 Task: Font style For heading Use Liberation Sans with dark orange 2 colour & Underline. font size for heading '12 Pt. 'Change the font style of data to Arial Blackand font size to  18 Pt. Change the alignment of both headline & data to  Align right. In the sheet  analysisSalesByEmployee_2023
Action: Mouse moved to (66, 91)
Screenshot: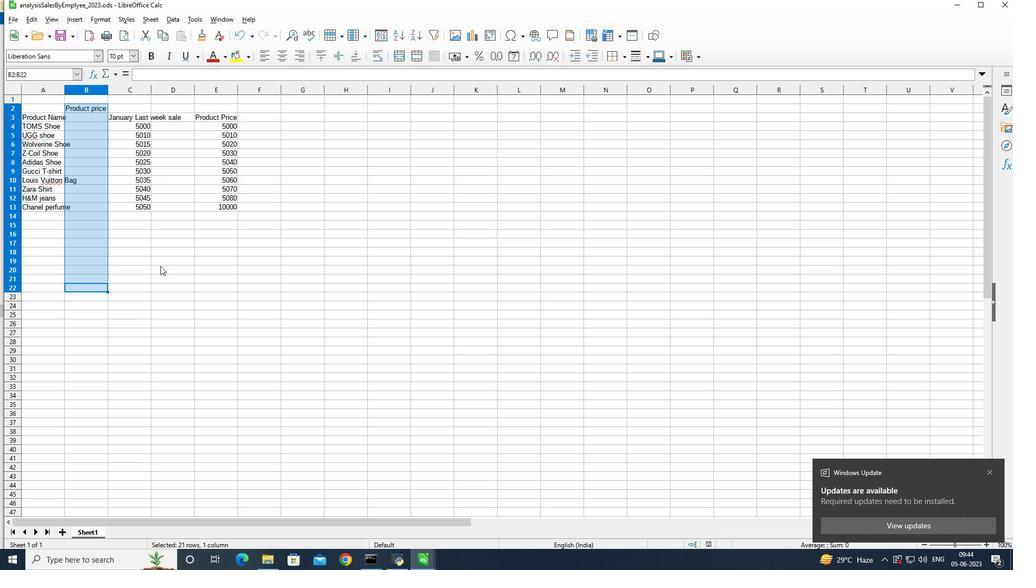 
Action: Mouse pressed left at (66, 91)
Screenshot: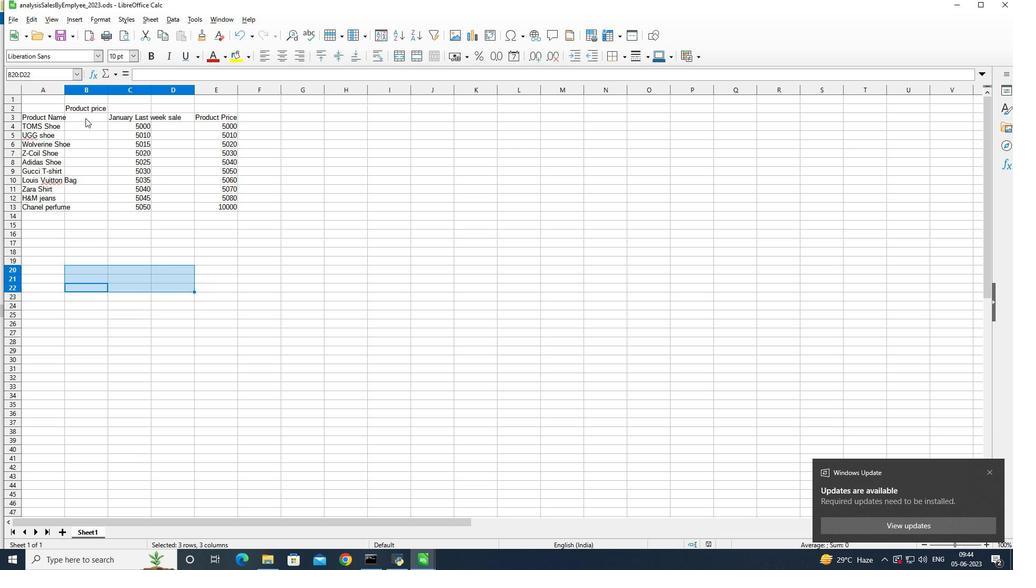 
Action: Mouse pressed left at (66, 91)
Screenshot: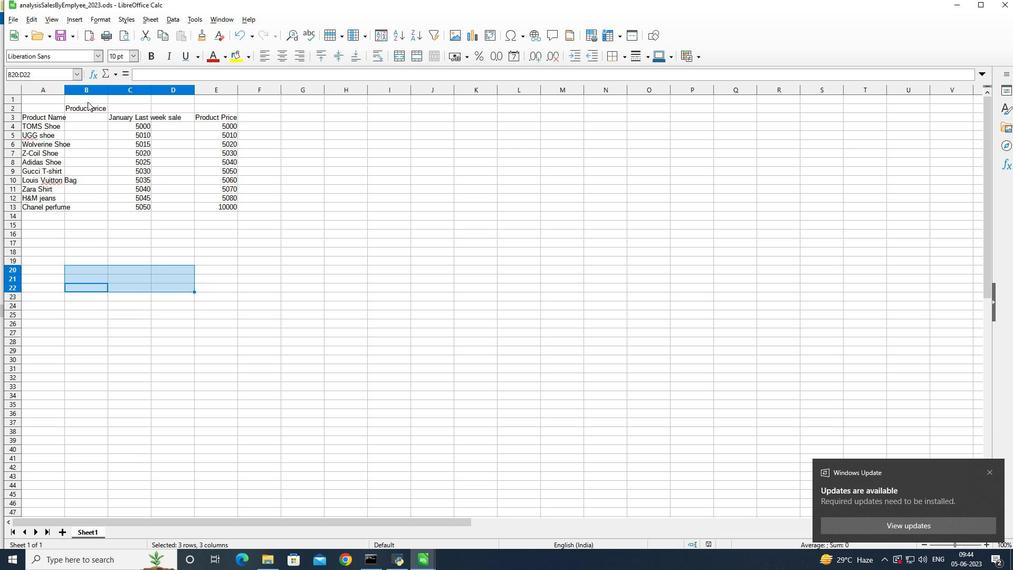 
Action: Mouse pressed left at (66, 91)
Screenshot: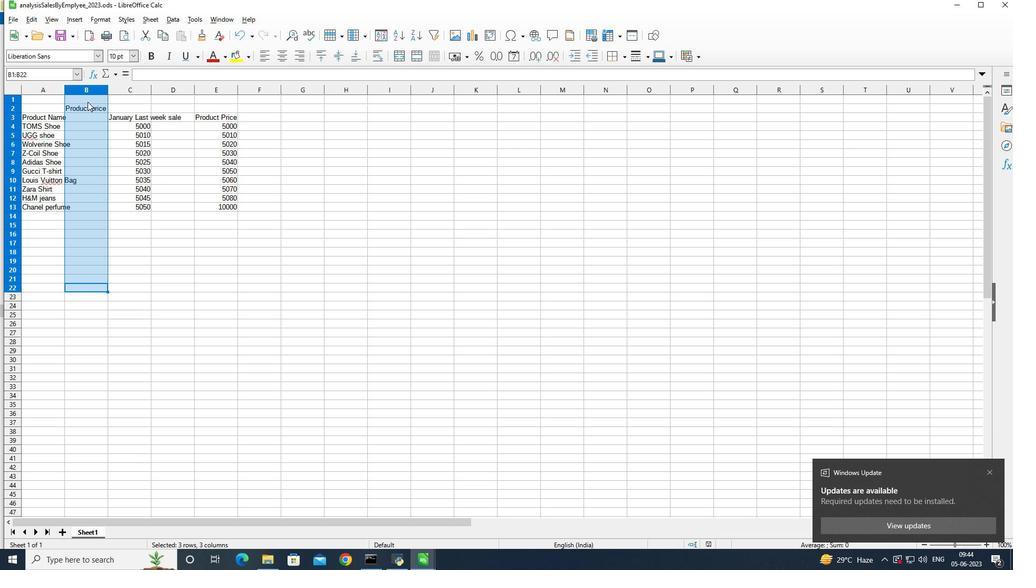
Action: Mouse moved to (45, 85)
Screenshot: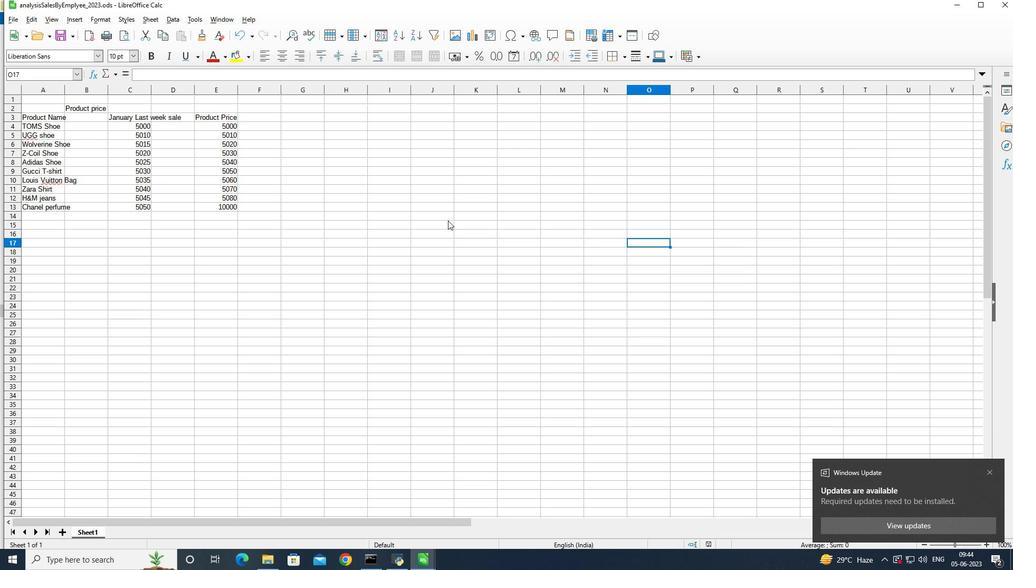 
Action: Mouse pressed left at (45, 85)
Screenshot: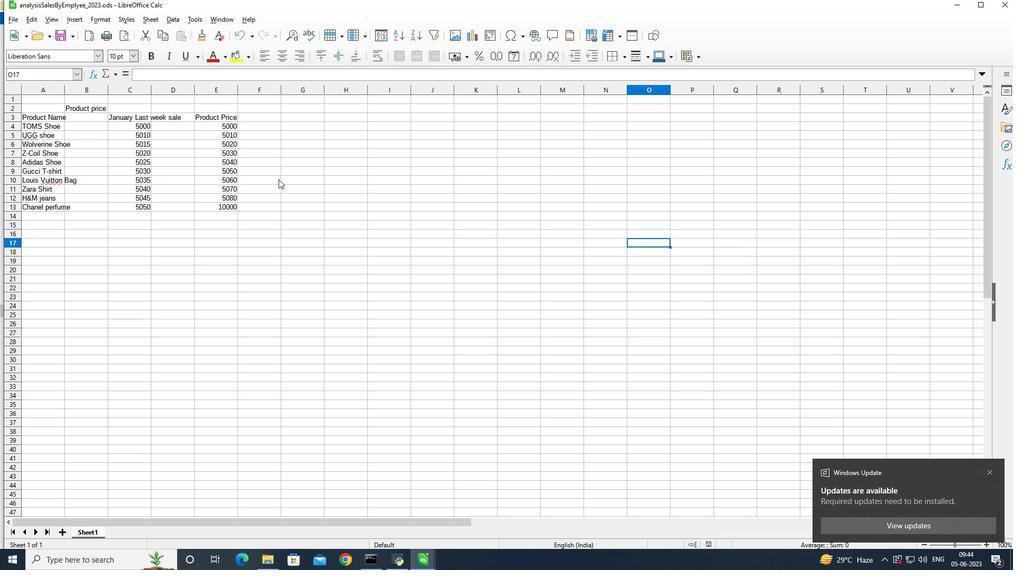 
Action: Mouse moved to (395, 158)
Screenshot: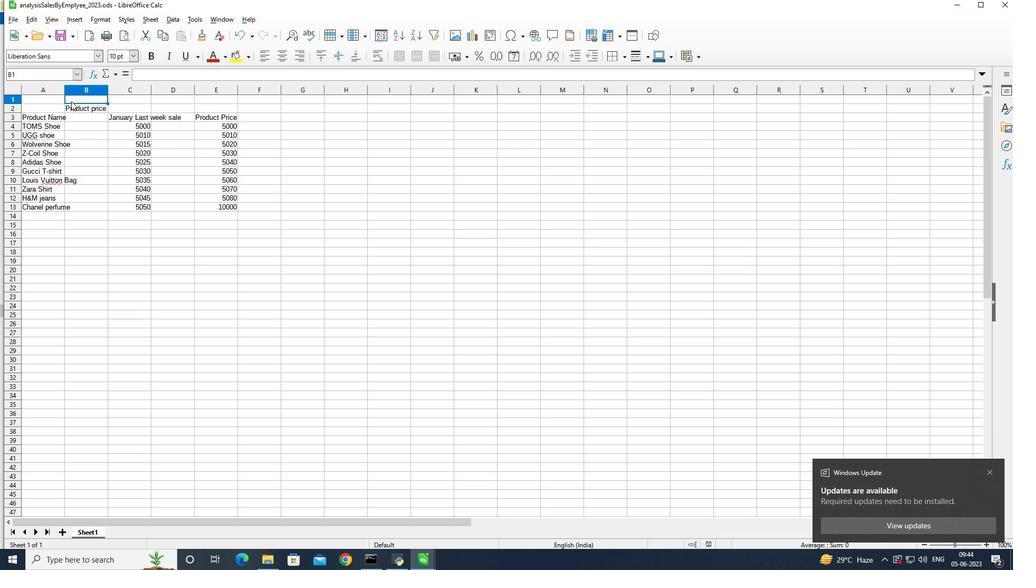 
Action: Mouse pressed left at (395, 158)
Screenshot: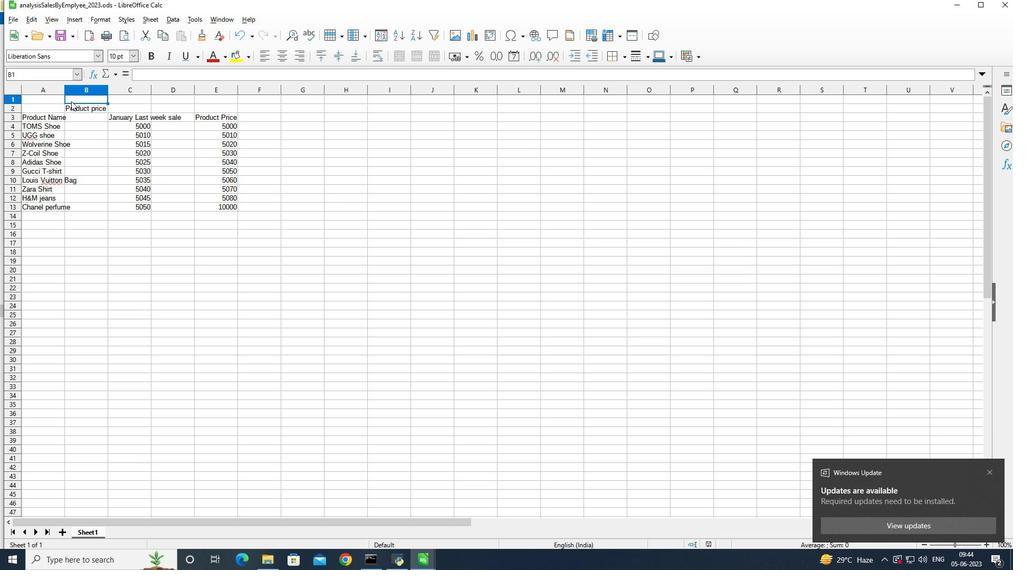
Action: Mouse pressed right at (395, 158)
Screenshot: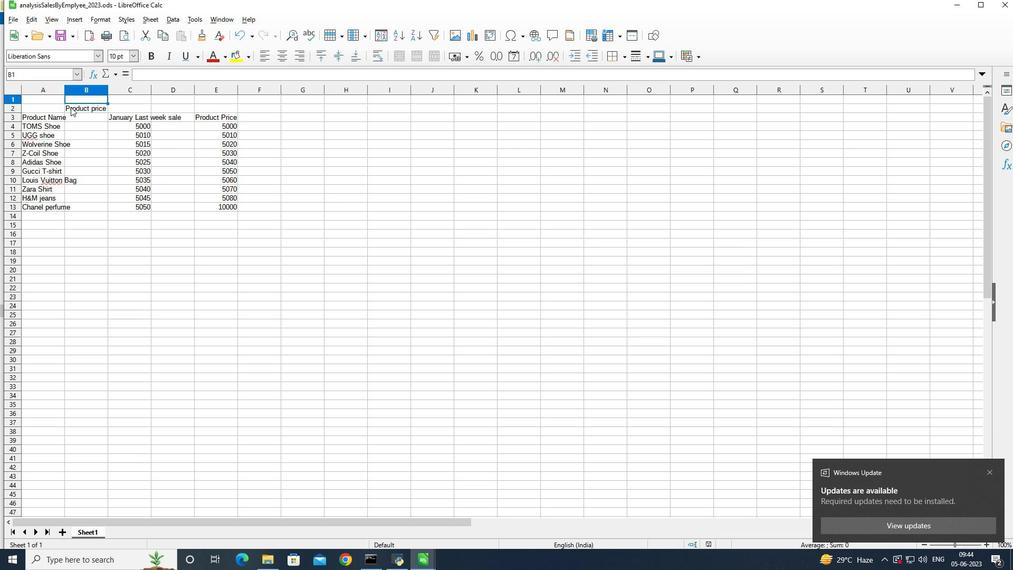 
Action: Mouse moved to (564, 187)
Screenshot: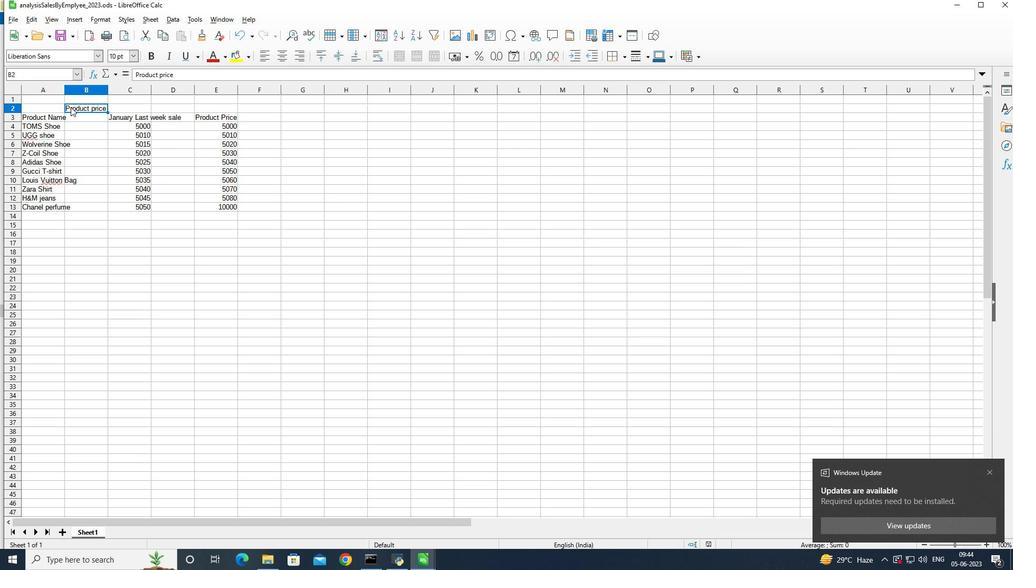 
Action: Mouse pressed left at (564, 187)
Screenshot: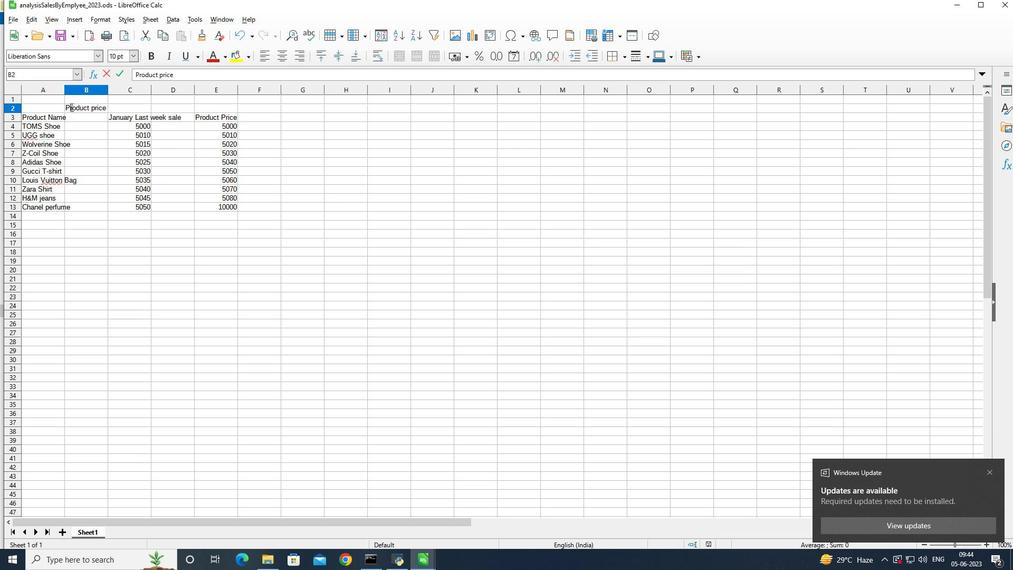 
Action: Mouse pressed right at (564, 187)
Screenshot: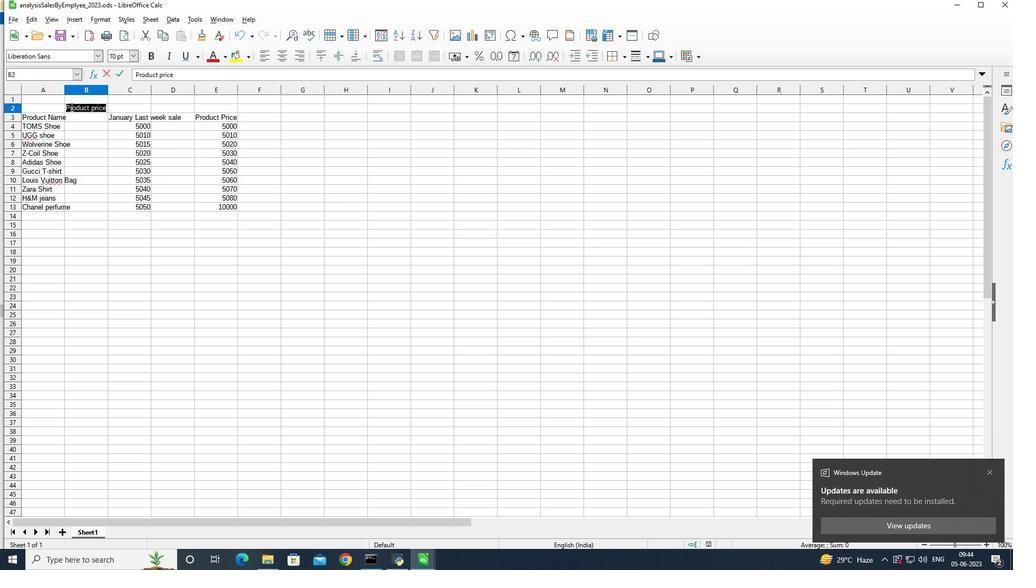 
Action: Mouse moved to (57, 90)
Screenshot: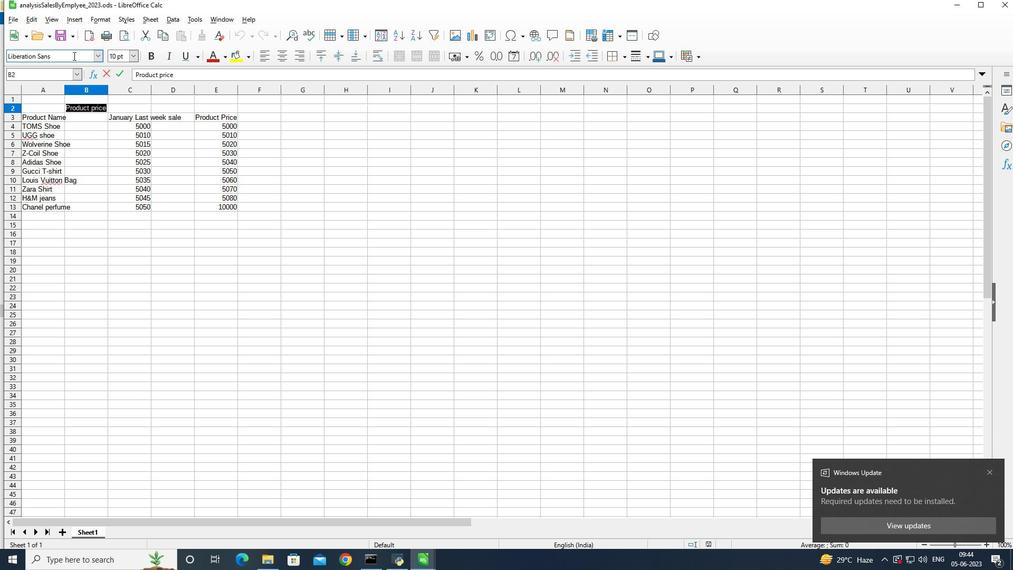 
Action: Mouse pressed left at (57, 90)
Screenshot: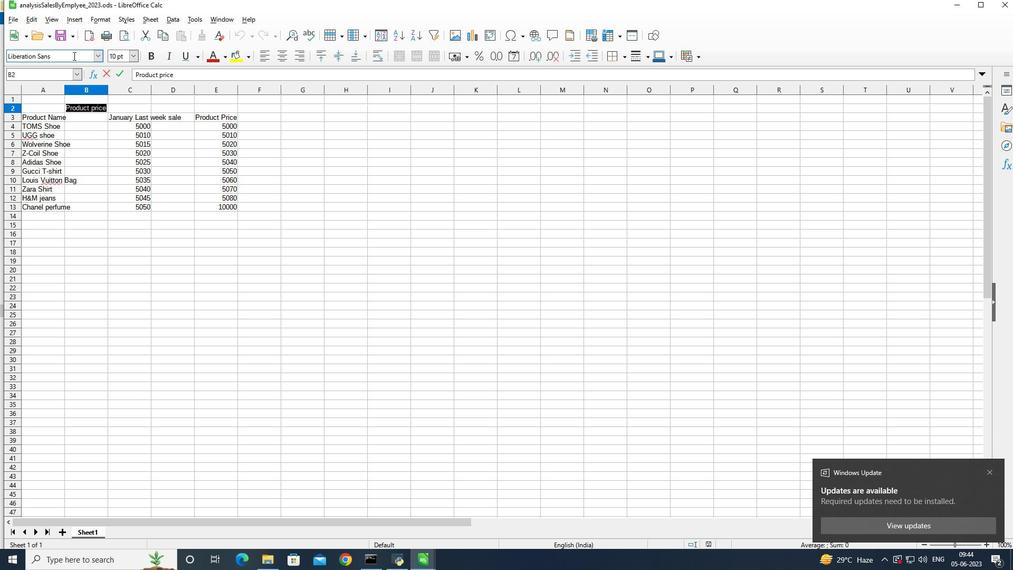 
Action: Mouse pressed left at (57, 90)
Screenshot: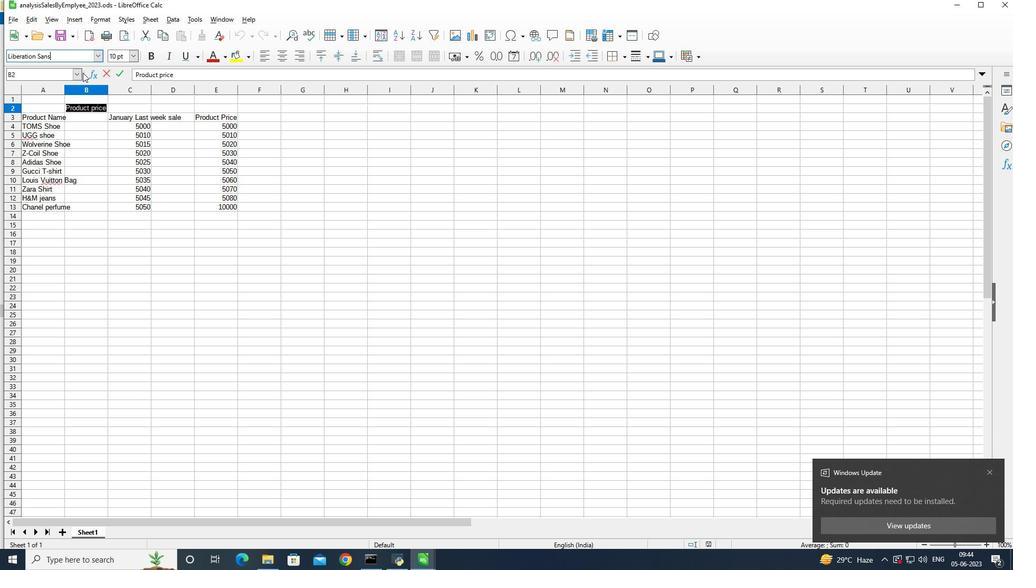 
Action: Mouse pressed left at (57, 90)
Screenshot: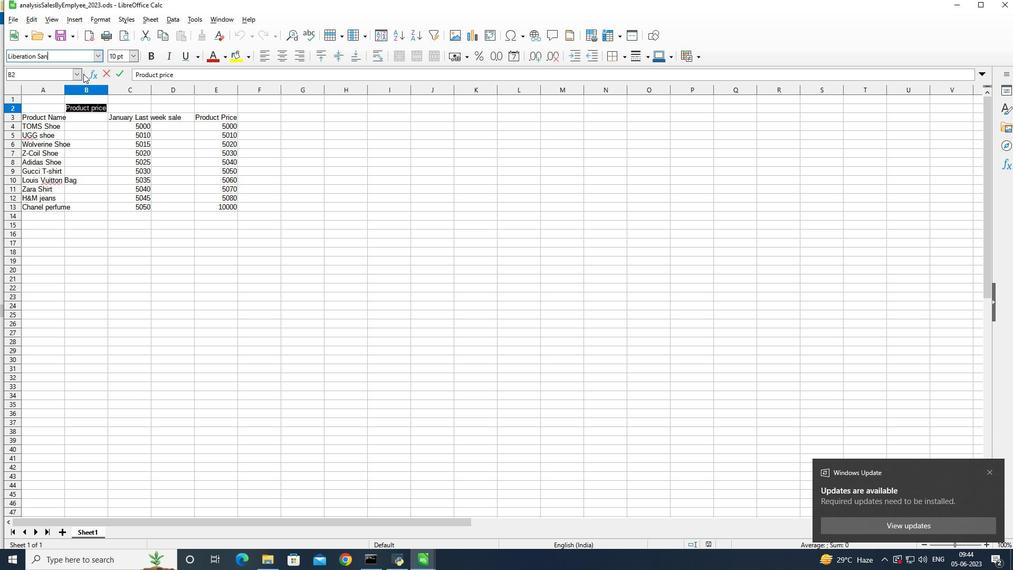 
Action: Mouse pressed left at (57, 90)
Screenshot: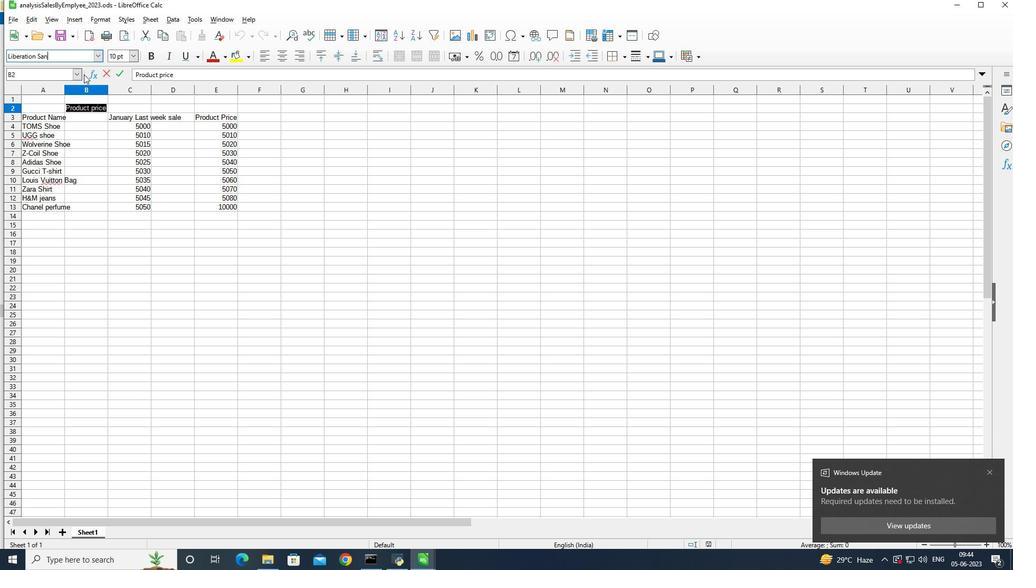 
Action: Mouse moved to (58, 89)
Screenshot: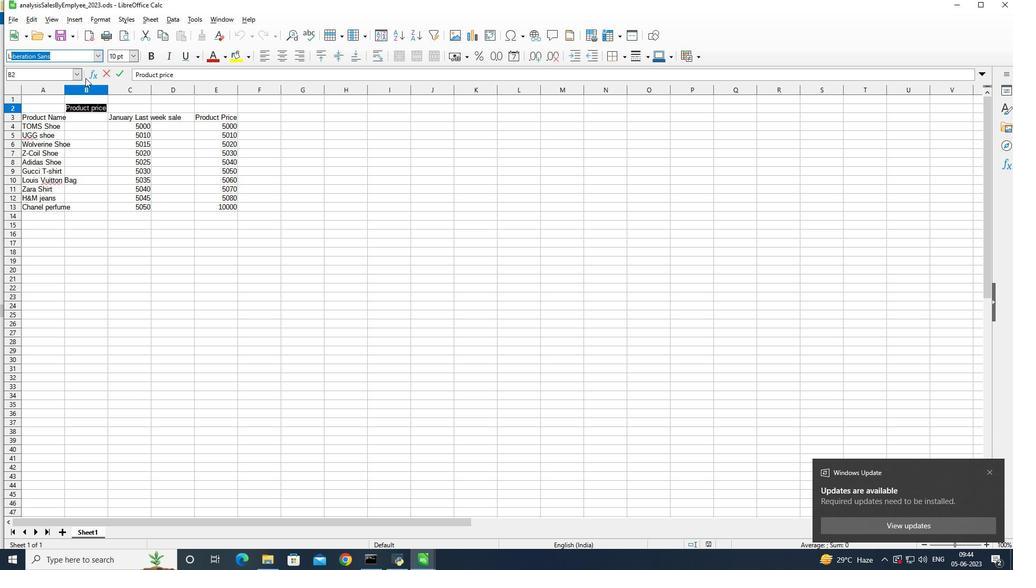 
Action: Mouse pressed left at (58, 89)
Screenshot: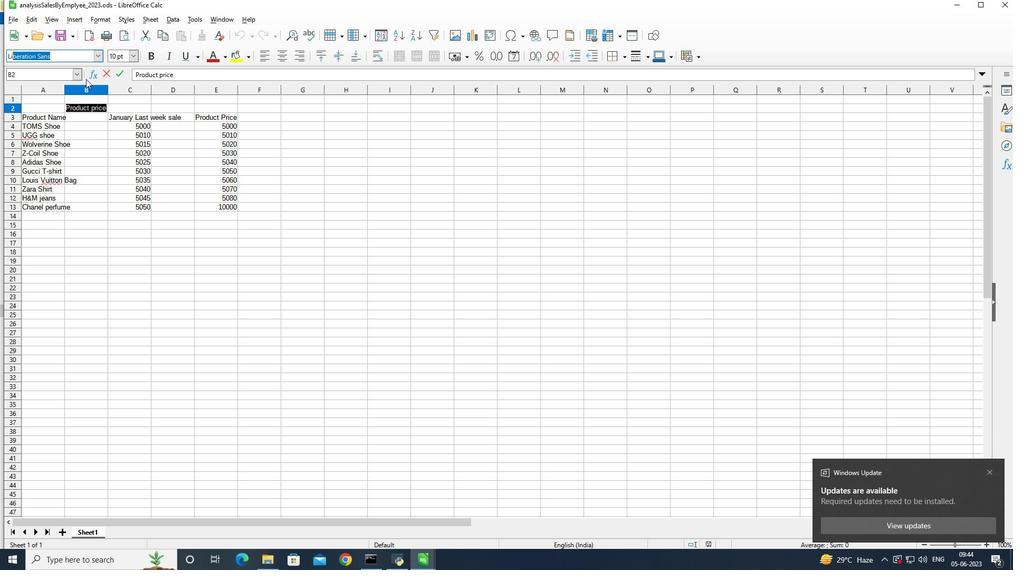 
Action: Mouse pressed left at (58, 89)
Screenshot: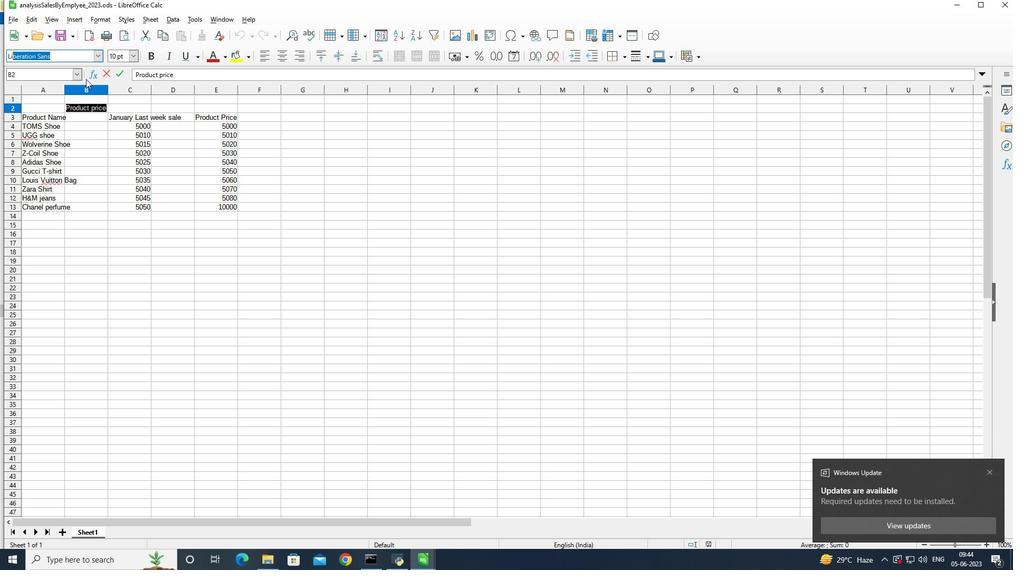 
Action: Mouse pressed left at (58, 89)
Screenshot: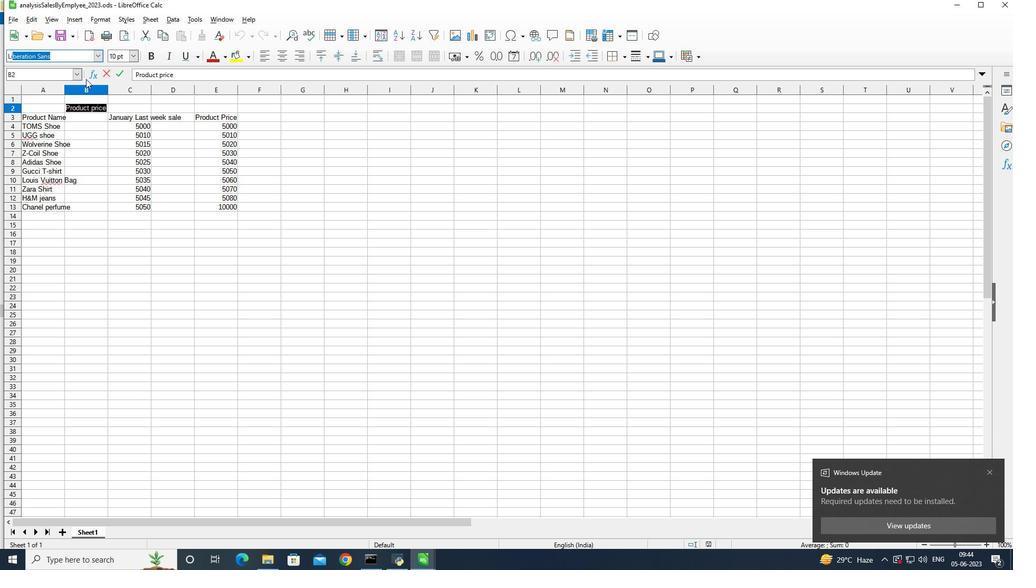 
Action: Mouse pressed left at (58, 89)
Screenshot: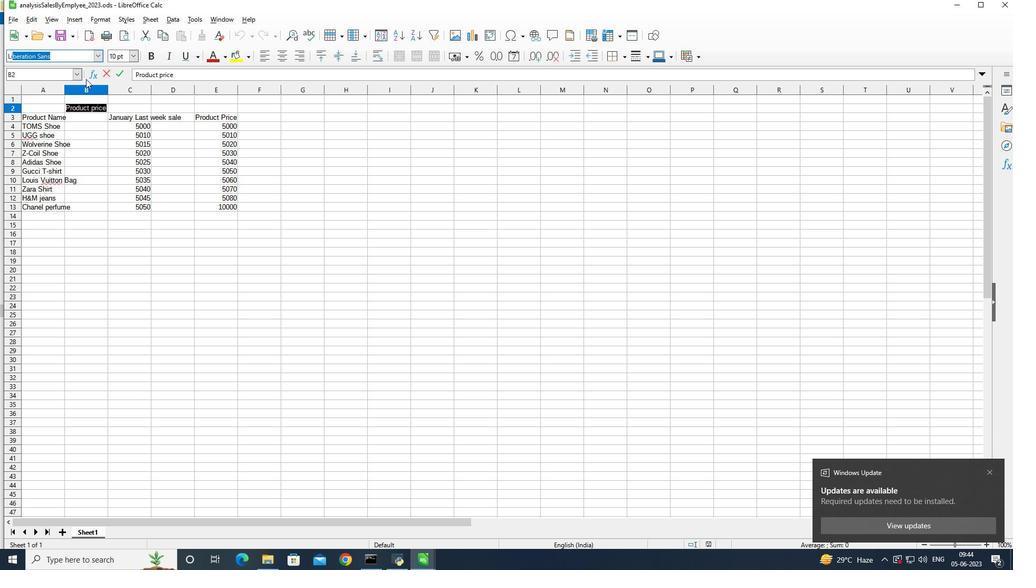 
Action: Mouse moved to (82, 89)
Screenshot: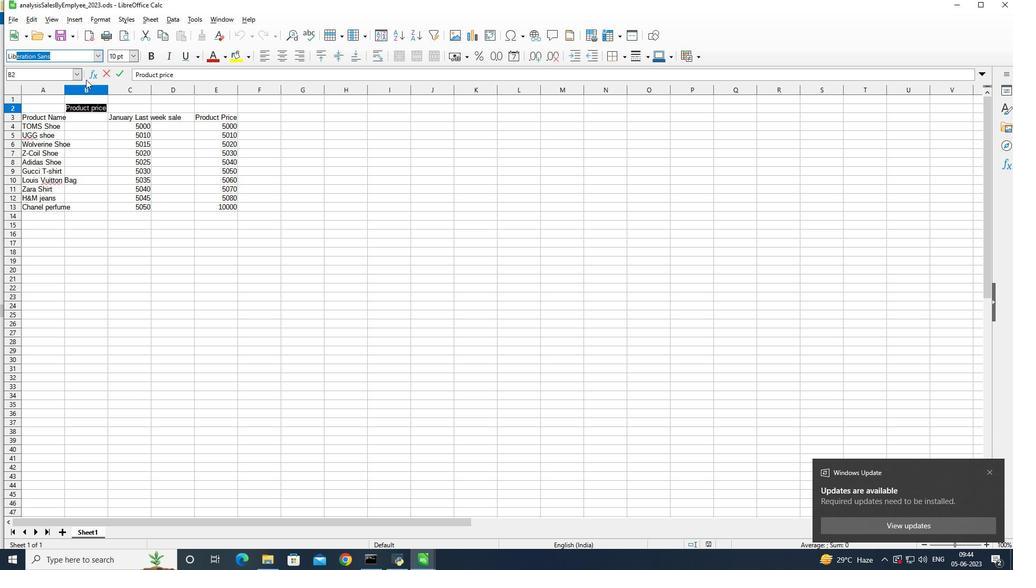 
Action: Mouse pressed left at (82, 89)
Screenshot: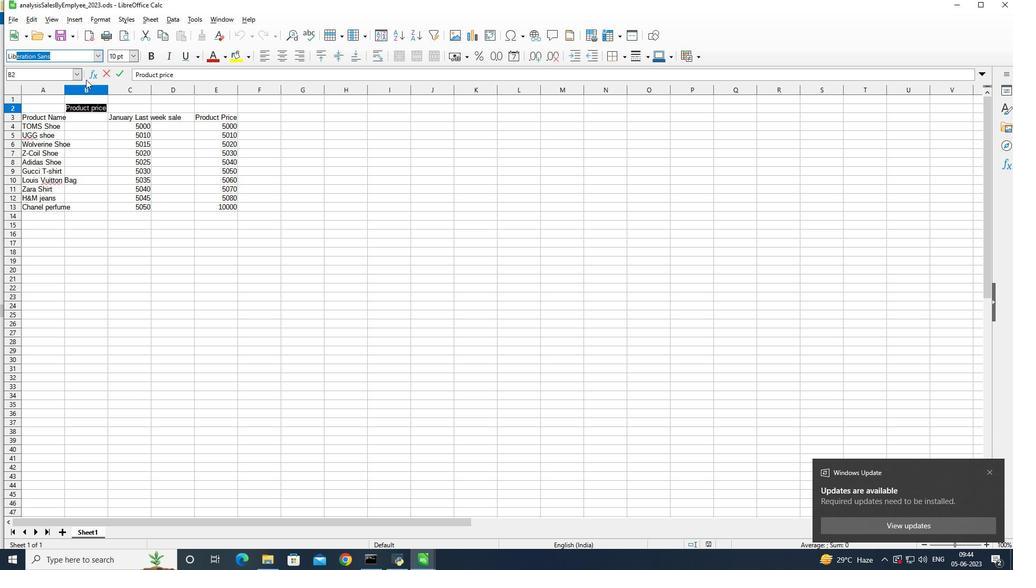 
Action: Mouse moved to (85, 88)
Screenshot: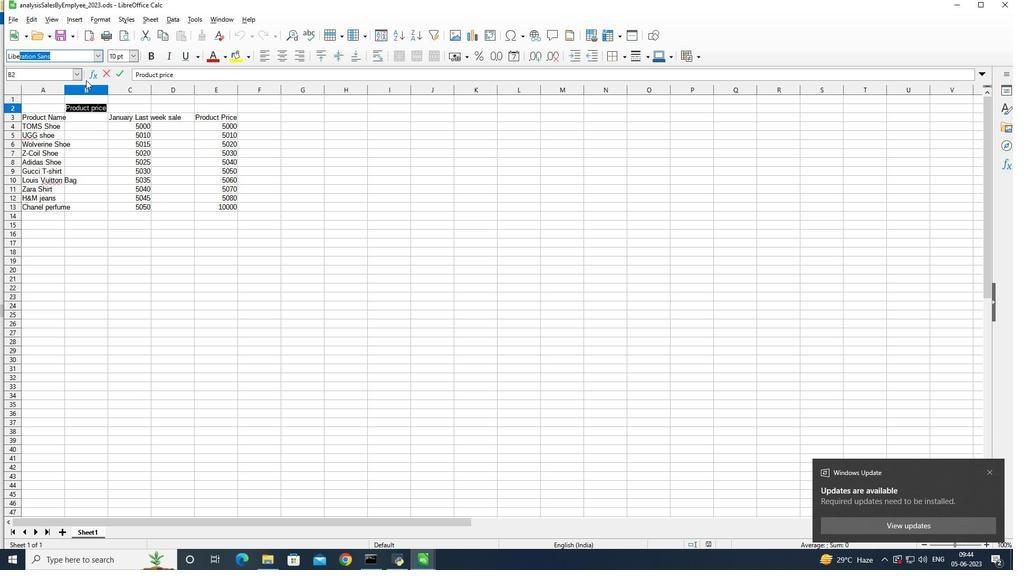 
Action: Mouse pressed left at (85, 88)
Screenshot: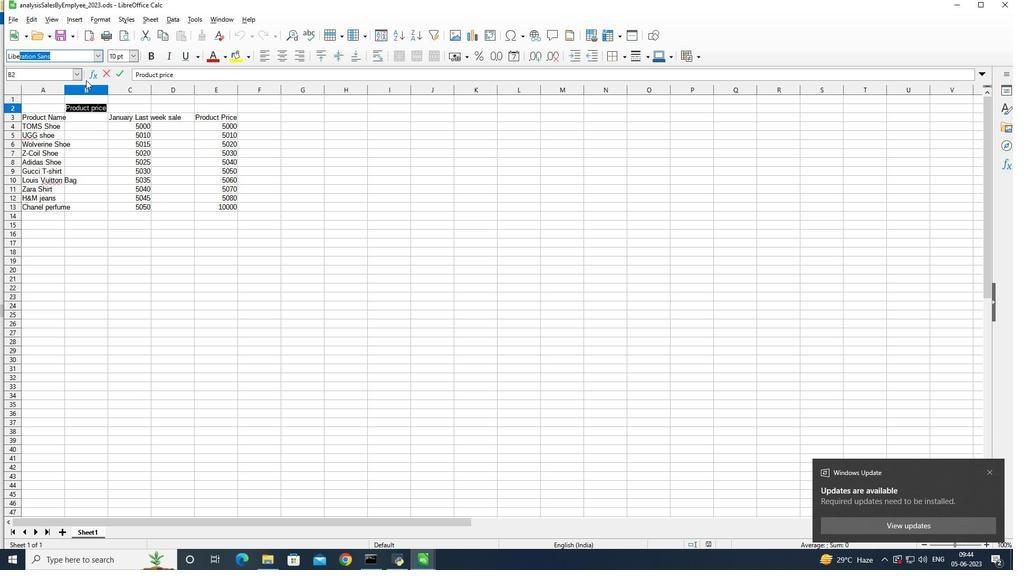 
Action: Mouse pressed left at (85, 88)
Screenshot: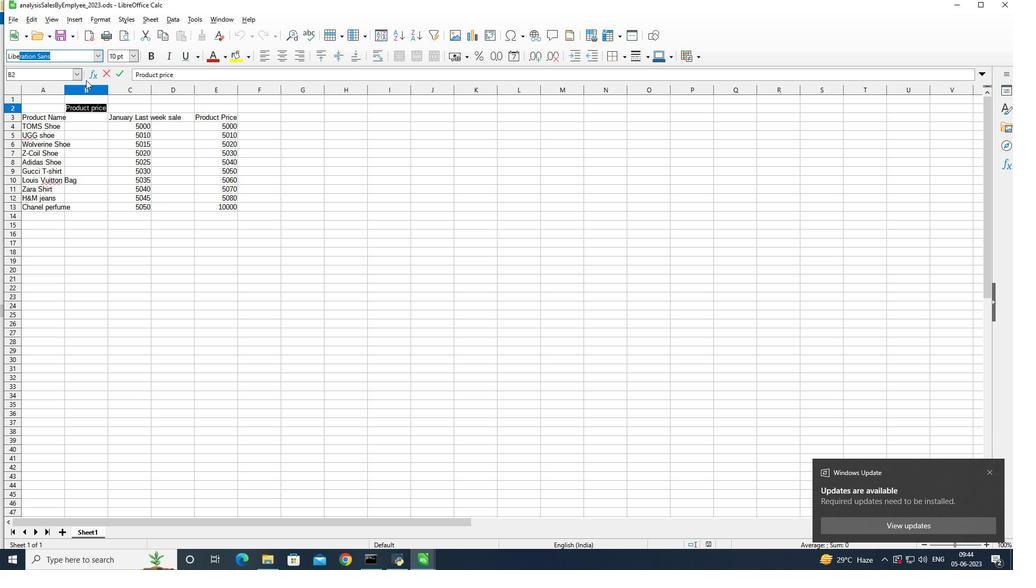 
Action: Mouse pressed left at (85, 88)
Screenshot: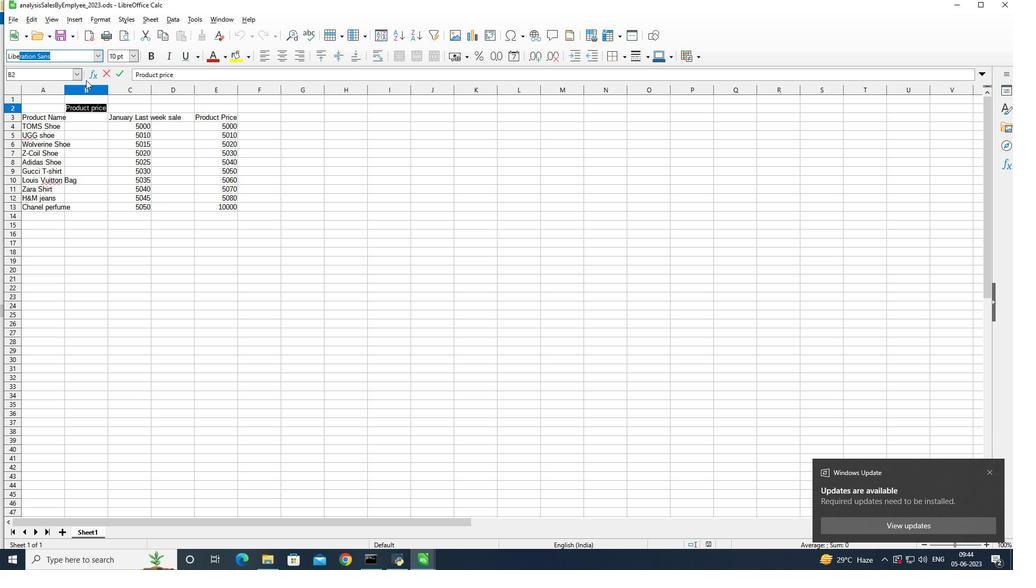 
Action: Mouse pressed left at (85, 88)
Screenshot: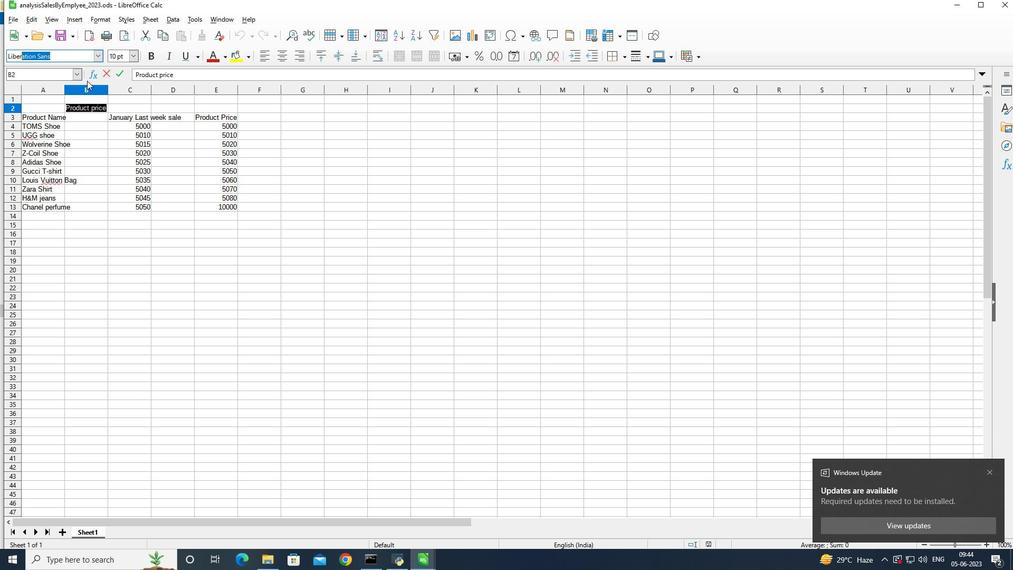 
Action: Mouse moved to (82, 89)
Screenshot: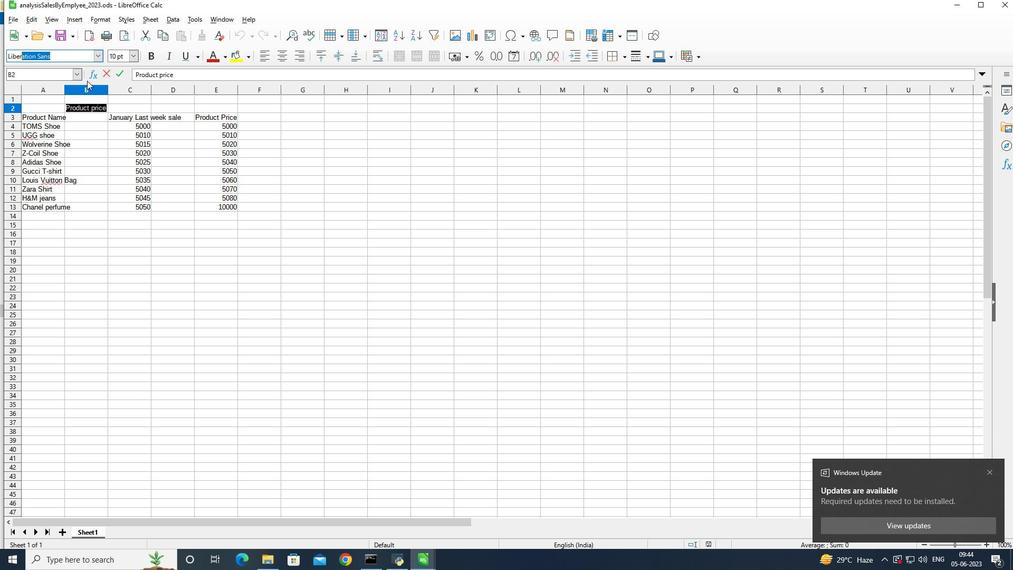 
Action: Mouse pressed left at (82, 89)
Screenshot: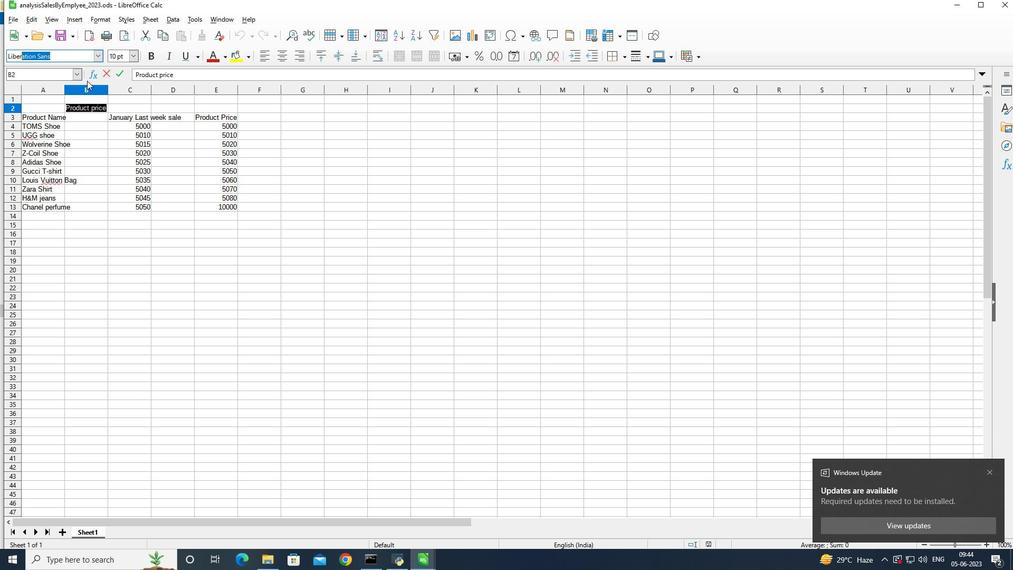 
Action: Mouse moved to (76, 87)
Screenshot: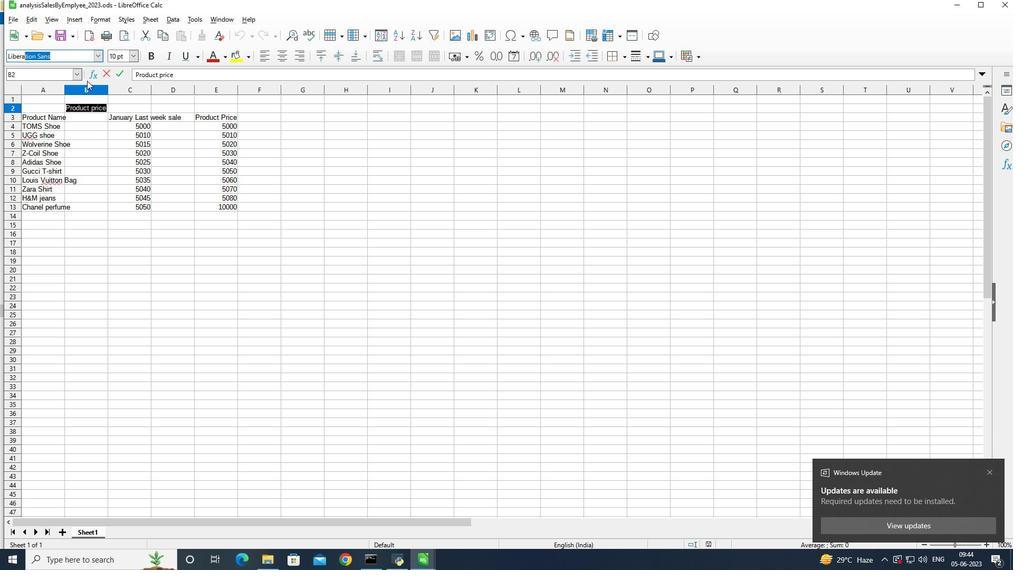 
Action: Mouse pressed left at (76, 87)
Screenshot: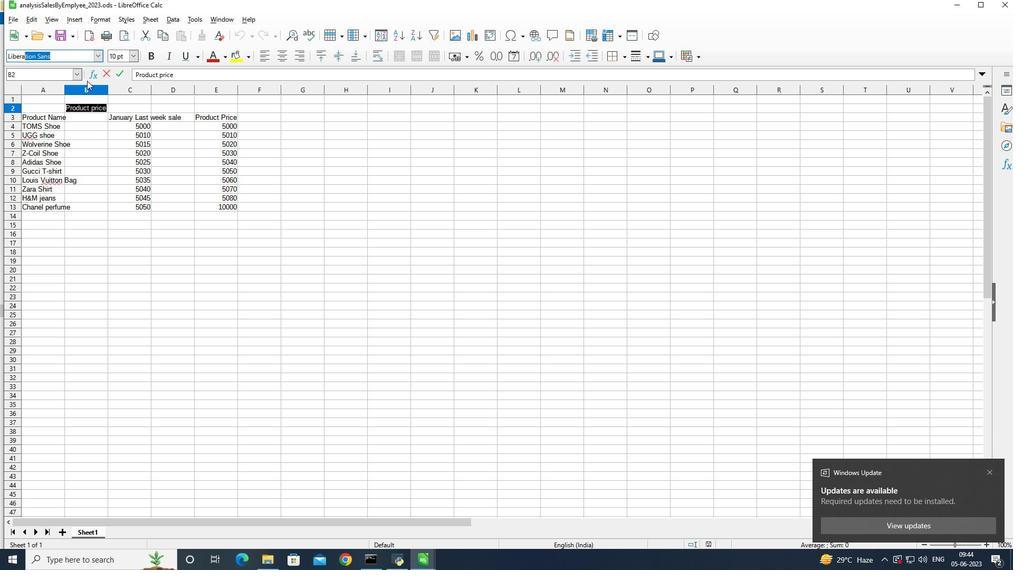 
Action: Mouse moved to (63, 87)
Screenshot: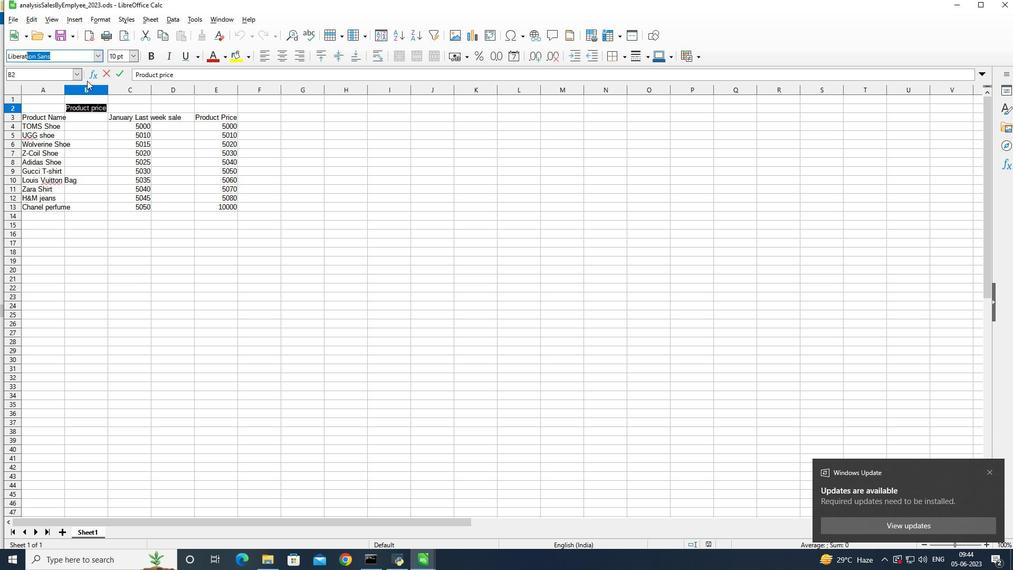 
Action: Mouse pressed left at (63, 87)
Screenshot: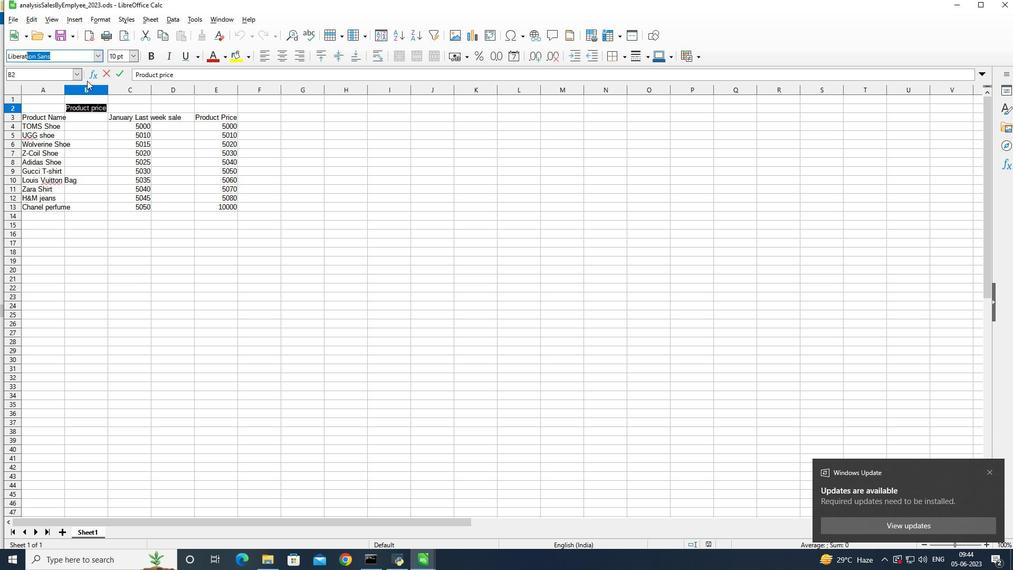 
Action: Mouse moved to (61, 88)
Screenshot: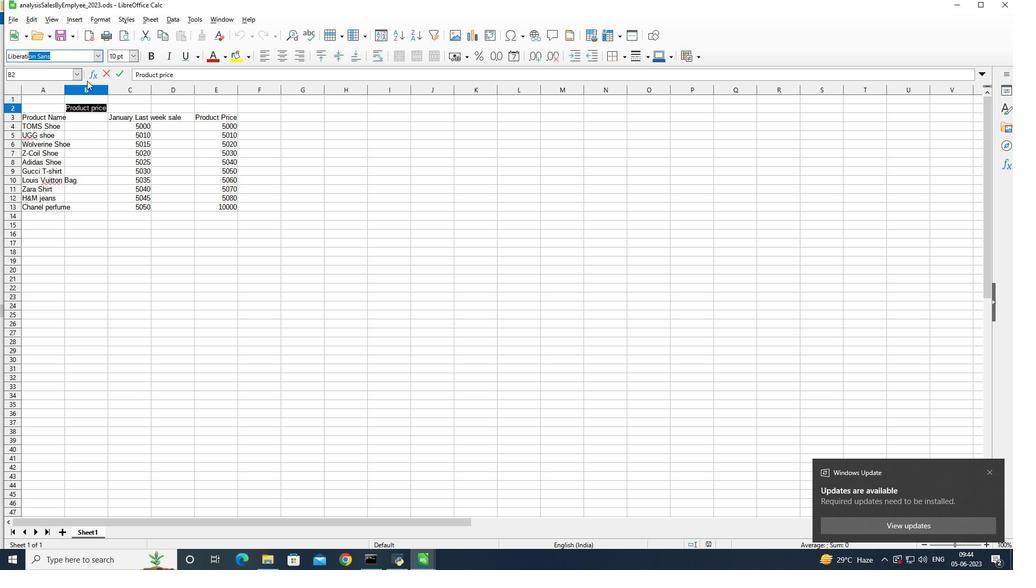 
Action: Mouse pressed left at (61, 88)
Screenshot: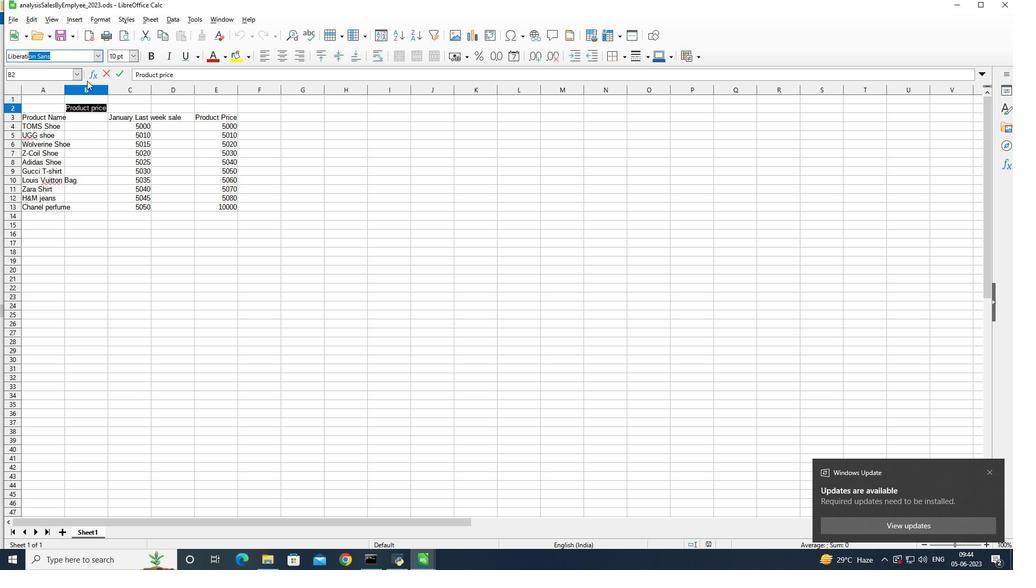 
Action: Mouse moved to (72, 216)
Screenshot: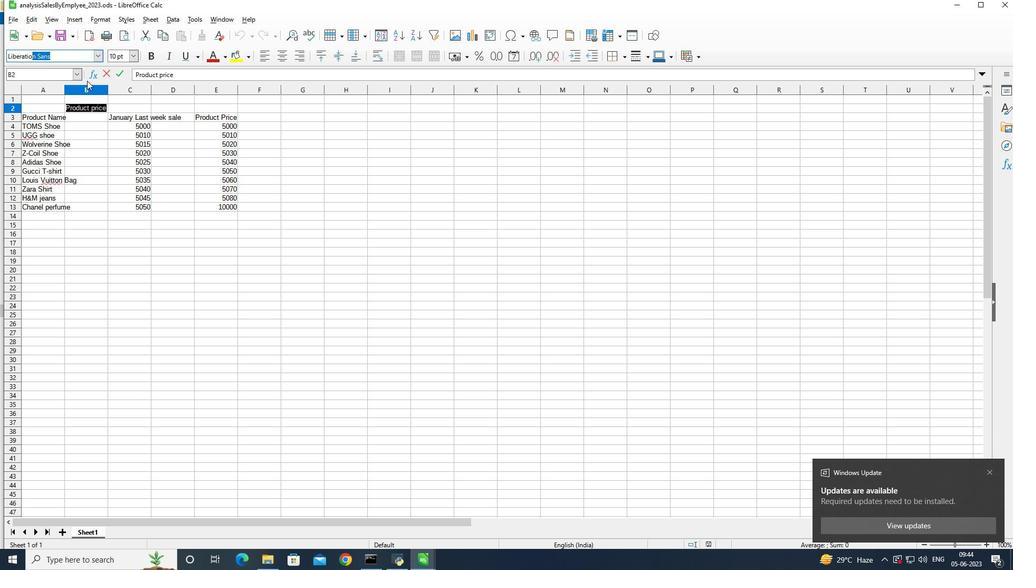 
Action: Mouse pressed left at (72, 216)
Screenshot: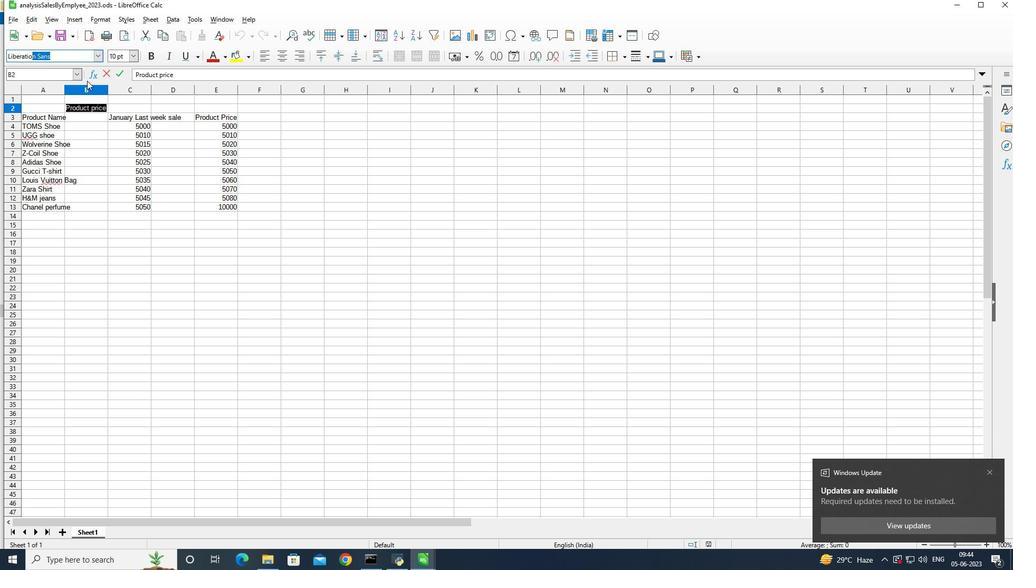 
Action: Mouse moved to (65, 87)
Screenshot: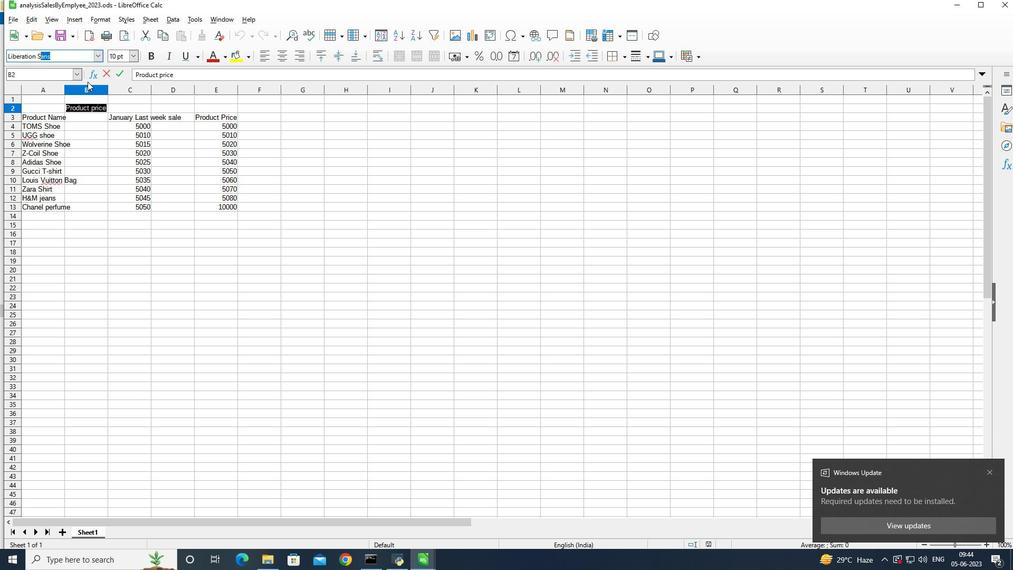 
Action: Mouse pressed left at (65, 87)
Screenshot: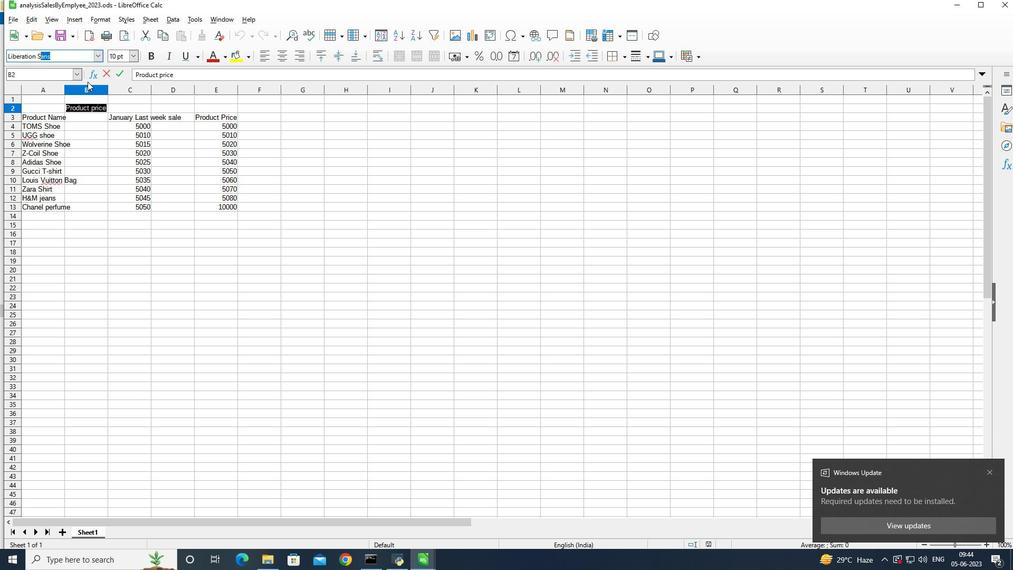 
Action: Mouse pressed left at (65, 87)
Screenshot: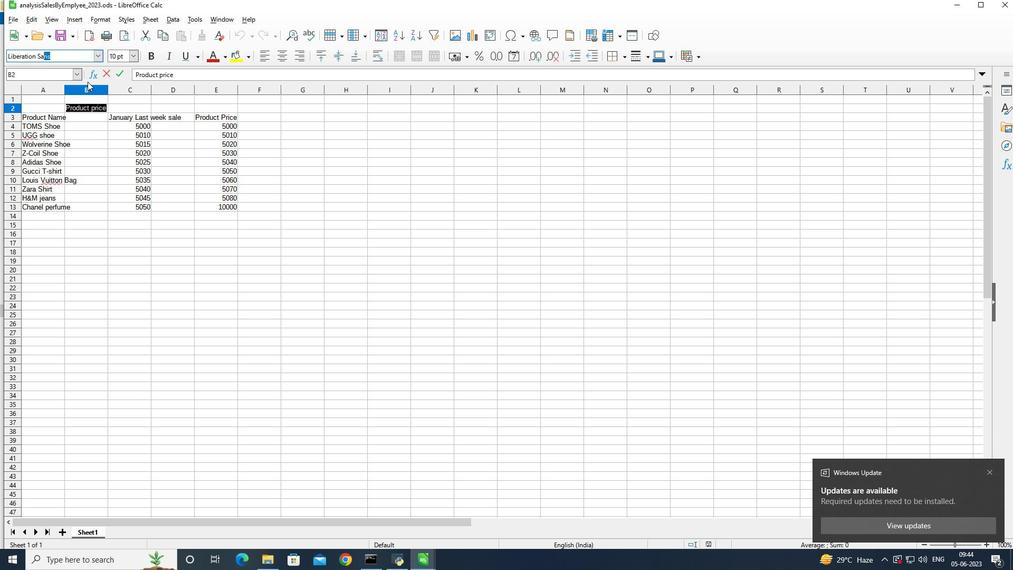 
Action: Mouse pressed left at (65, 87)
Screenshot: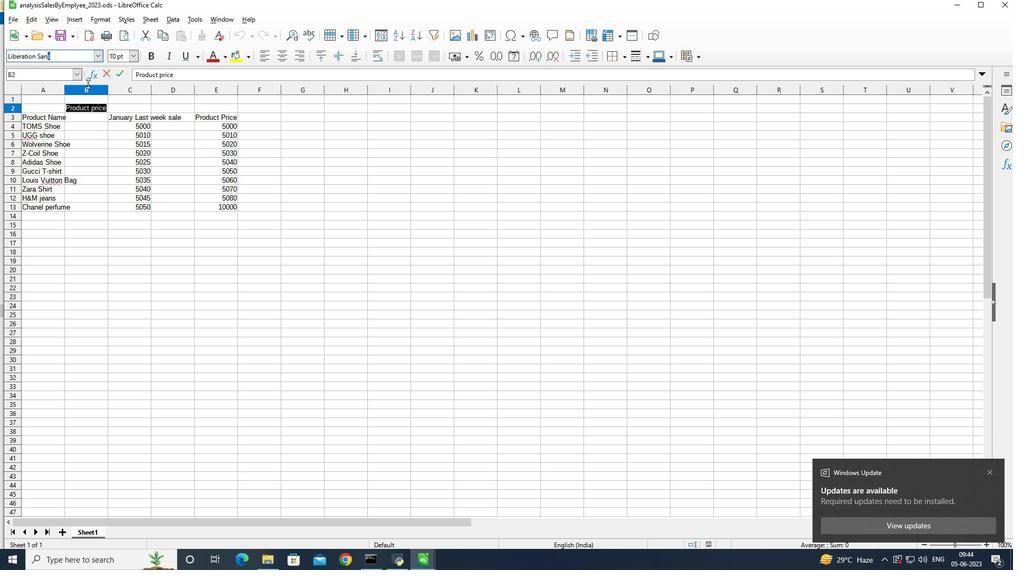 
Action: Mouse pressed left at (65, 87)
Screenshot: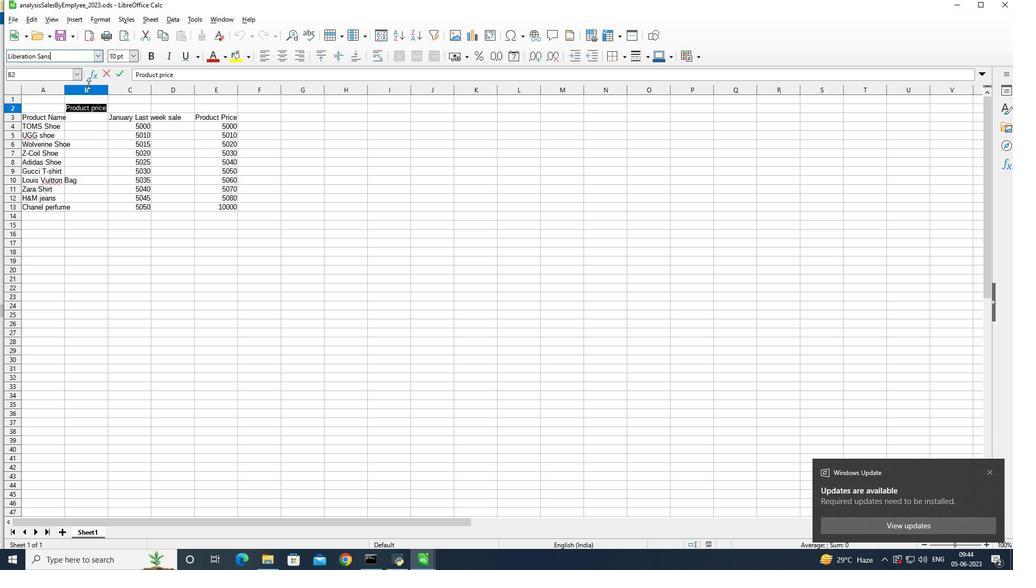 
Action: Mouse pressed left at (65, 87)
Screenshot: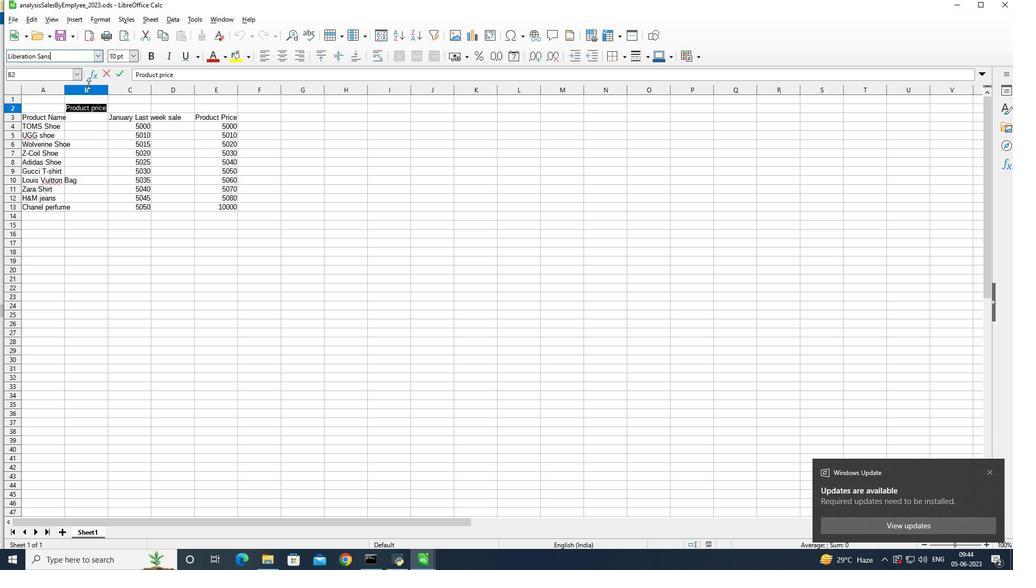 
Action: Mouse pressed left at (65, 87)
Screenshot: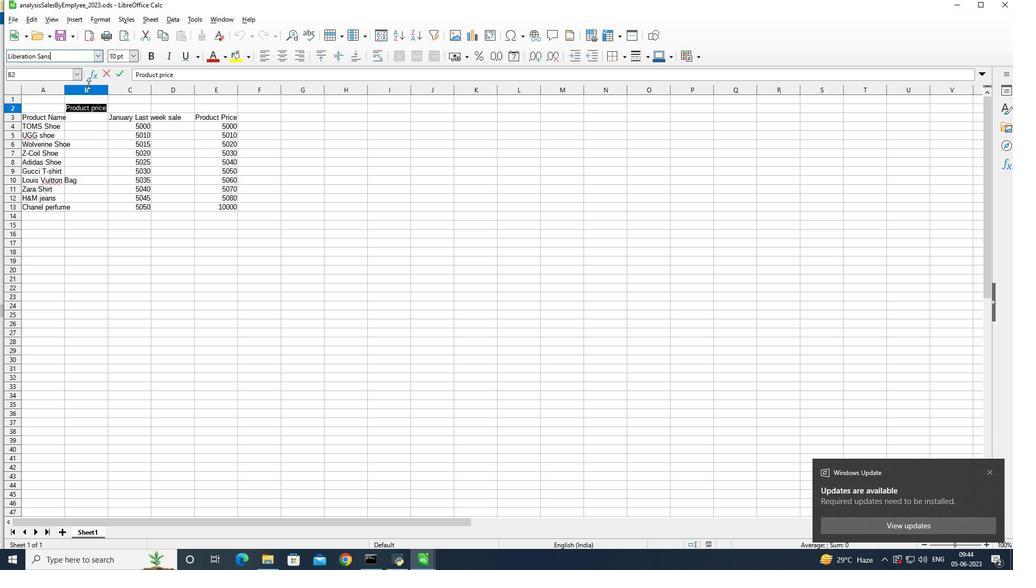 
Action: Mouse moved to (69, 87)
Screenshot: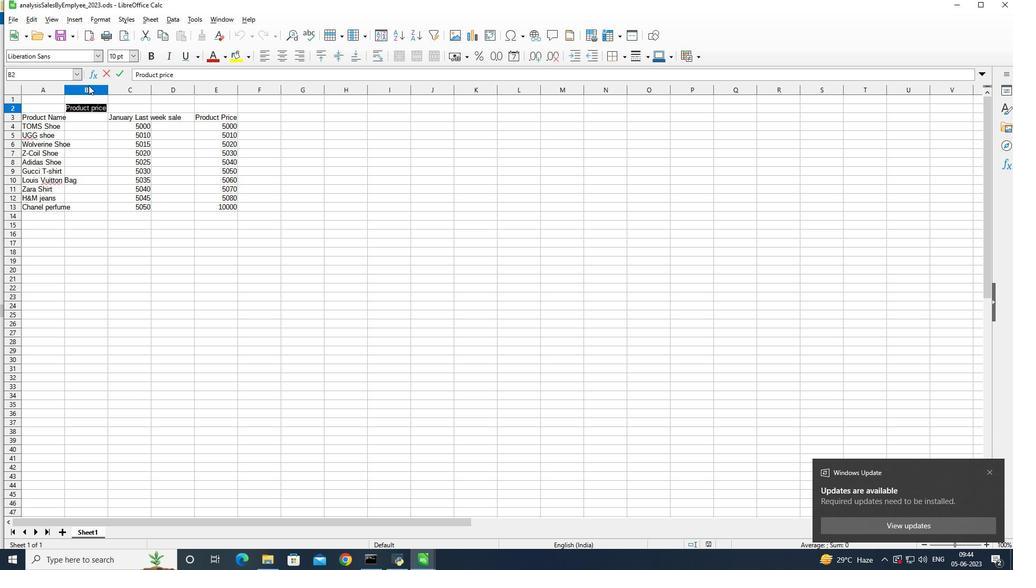 
Action: Mouse pressed right at (69, 87)
Screenshot: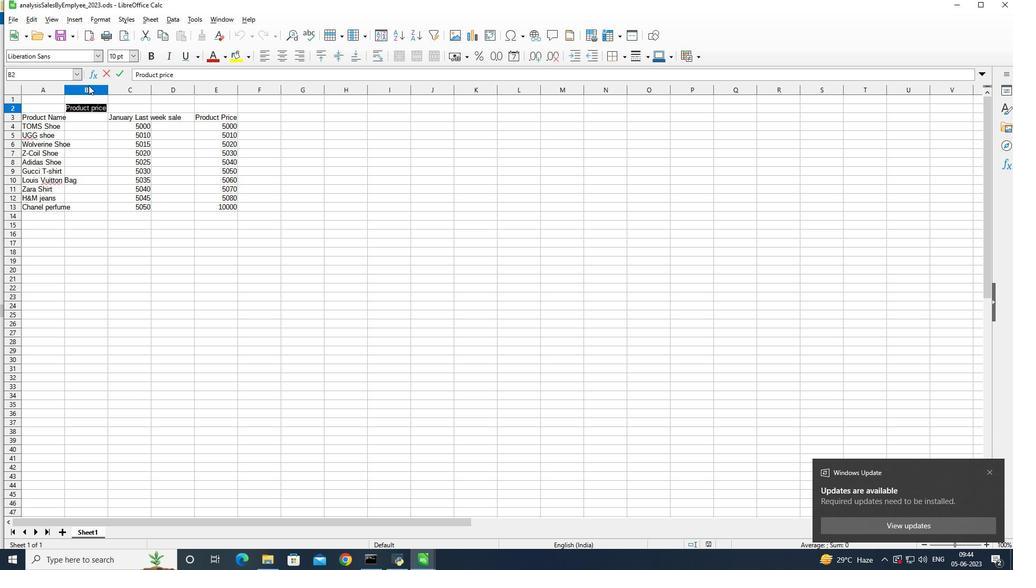 
Action: Mouse moved to (58, 285)
Screenshot: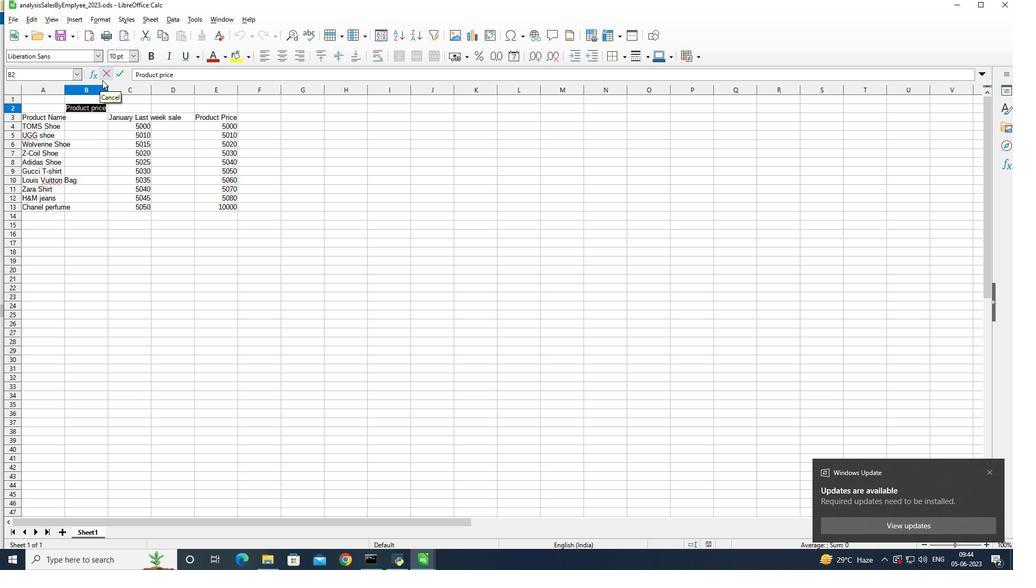 
Action: Mouse pressed left at (58, 285)
Screenshot: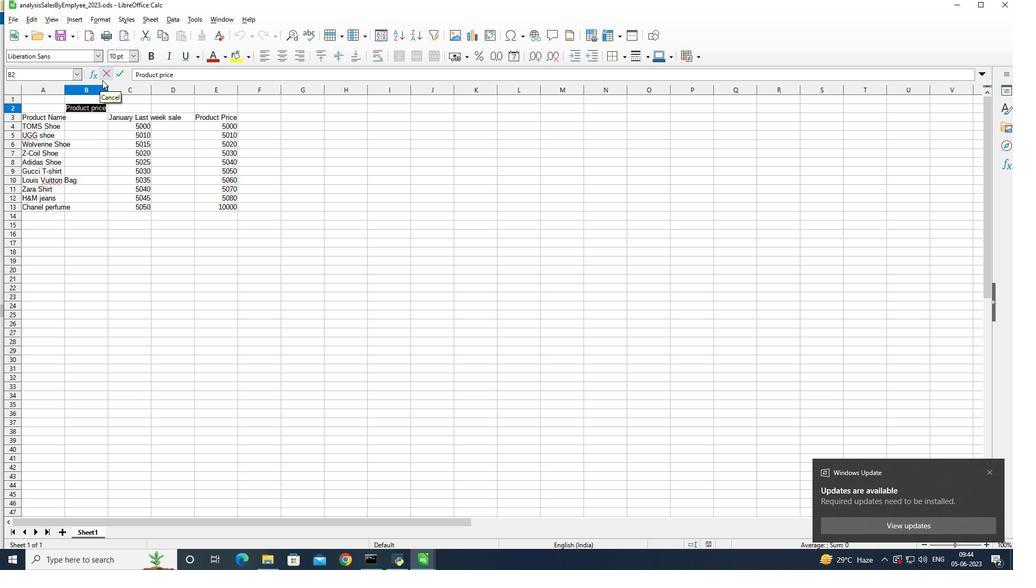 
Action: Mouse moved to (29, 224)
Screenshot: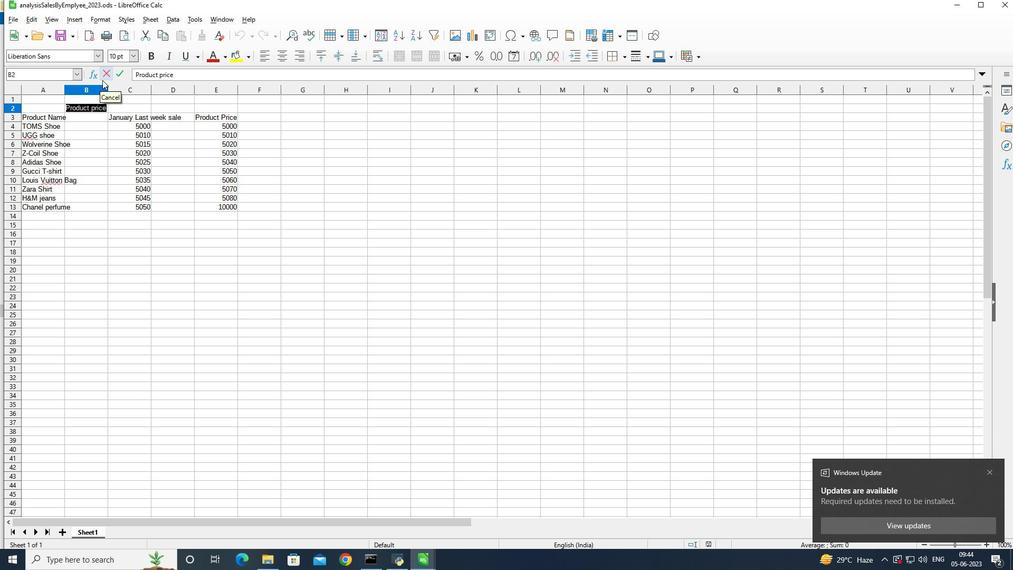 
Action: Key pressed ctrl+A
Screenshot: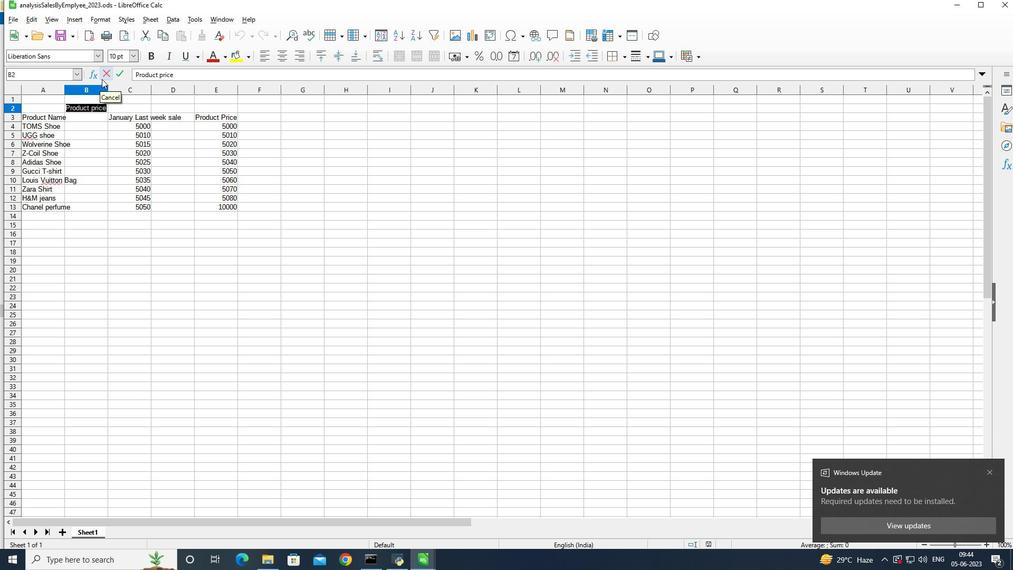 
Action: Mouse moved to (263, 246)
Screenshot: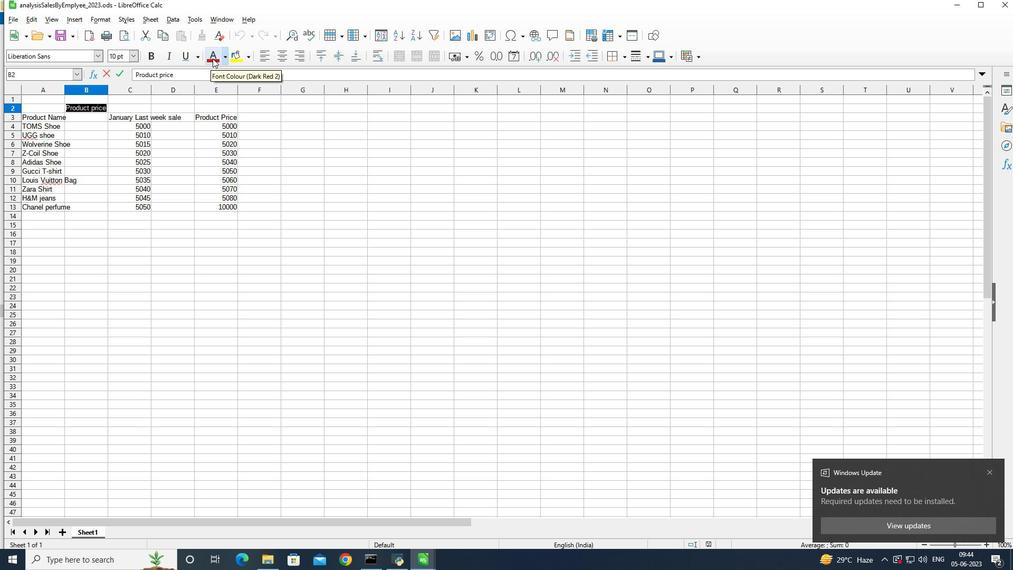 
Action: Mouse pressed left at (263, 246)
Screenshot: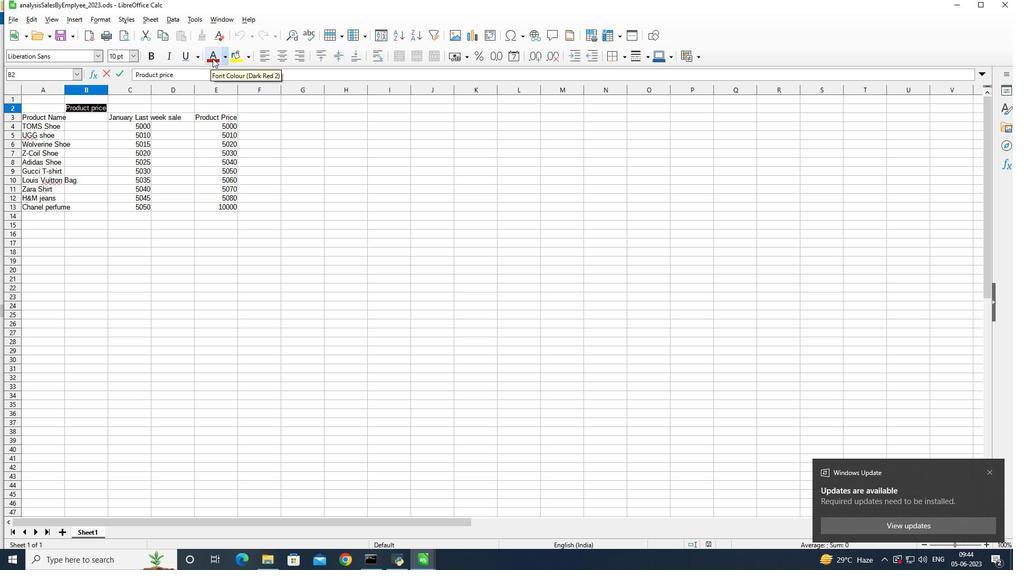 
Action: Mouse moved to (263, 246)
Screenshot: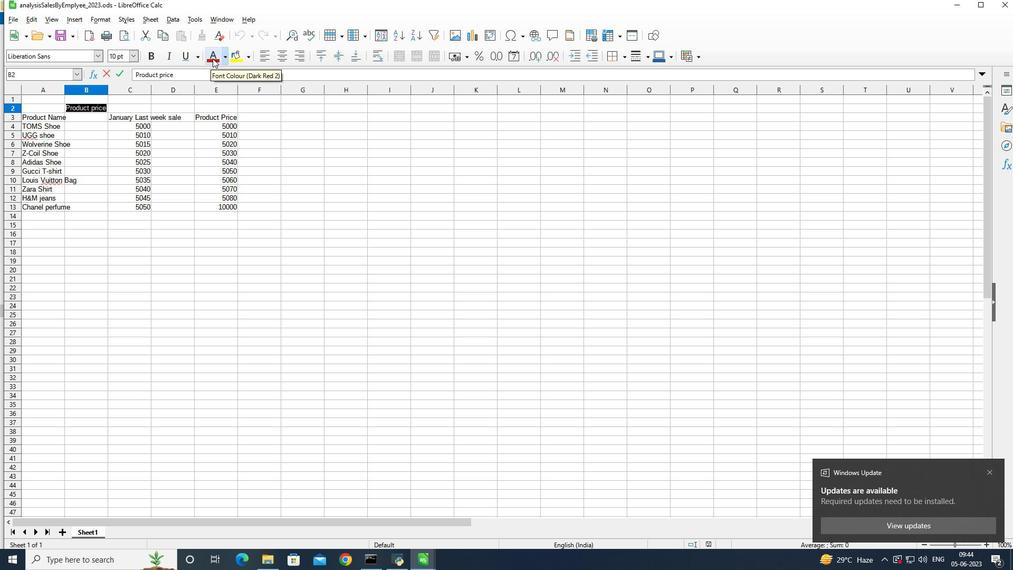 
Action: Mouse pressed left at (263, 246)
Screenshot: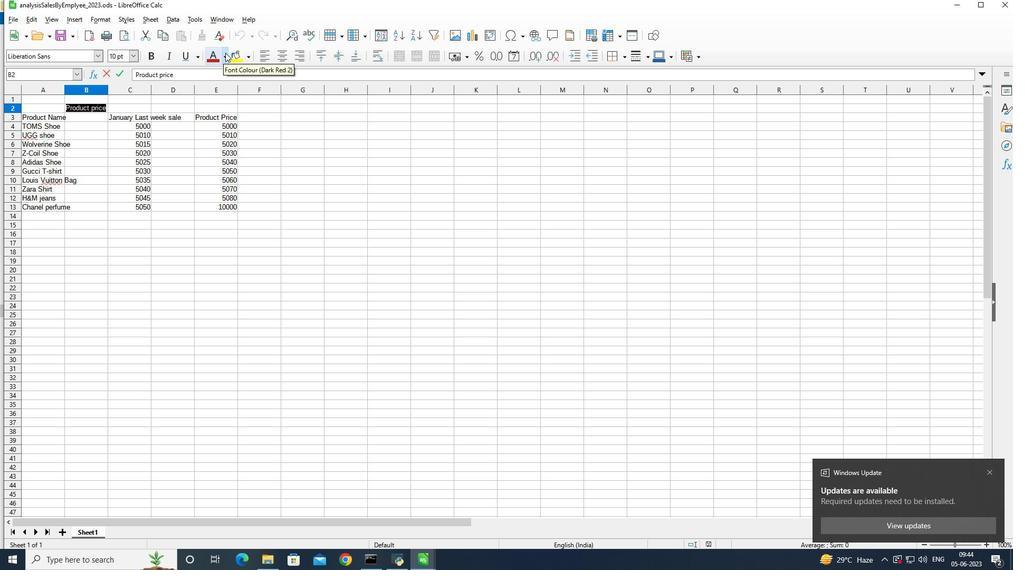 
Action: Mouse moved to (250, 228)
Screenshot: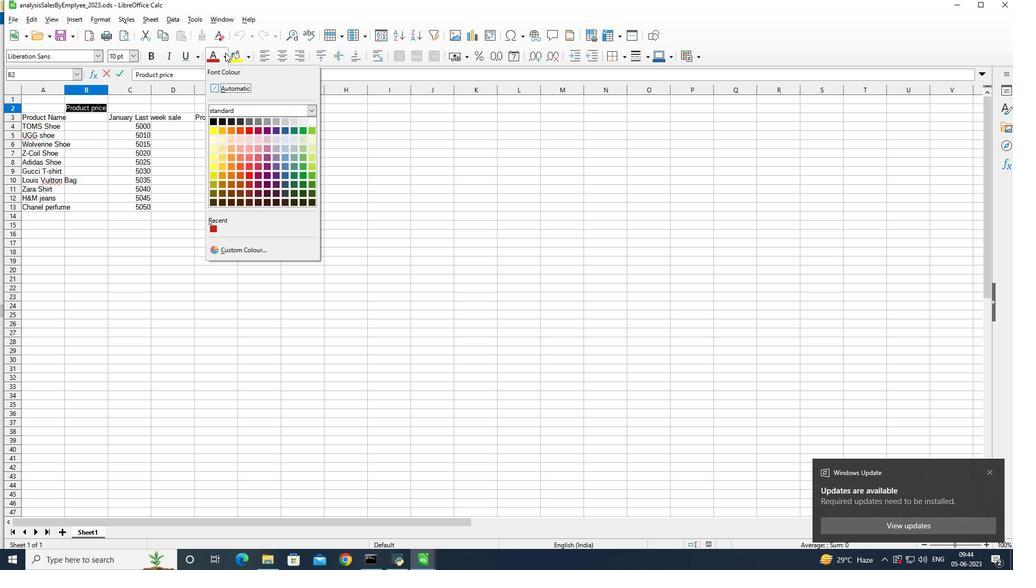 
Action: Mouse pressed left at (250, 228)
Screenshot: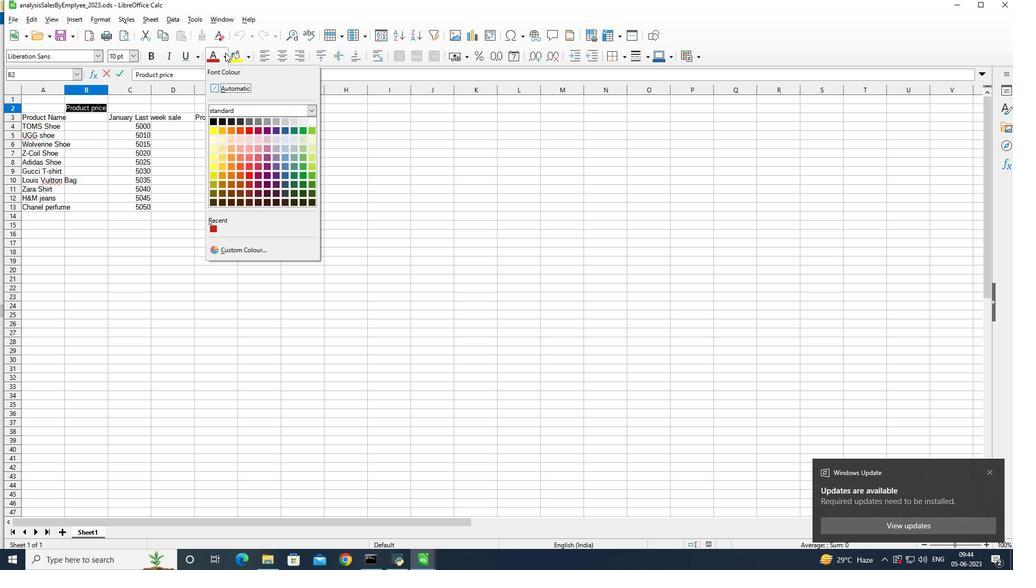 
Action: Mouse moved to (250, 226)
Screenshot: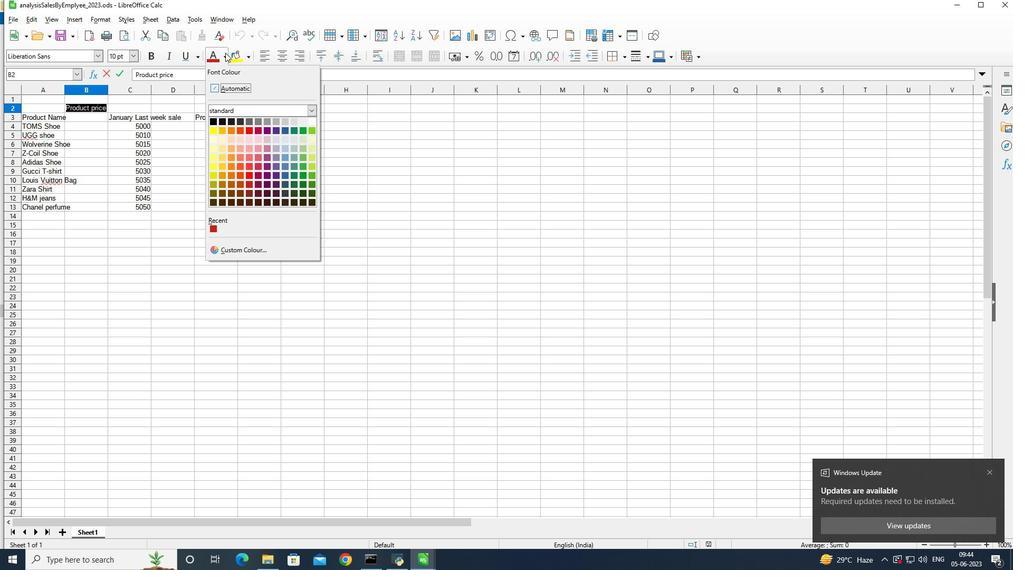 
Action: Mouse pressed left at (250, 226)
Screenshot: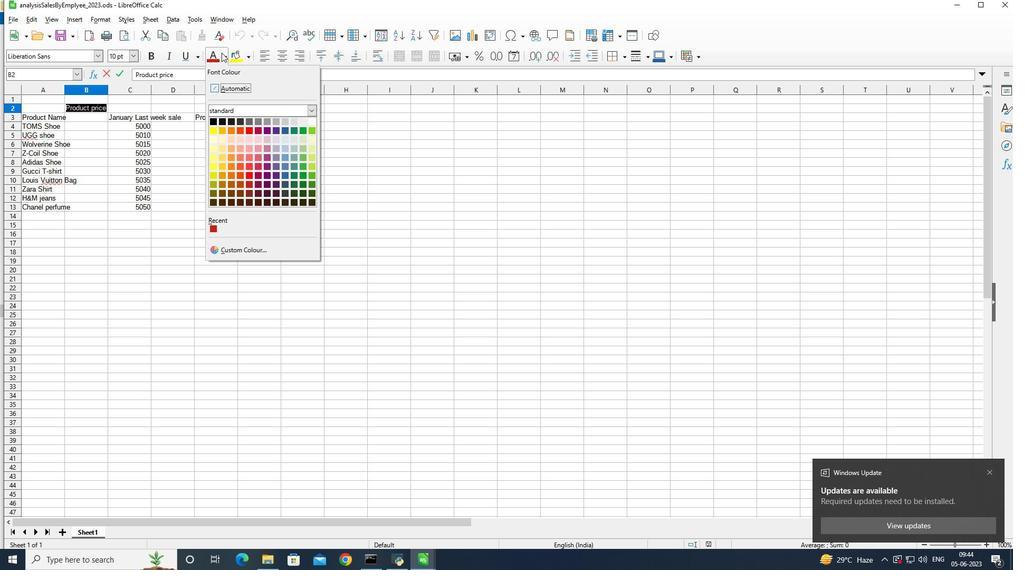 
Action: Mouse moved to (205, 169)
Screenshot: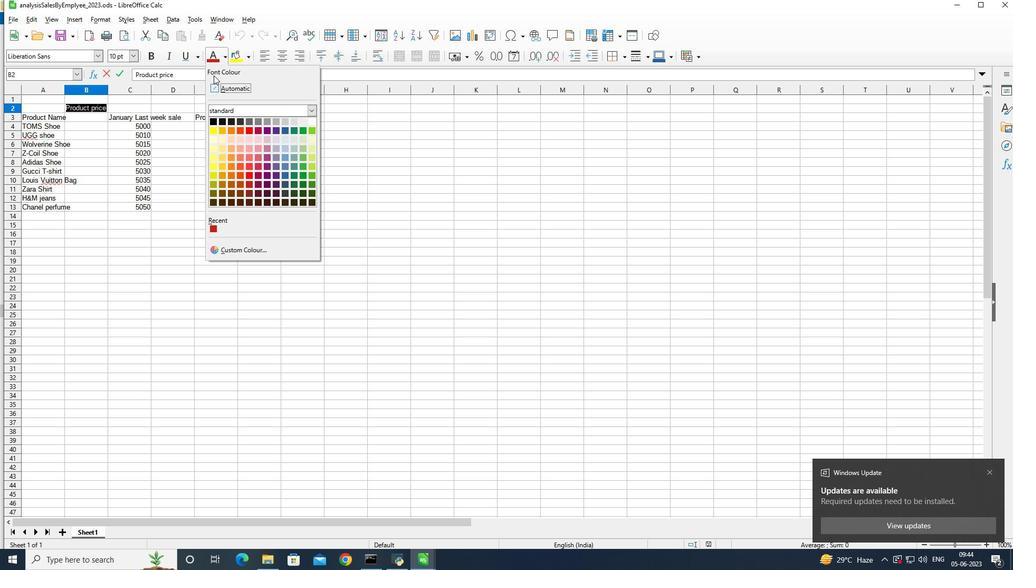 
Action: Mouse pressed left at (205, 169)
Screenshot: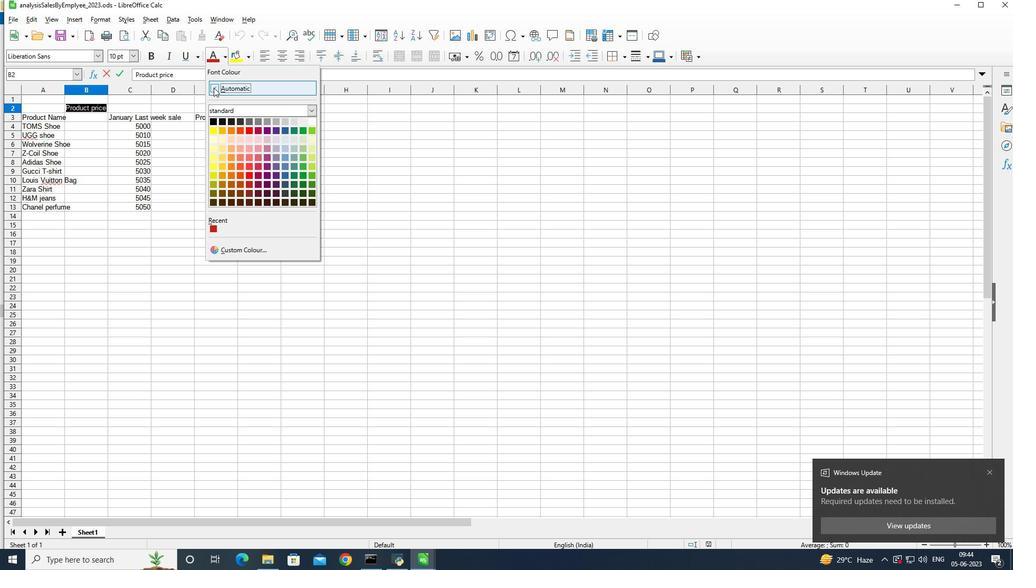 
Action: Mouse pressed left at (205, 169)
Screenshot: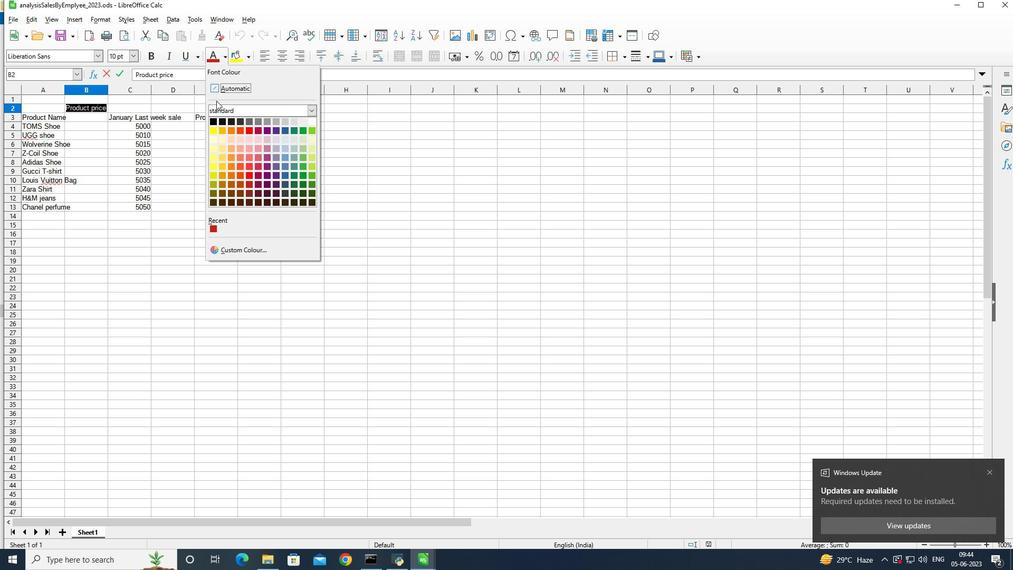 
Action: Mouse pressed left at (205, 169)
Screenshot: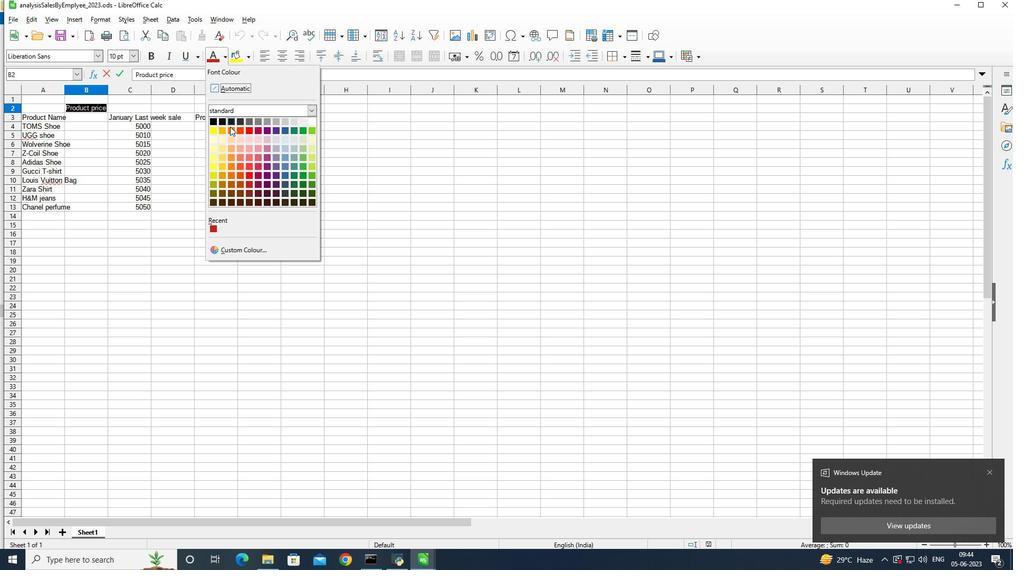
Action: Mouse pressed left at (205, 169)
Screenshot: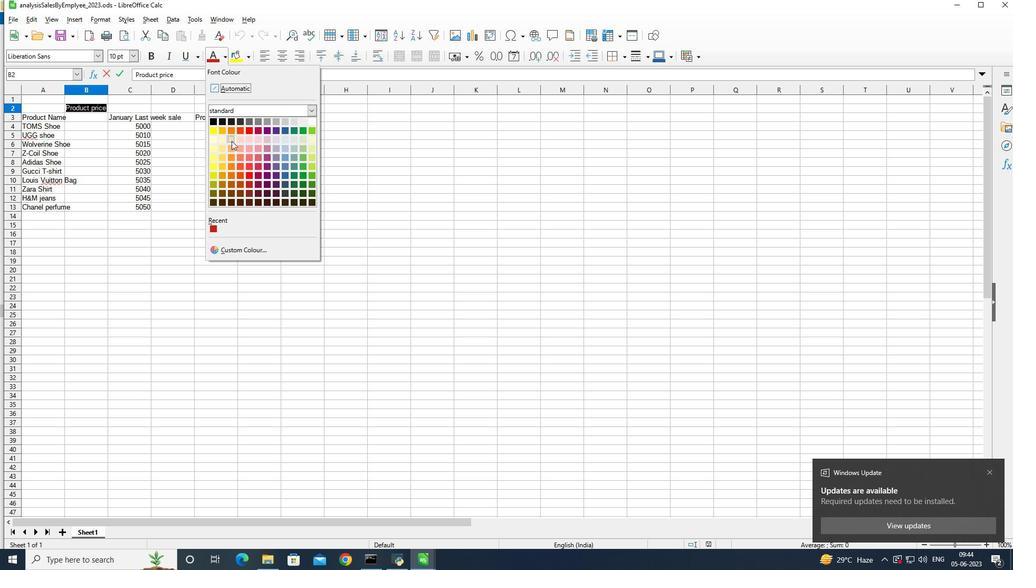 
Action: Mouse pressed left at (205, 169)
Screenshot: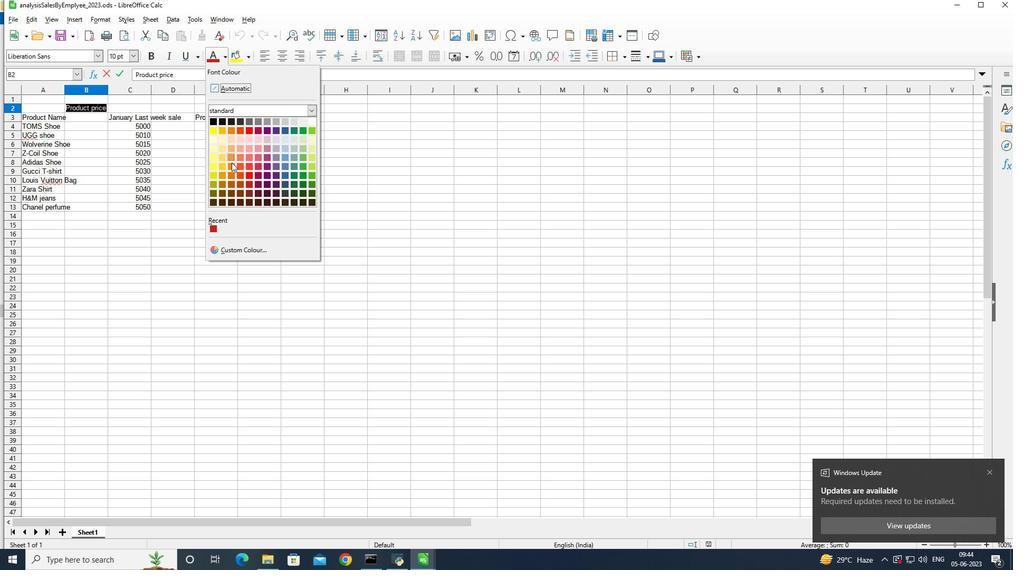 
Action: Mouse pressed left at (205, 169)
Screenshot: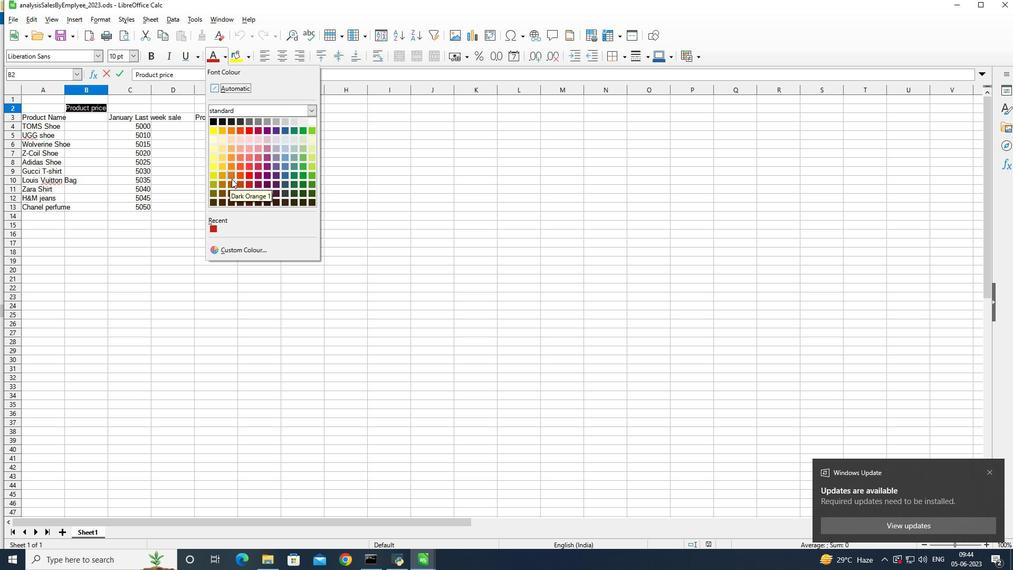 
Action: Mouse moved to (67, 87)
Screenshot: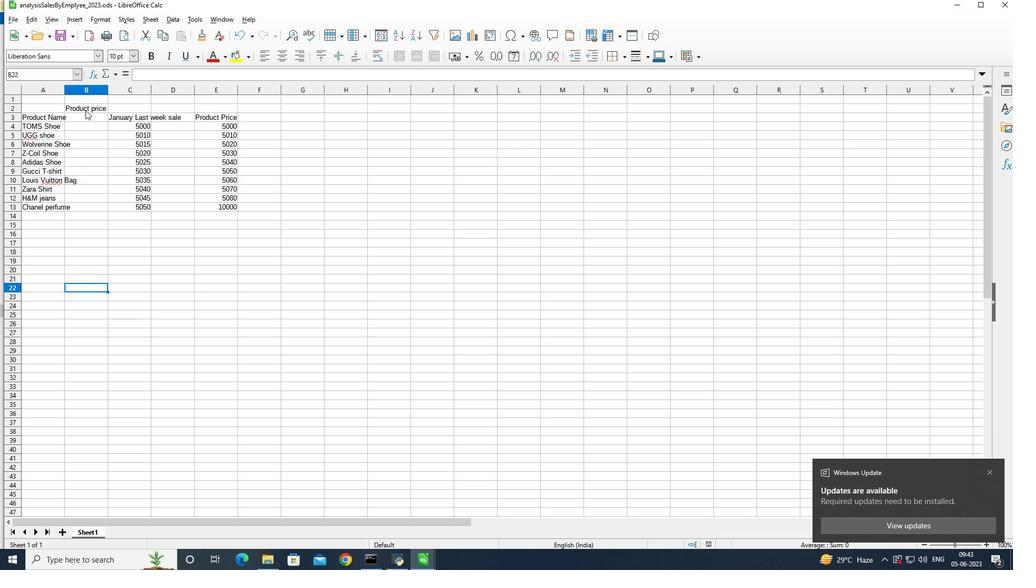 
Action: Mouse pressed left at (67, 87)
Screenshot: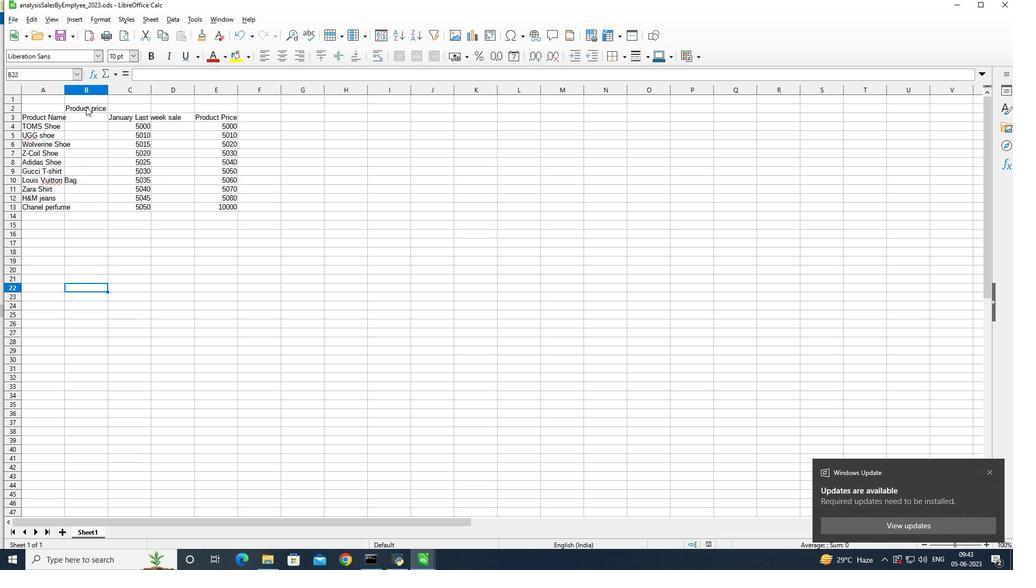 
Action: Mouse moved to (142, 248)
Screenshot: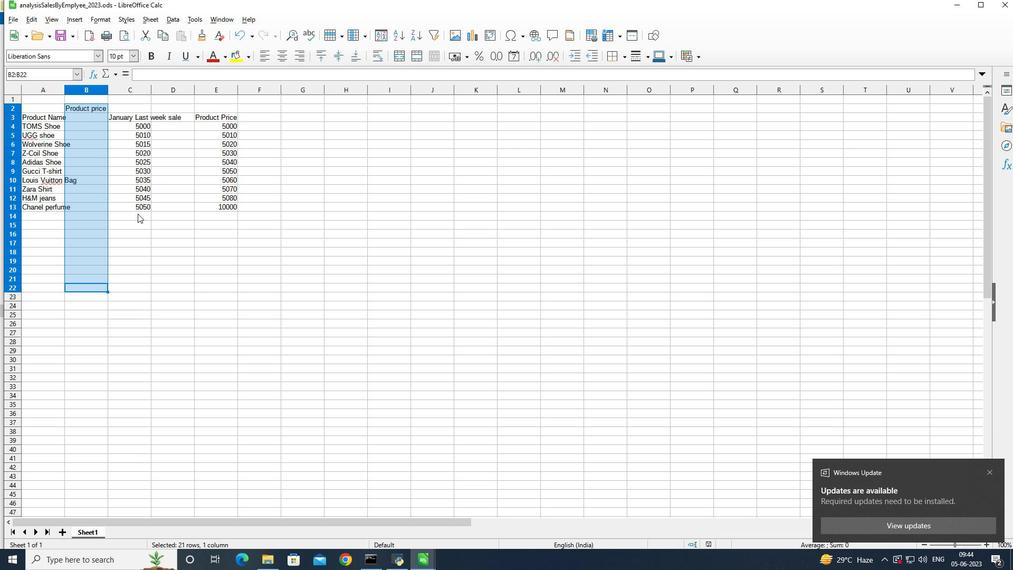 
Action: Mouse pressed left at (142, 248)
Screenshot: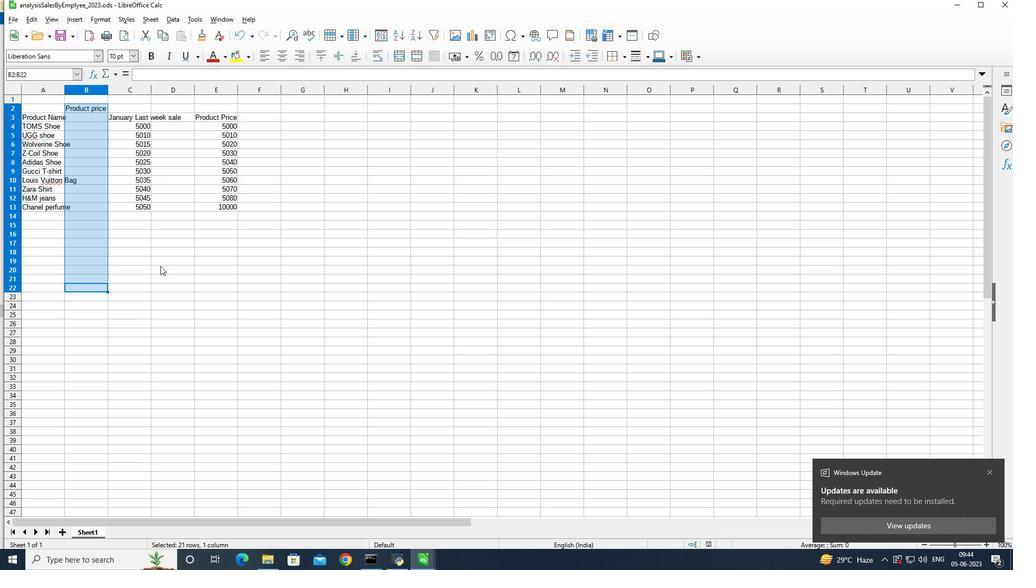 
Action: Mouse moved to (68, 82)
Screenshot: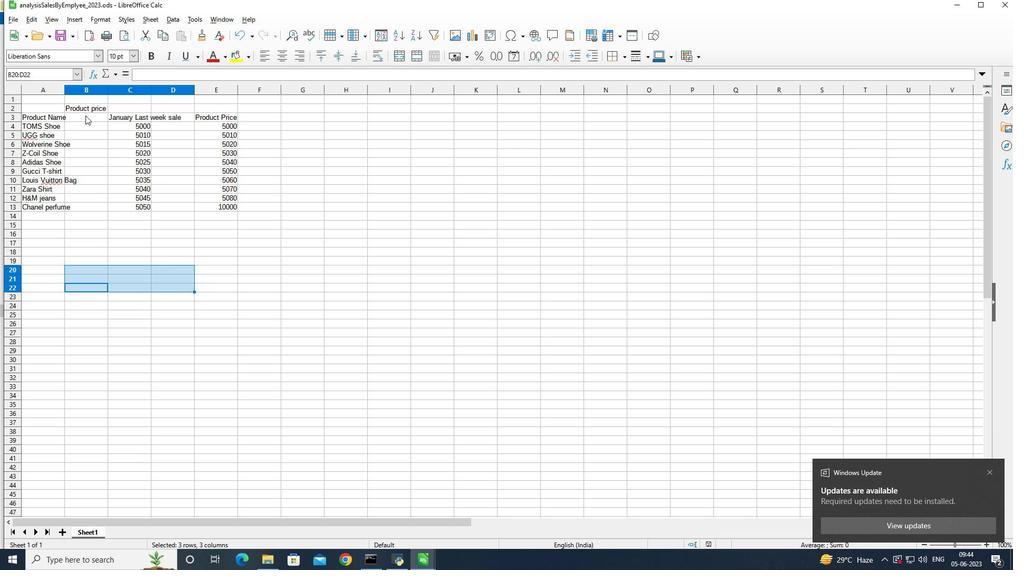 
Action: Mouse pressed left at (68, 82)
Screenshot: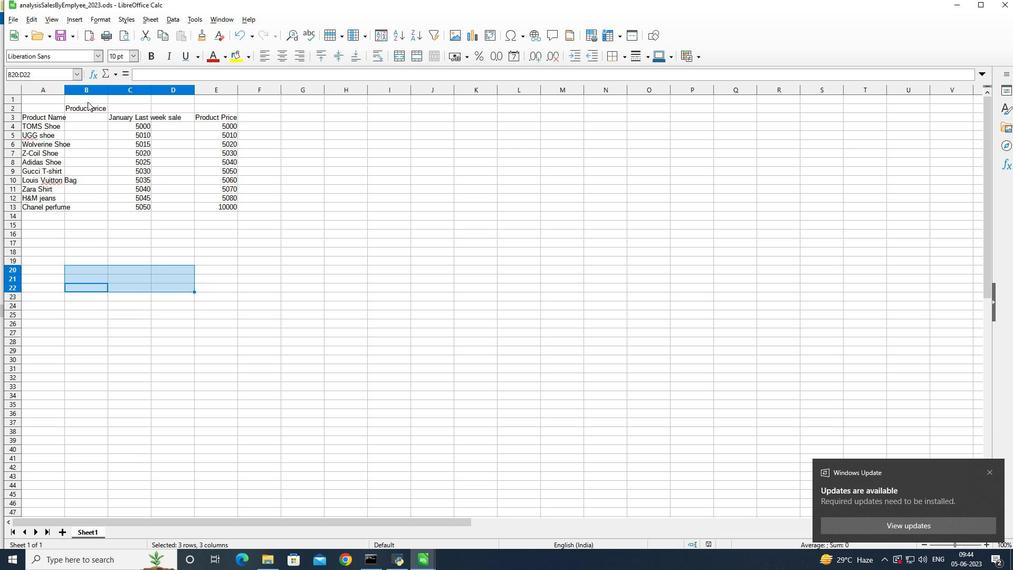
Action: Mouse moved to (614, 222)
Screenshot: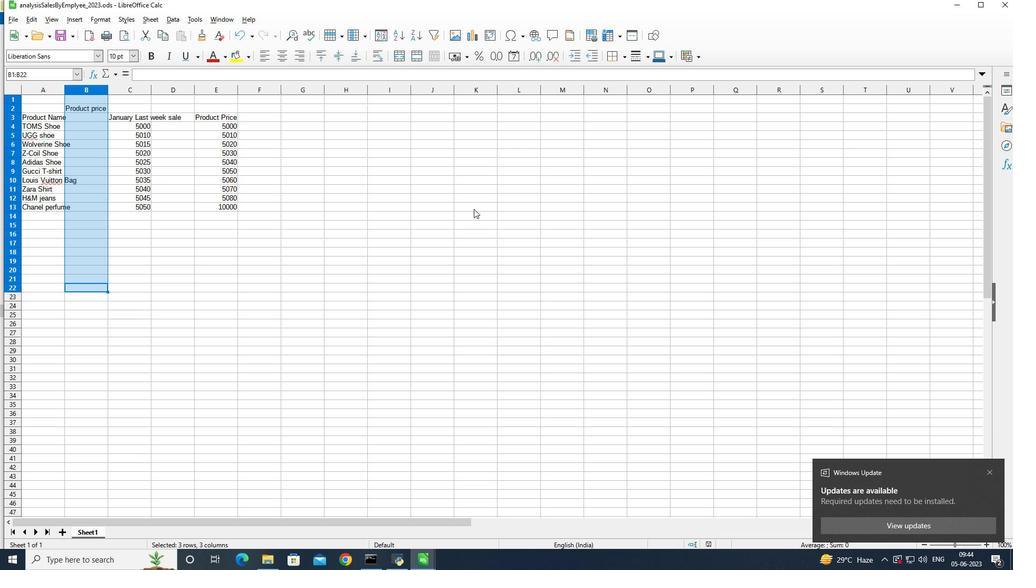 
Action: Mouse pressed right at (614, 222)
Screenshot: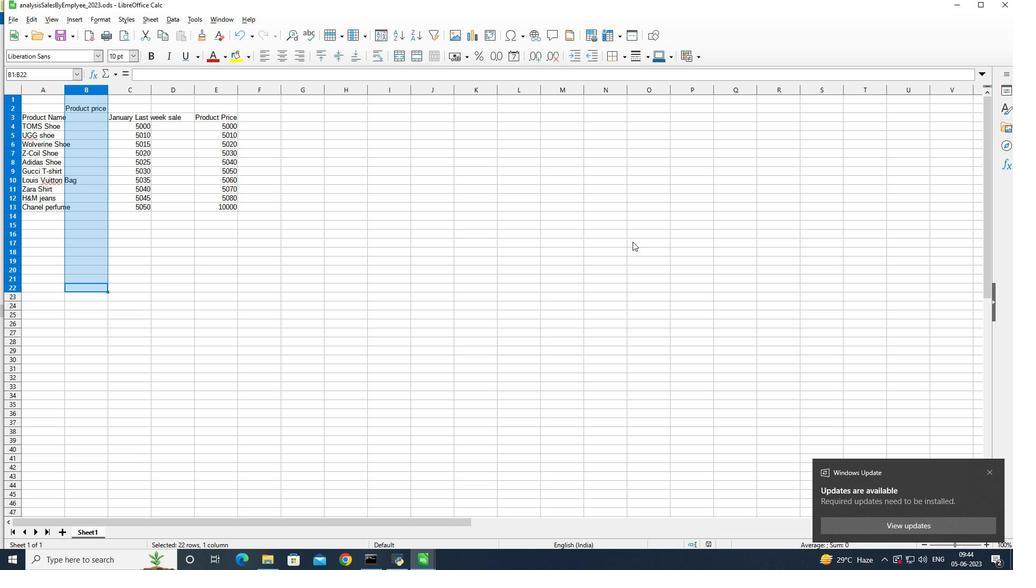 
Action: Mouse moved to (535, 216)
Screenshot: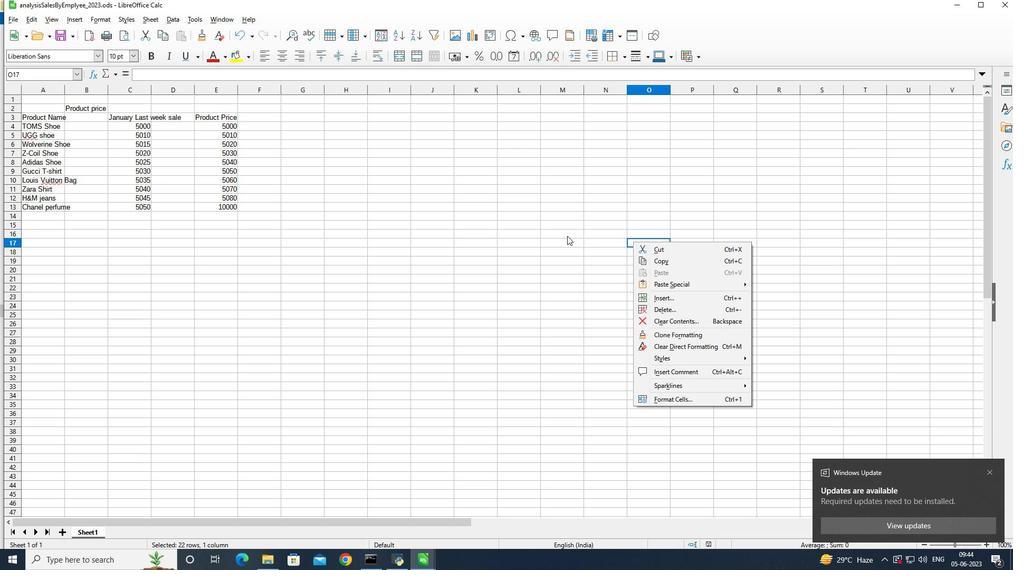 
Action: Mouse pressed left at (535, 216)
Screenshot: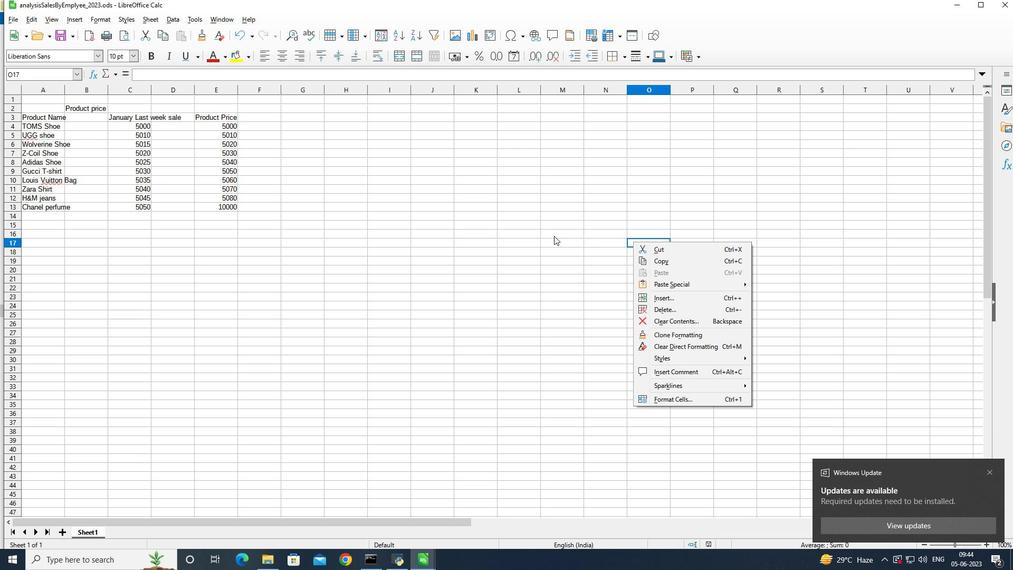 
Action: Mouse moved to (52, 82)
Screenshot: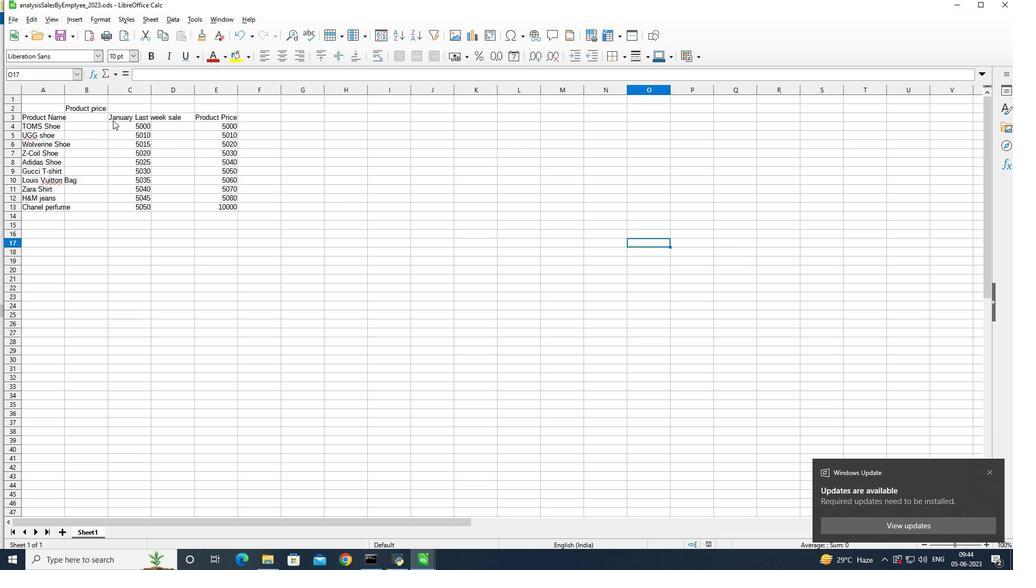 
Action: Mouse pressed left at (52, 82)
Screenshot: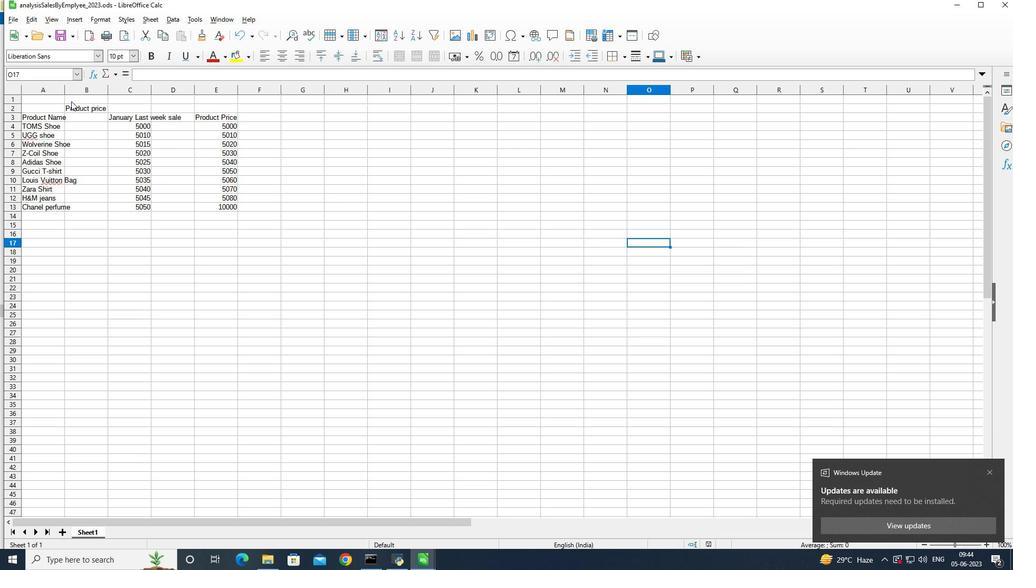 
Action: Mouse moved to (51, 88)
Screenshot: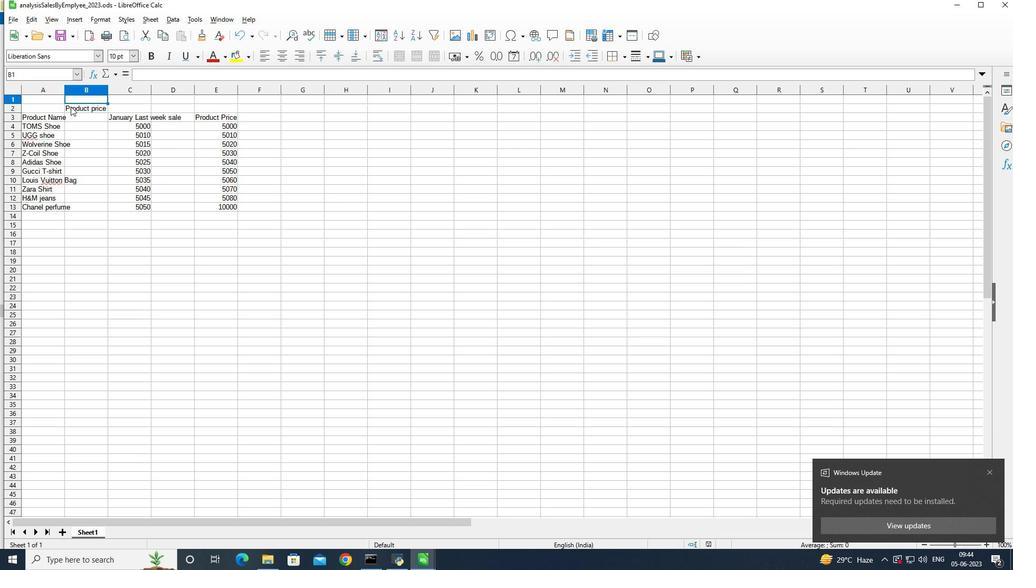 
Action: Mouse pressed left at (51, 88)
Screenshot: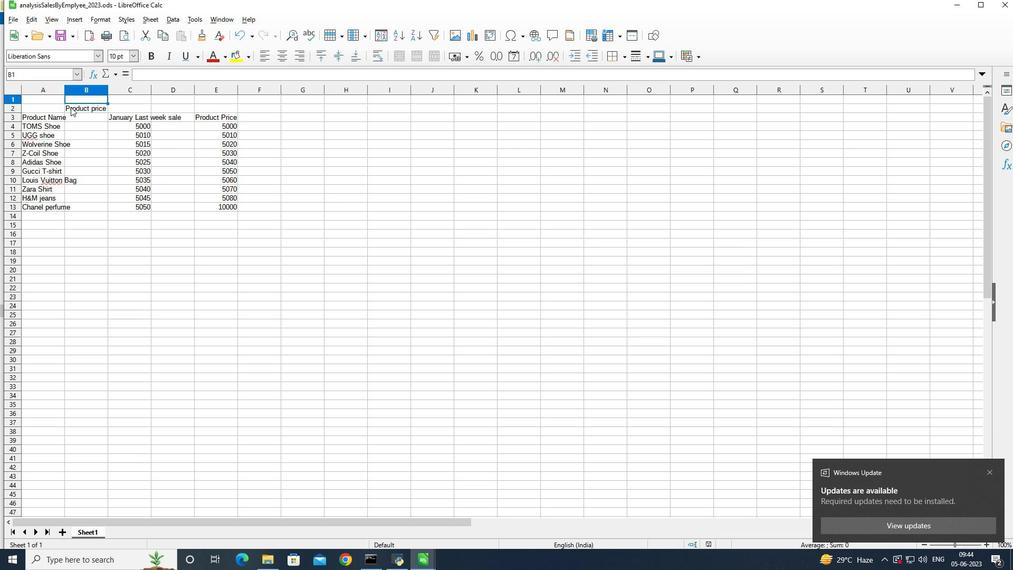 
Action: Mouse pressed left at (51, 88)
Screenshot: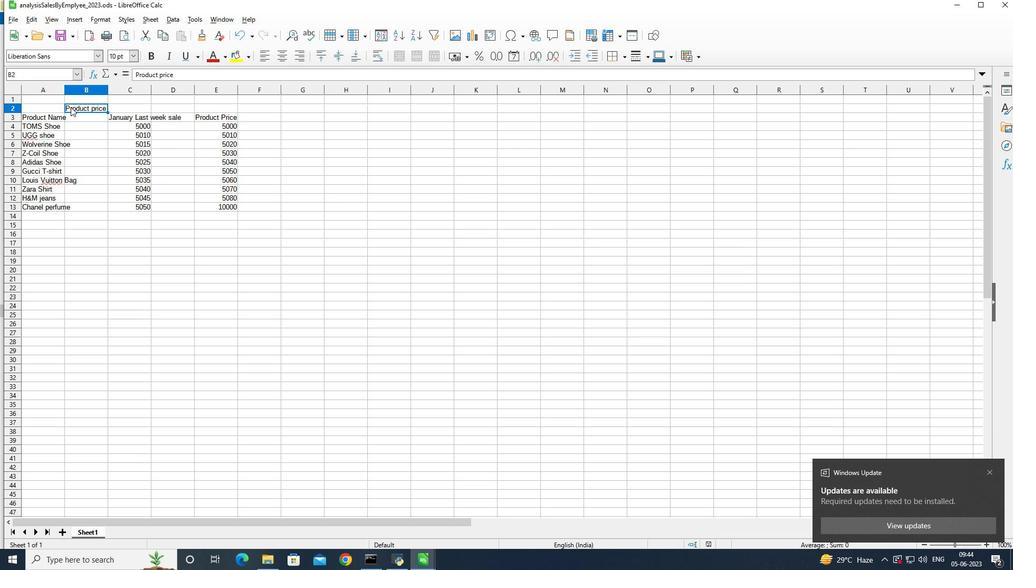 
Action: Mouse pressed left at (51, 88)
Screenshot: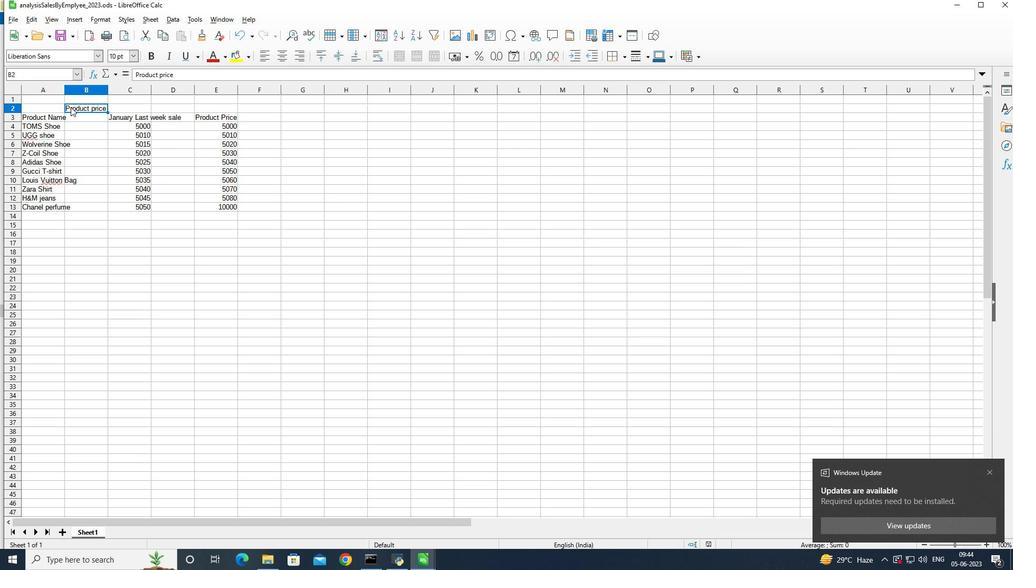 
Action: Mouse moved to (54, 36)
Screenshot: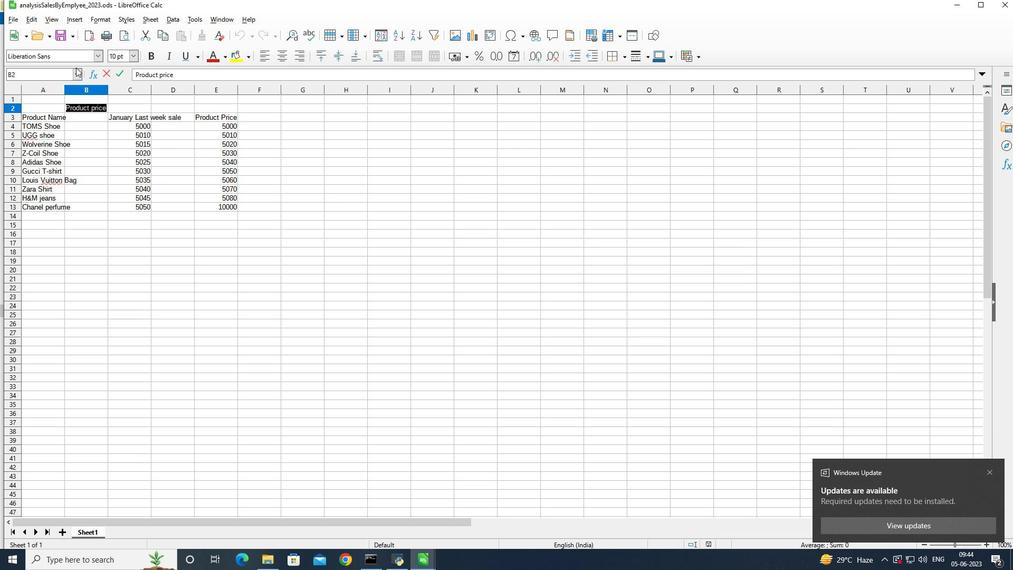 
Action: Mouse pressed left at (54, 36)
Screenshot: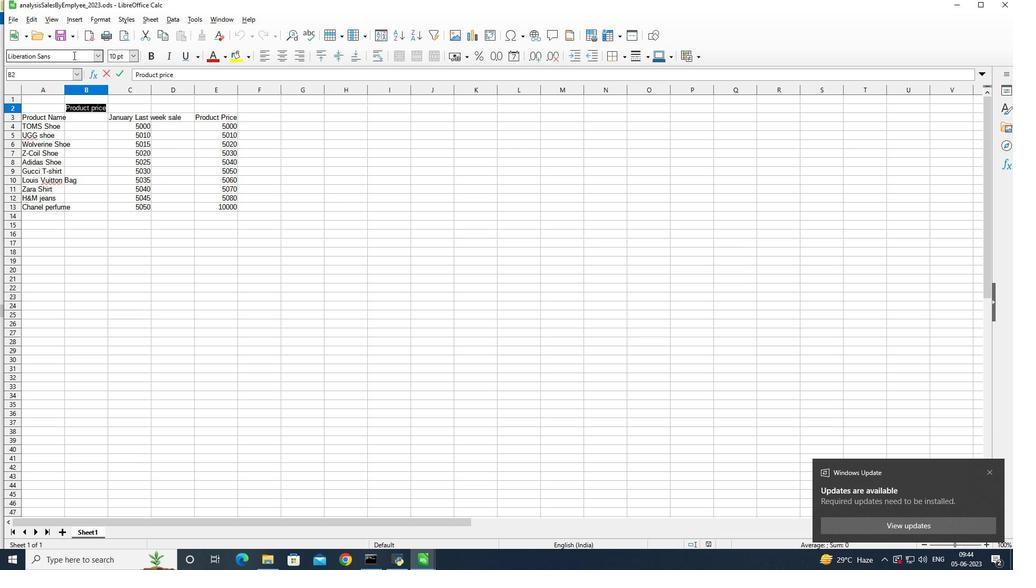 
Action: Mouse moved to (63, 53)
Screenshot: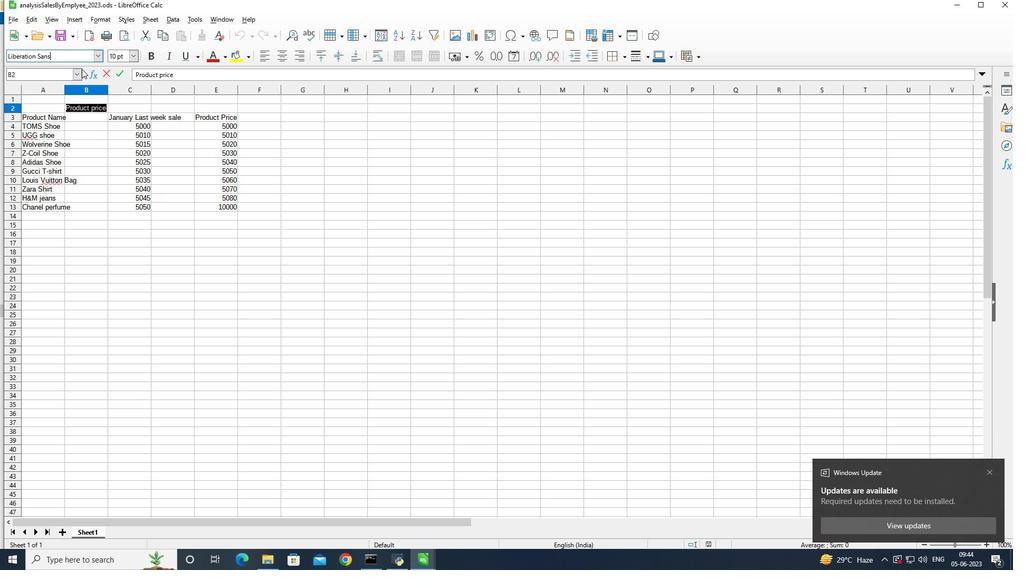 
Action: Key pressed <Key.backspace>
Screenshot: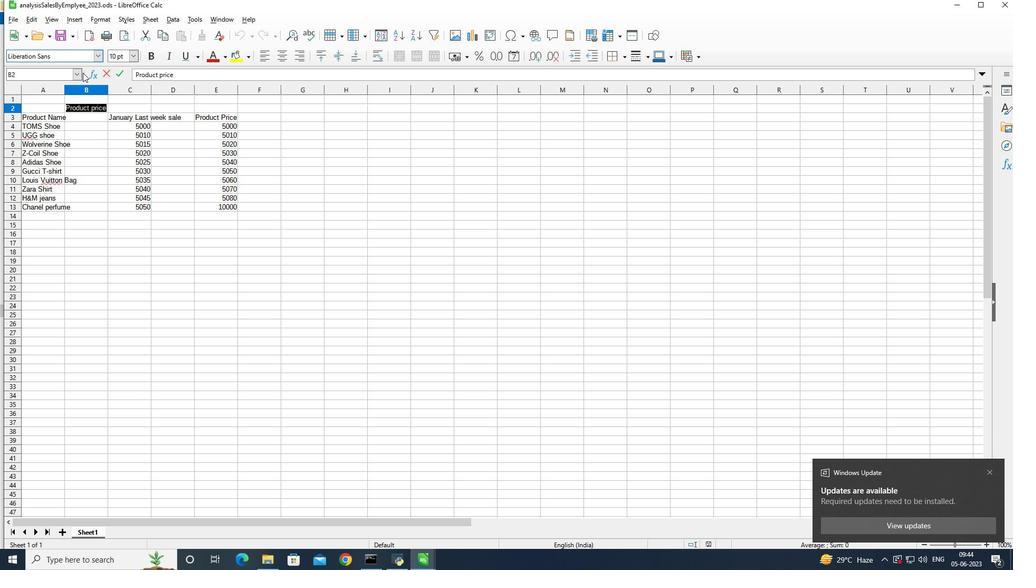 
Action: Mouse moved to (64, 55)
Screenshot: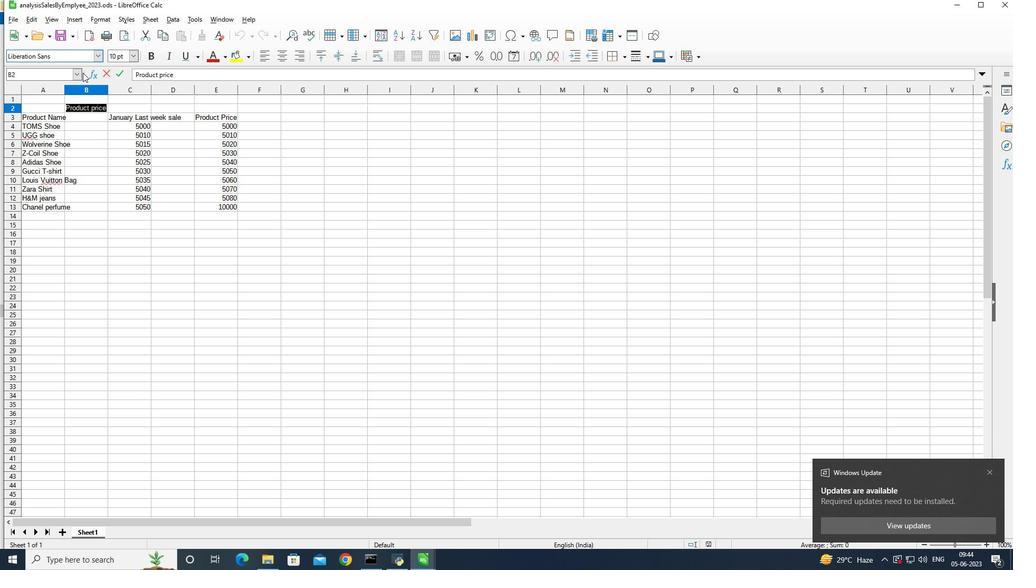 
Action: Key pressed <Key.backspace><Key.backspace><Key.backspace><Key.backspace><Key.backspace><Key.backspace><Key.backspace><Key.backspace><Key.backspace><Key.backspace><Key.backspace><Key.backspace><Key.backspace><Key.backspace><Key.backspace><Key.backspace><Key.backspace><Key.backspace><Key.backspace><Key.backspace><Key.backspace>
Screenshot: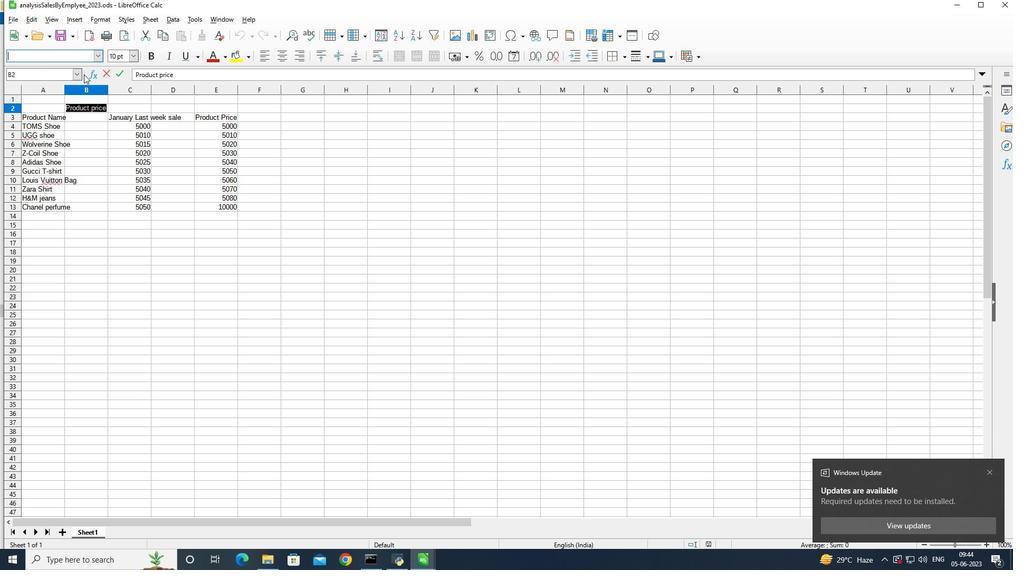 
Action: Mouse moved to (64, 55)
Screenshot: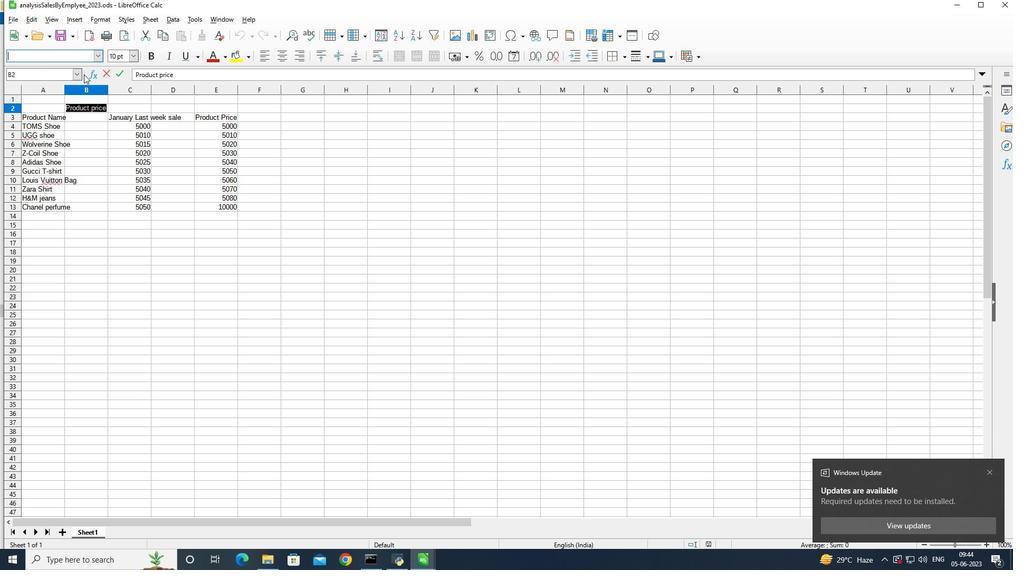 
Action: Key pressed <Key.shift>L
Screenshot: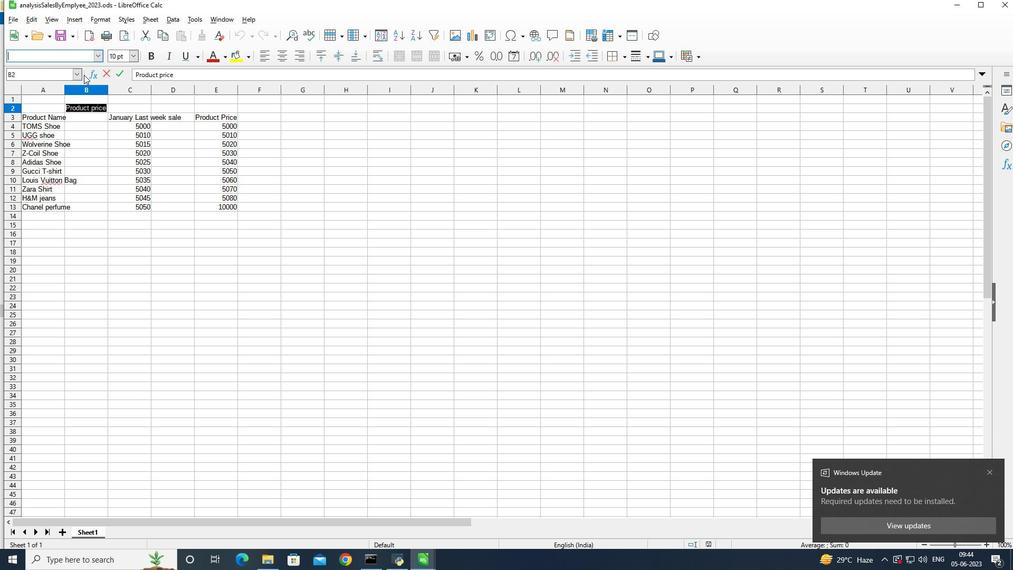 
Action: Mouse moved to (66, 59)
Screenshot: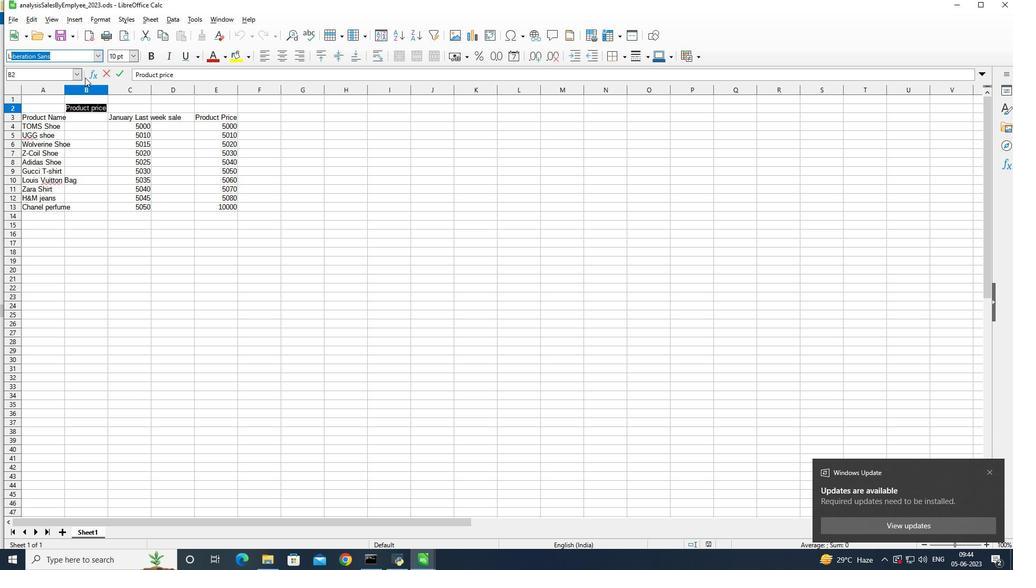 
Action: Key pressed i
Screenshot: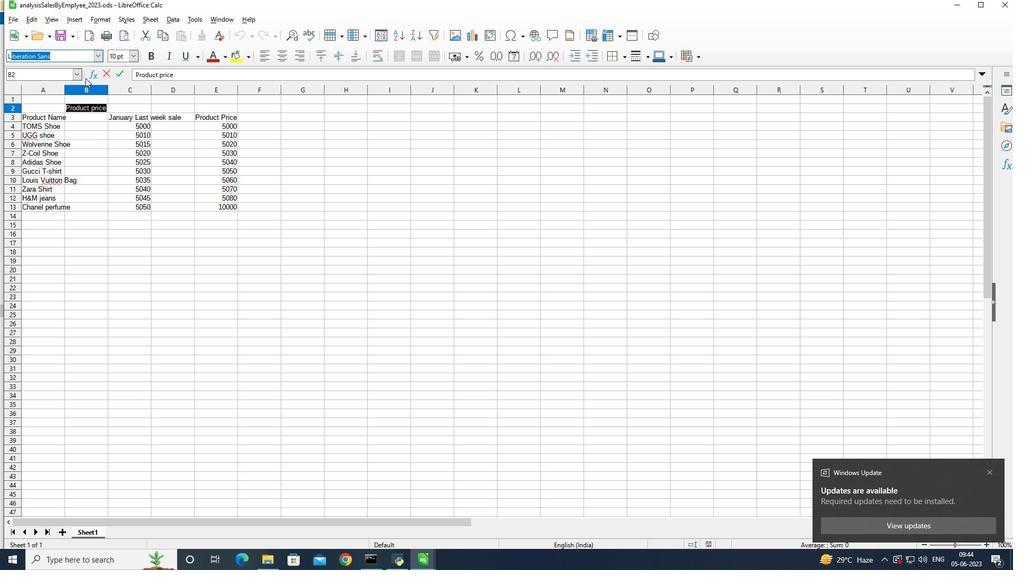 
Action: Mouse moved to (67, 60)
Screenshot: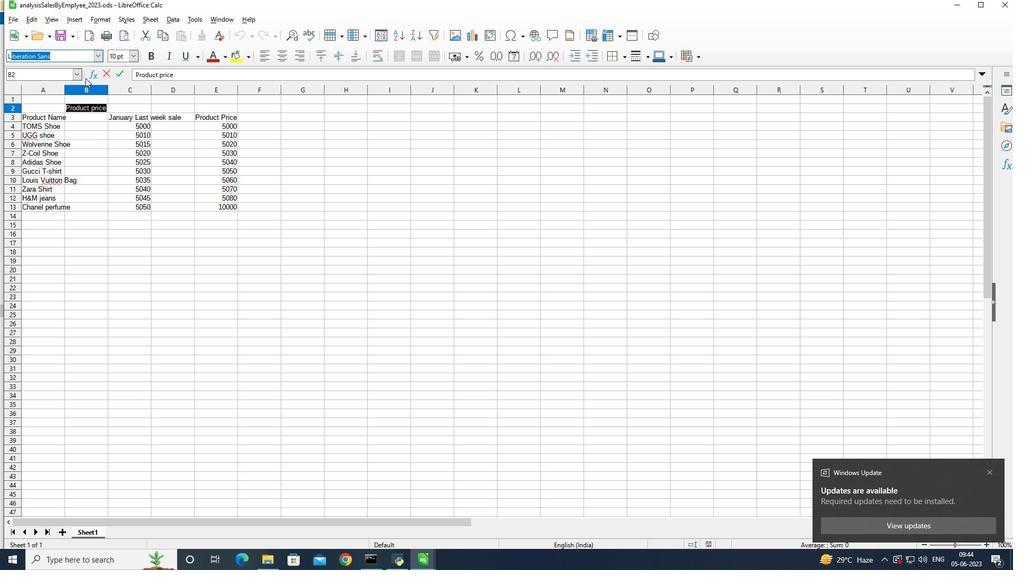 
Action: Key pressed b
Screenshot: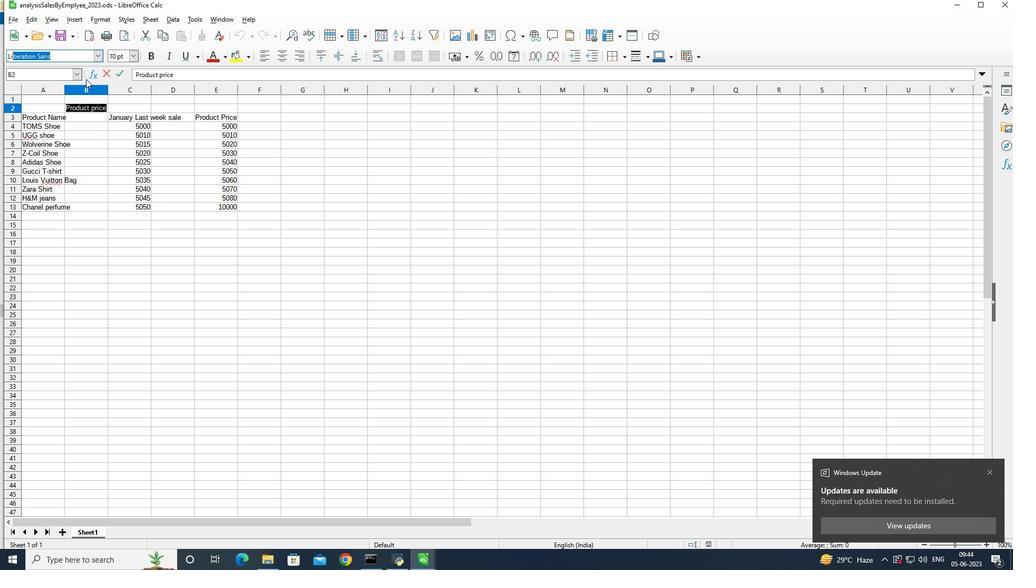 
Action: Mouse moved to (67, 60)
Screenshot: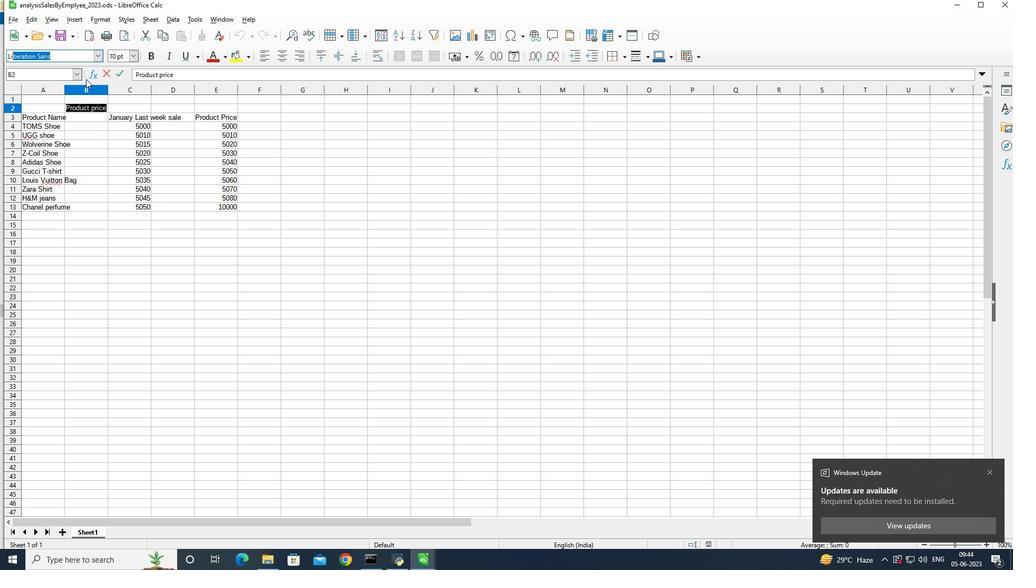 
Action: Key pressed e
Screenshot: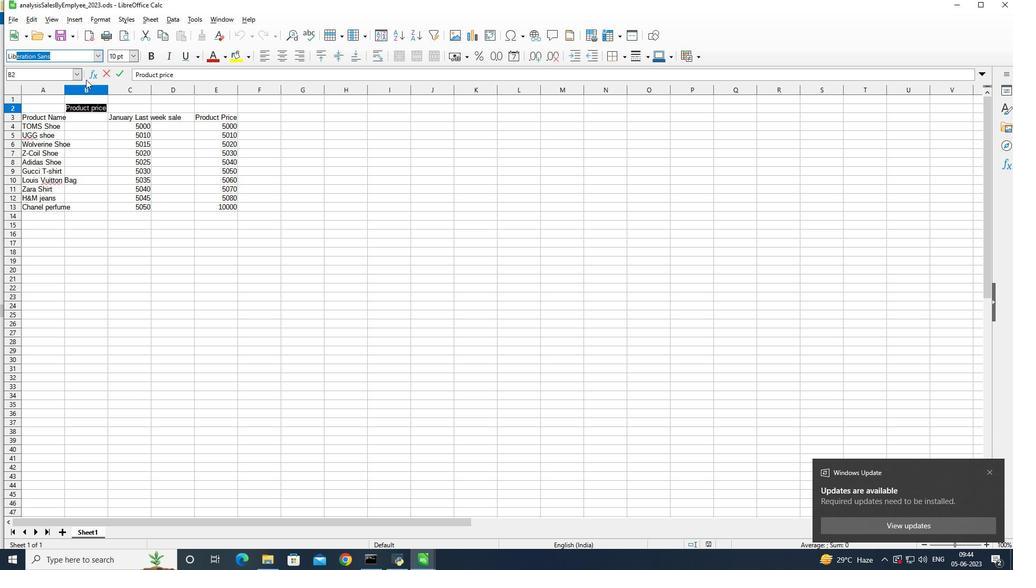 
Action: Mouse moved to (67, 61)
Screenshot: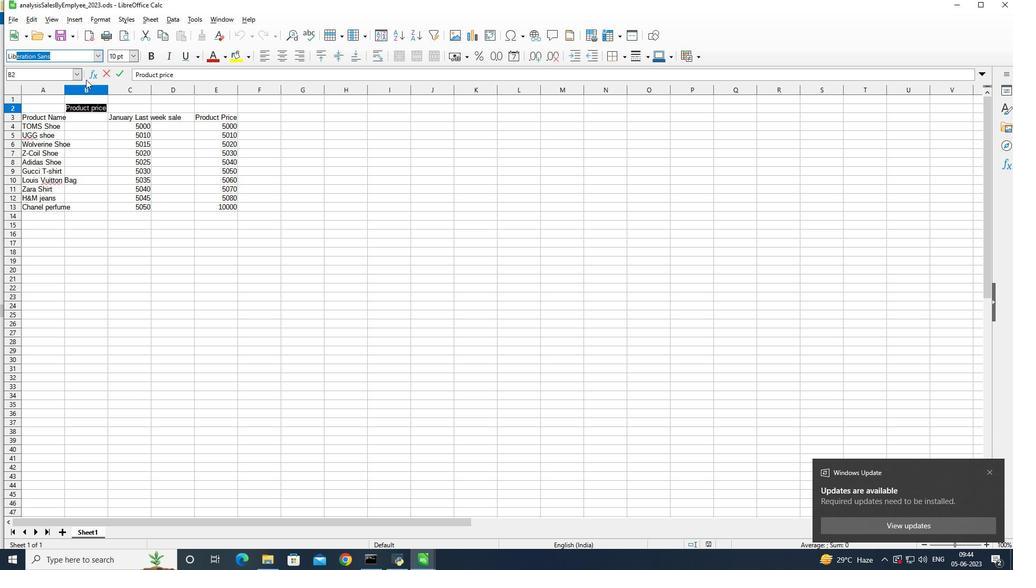 
Action: Key pressed r
Screenshot: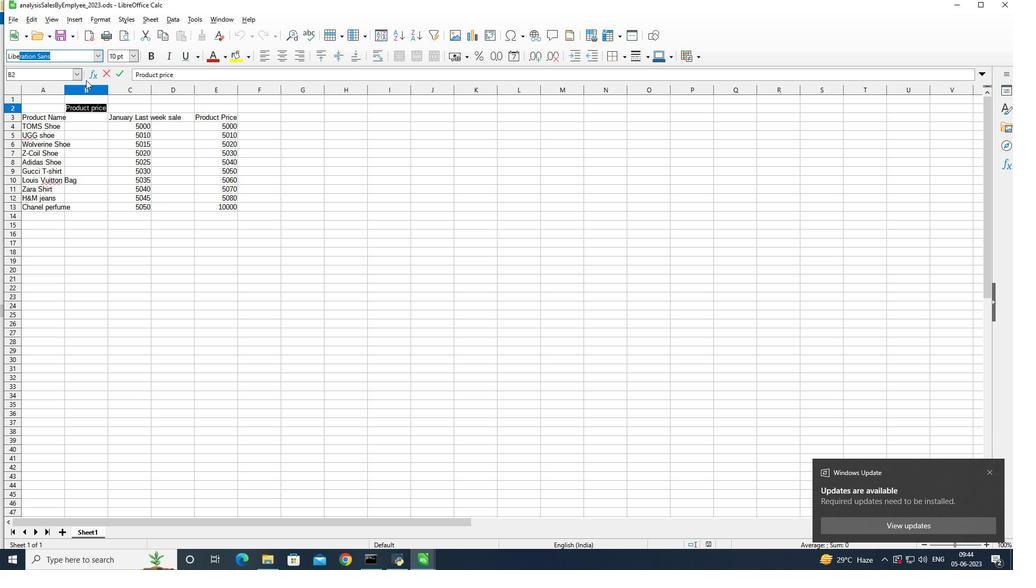 
Action: Mouse moved to (68, 61)
Screenshot: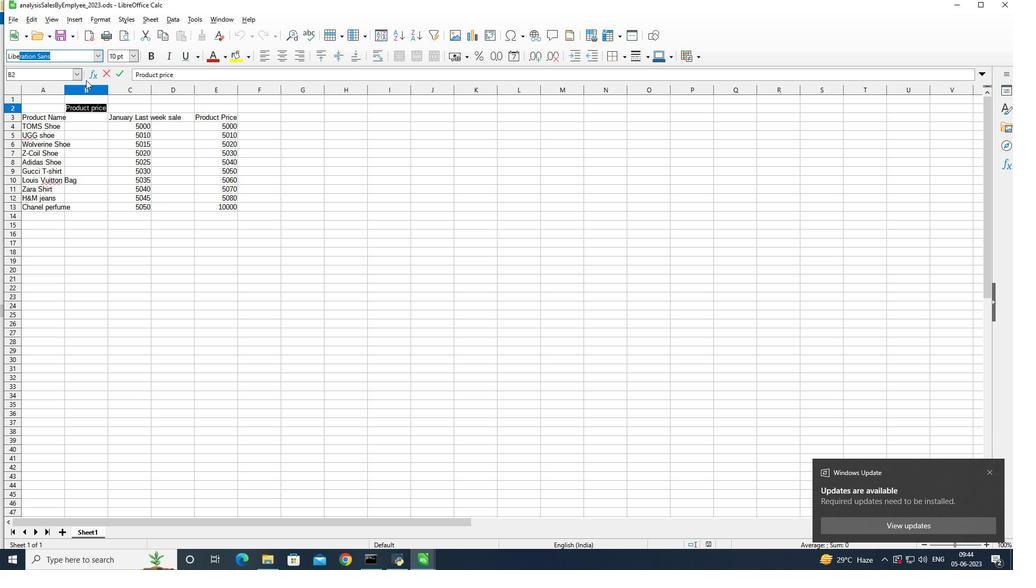
Action: Key pressed ati
Screenshot: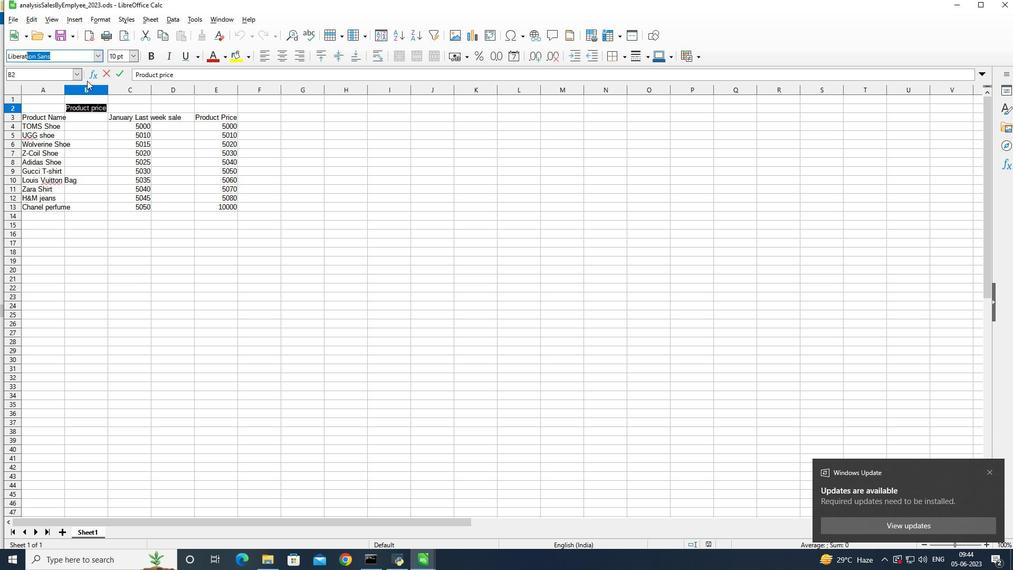 
Action: Mouse moved to (68, 61)
Screenshot: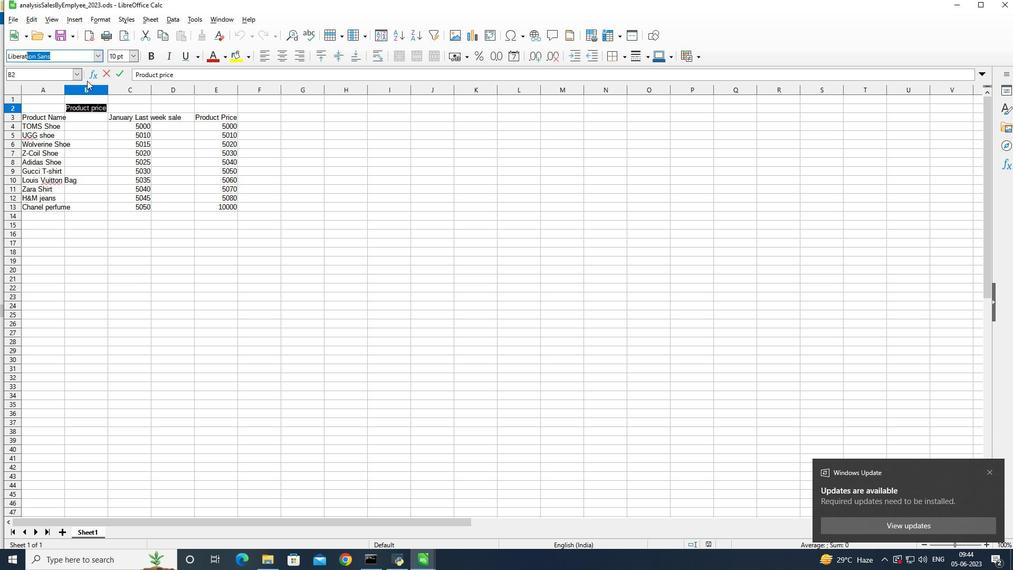 
Action: Key pressed on<Key.space><Key.shift>S
Screenshot: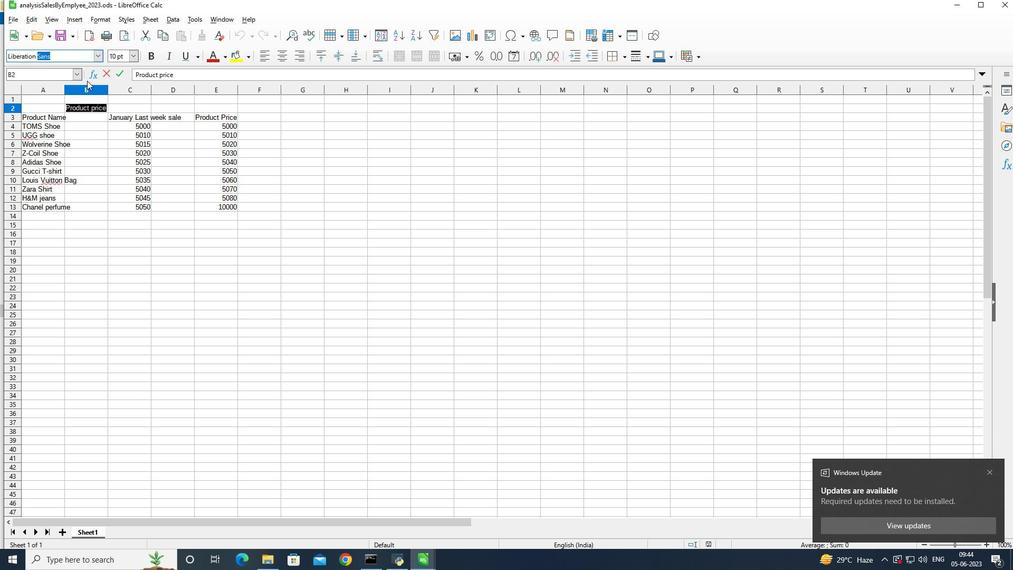 
Action: Mouse moved to (68, 62)
Screenshot: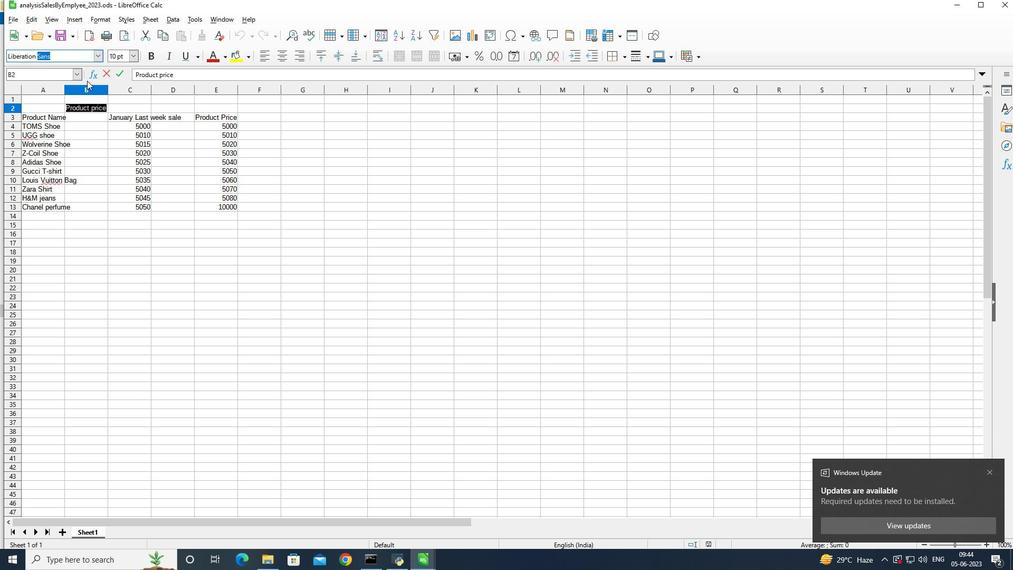 
Action: Key pressed an
Screenshot: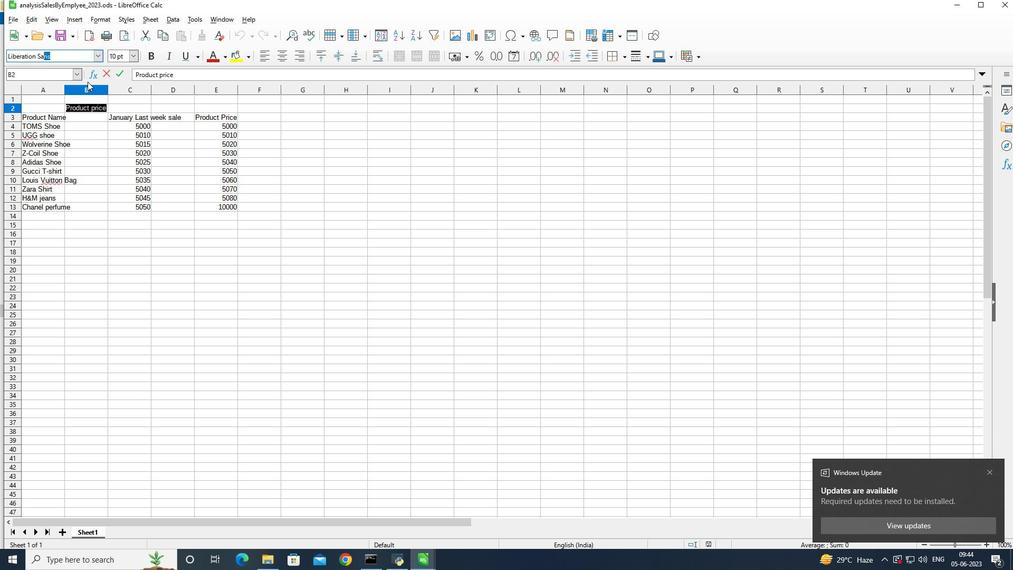 
Action: Mouse moved to (69, 64)
Screenshot: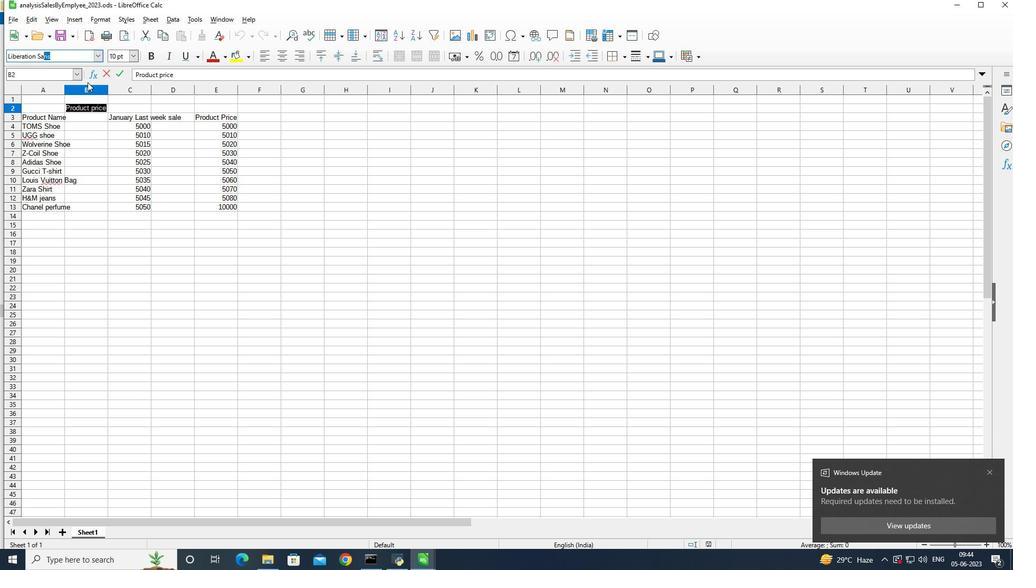 
Action: Key pressed s
Screenshot: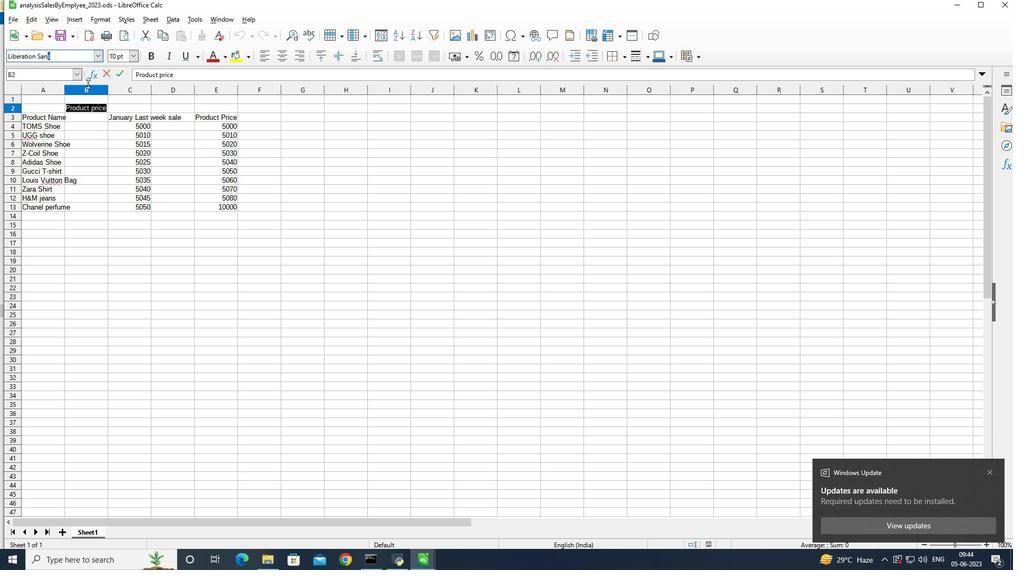 
Action: Mouse moved to (69, 64)
Screenshot: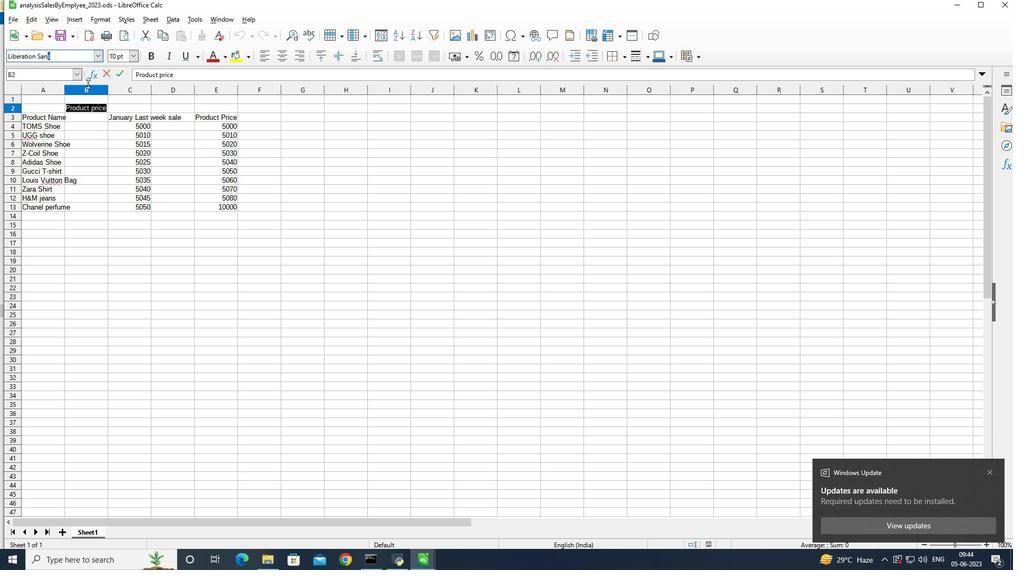 
Action: Key pressed <Key.enter>
Screenshot: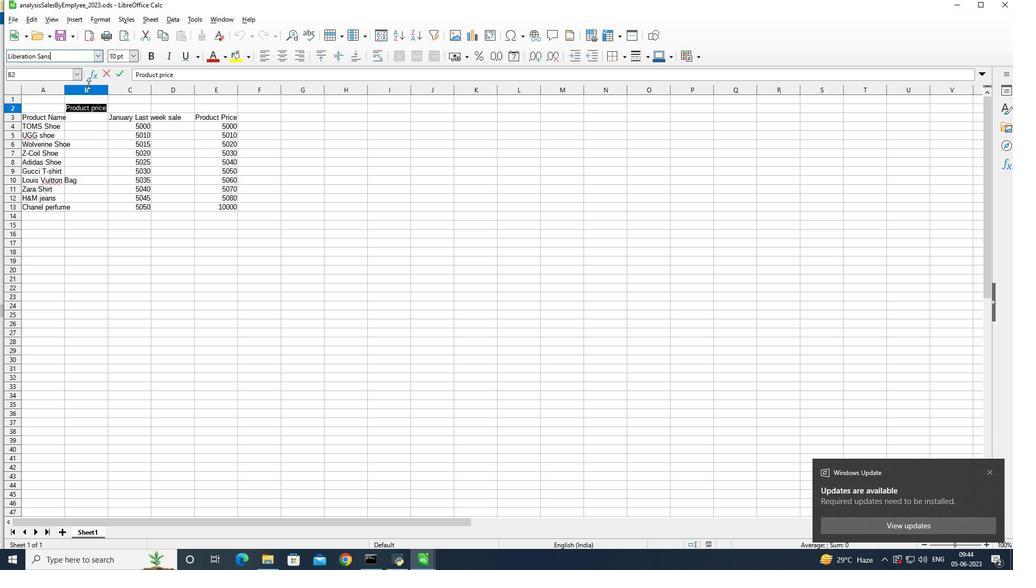 
Action: Mouse moved to (206, 33)
Screenshot: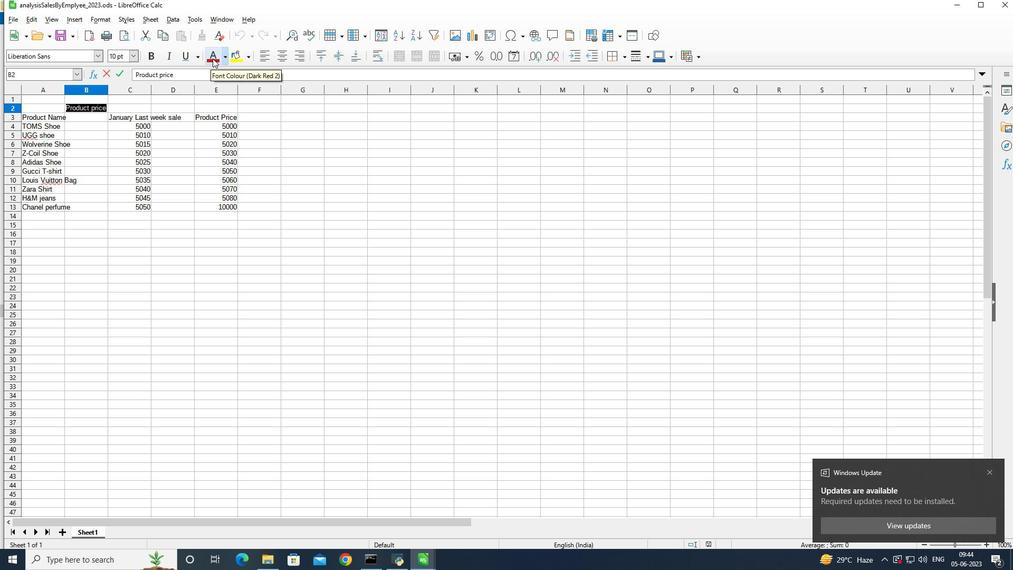 
Action: Mouse pressed left at (206, 33)
Screenshot: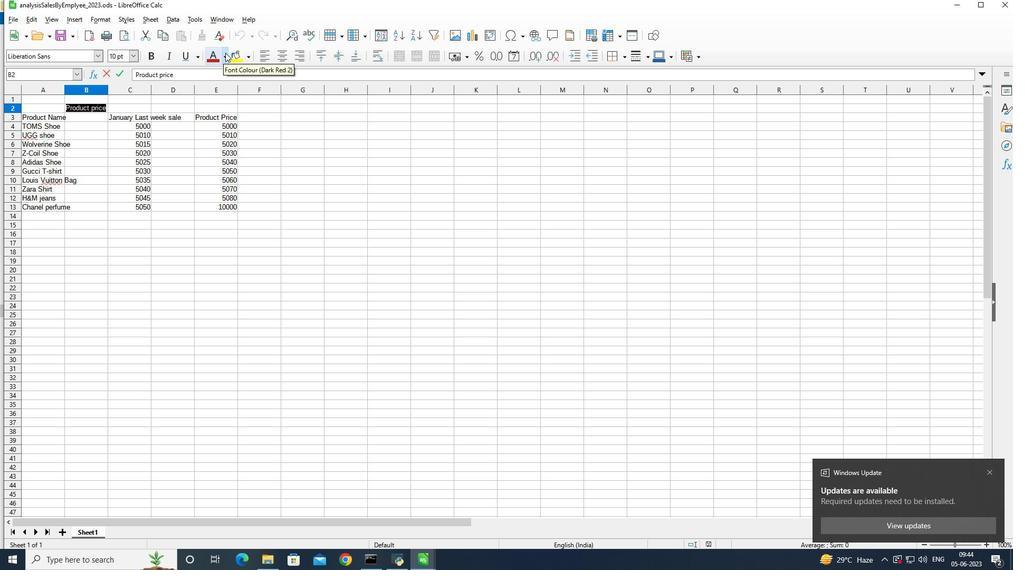 
Action: Mouse moved to (213, 157)
Screenshot: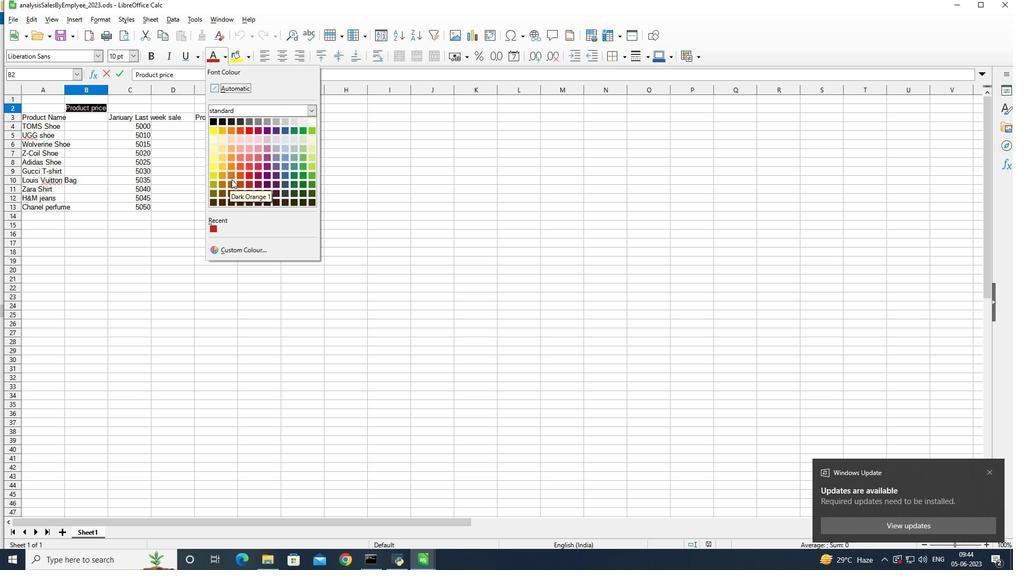 
Action: Mouse pressed left at (213, 157)
Screenshot: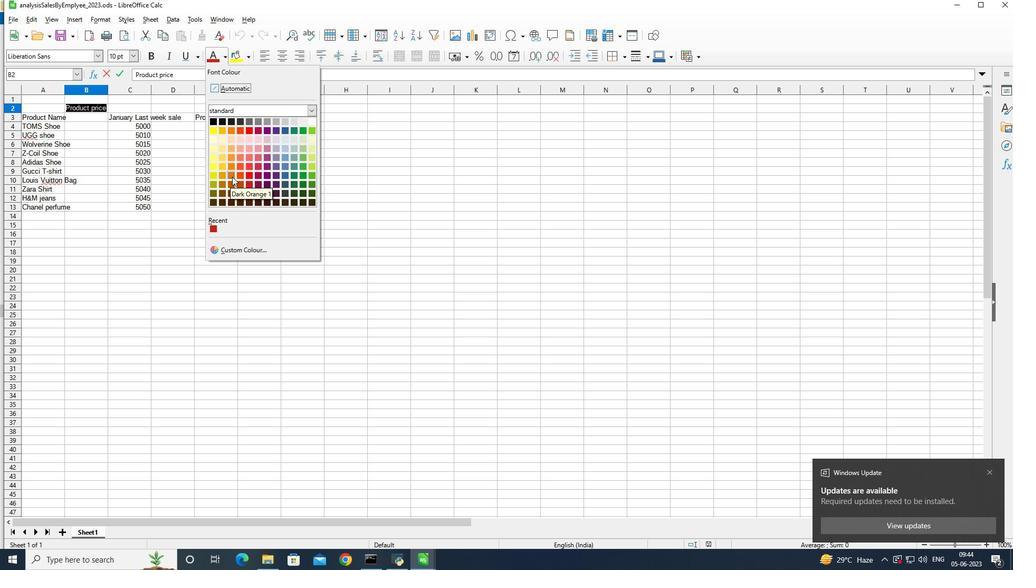 
Action: Mouse moved to (166, 39)
Screenshot: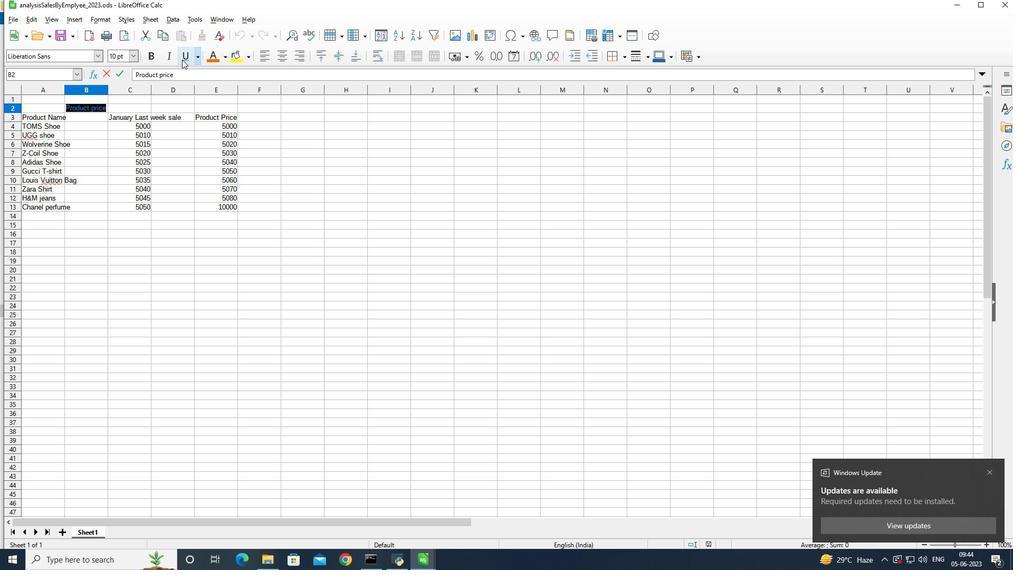 
Action: Mouse pressed left at (166, 39)
Screenshot: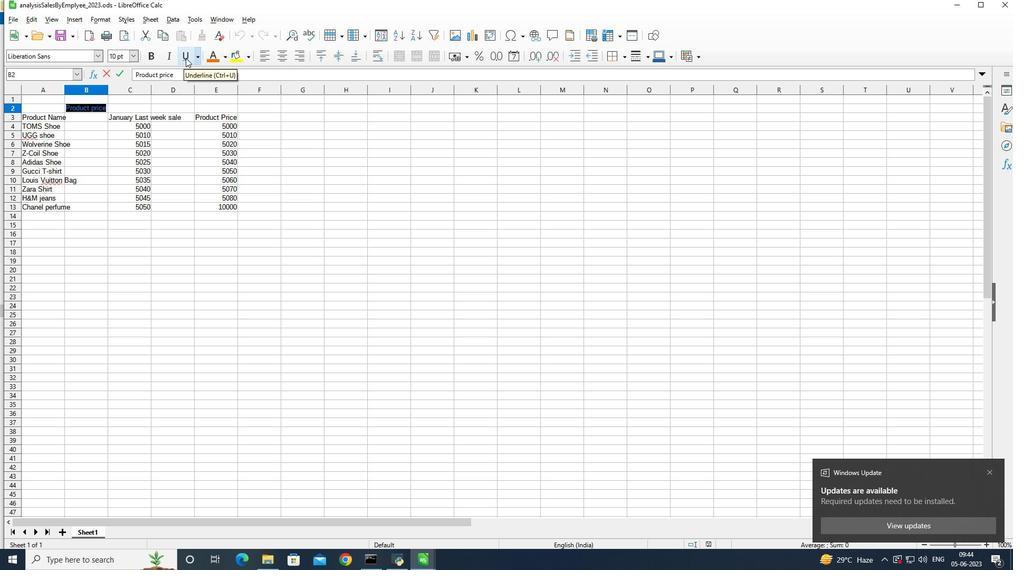 
Action: Mouse moved to (117, 36)
Screenshot: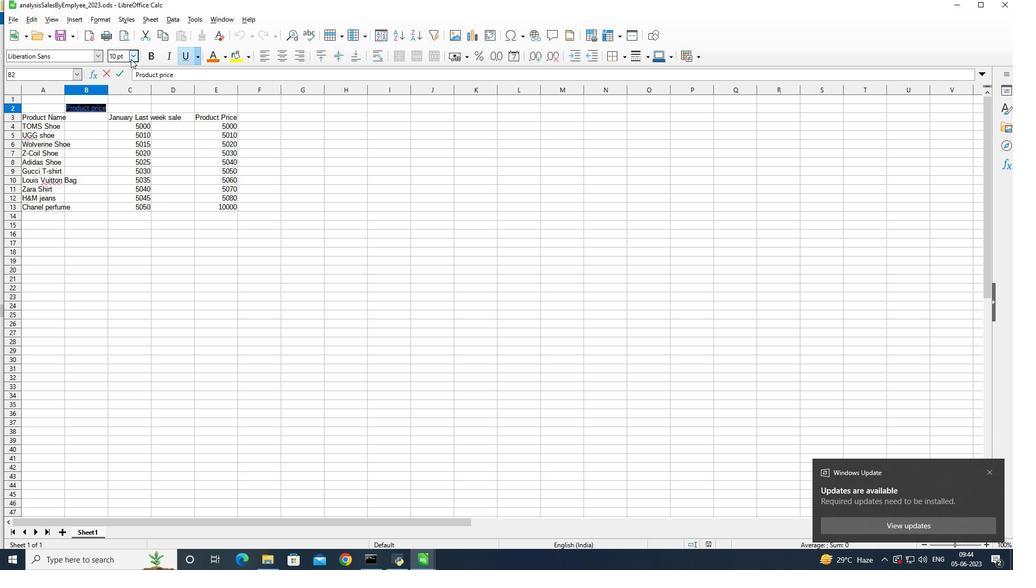 
Action: Mouse pressed left at (117, 36)
Screenshot: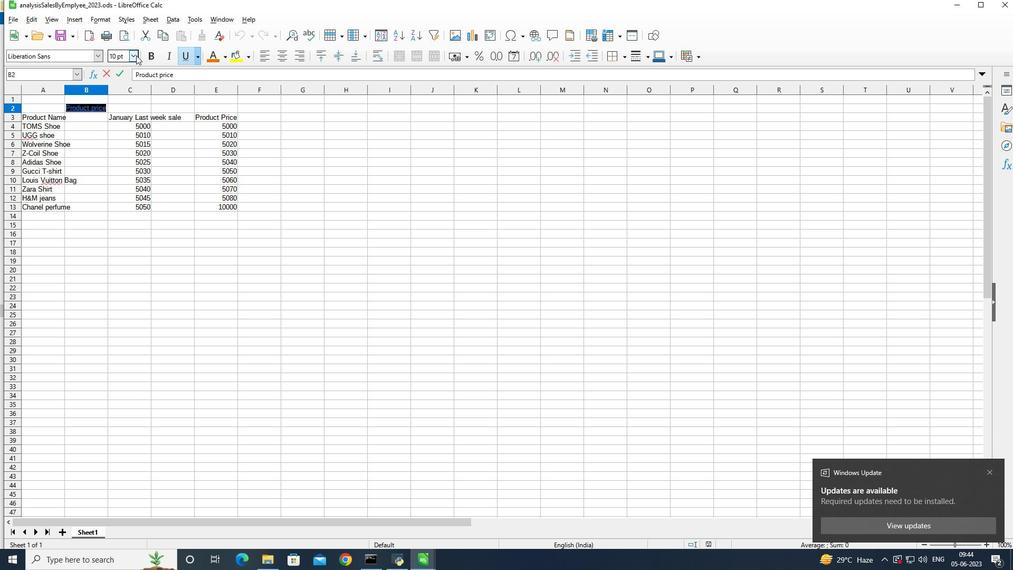 
Action: Mouse moved to (97, 108)
Screenshot: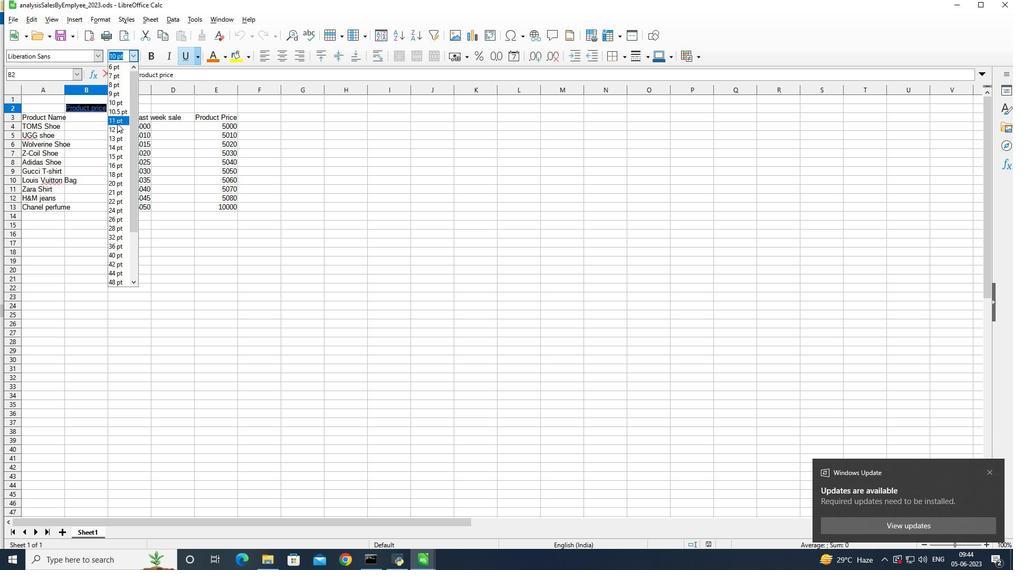 
Action: Mouse pressed left at (97, 108)
Screenshot: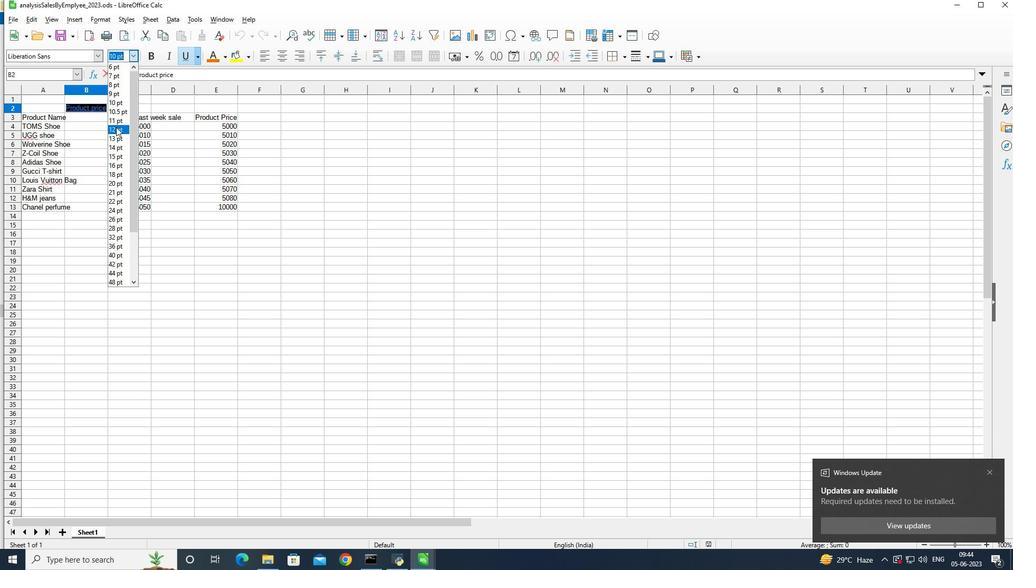 
Action: Mouse moved to (66, 142)
Screenshot: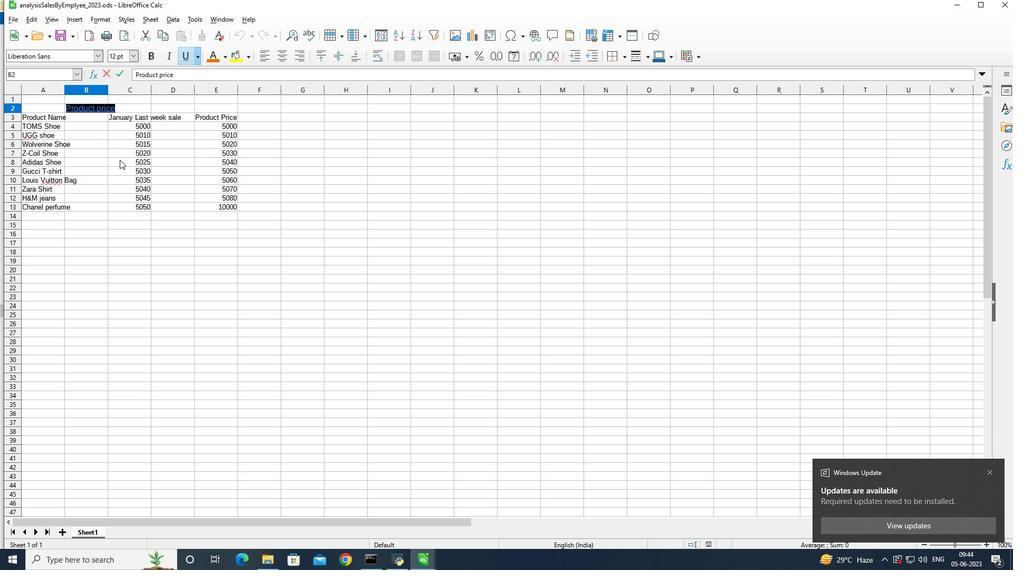
Action: Mouse pressed left at (66, 142)
Screenshot: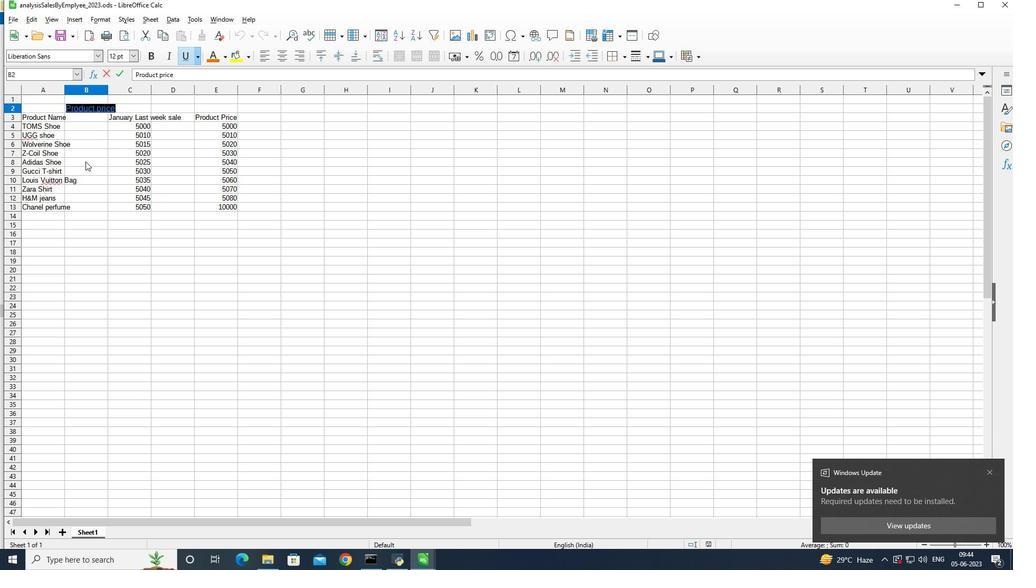 
Action: Mouse moved to (5, 97)
Screenshot: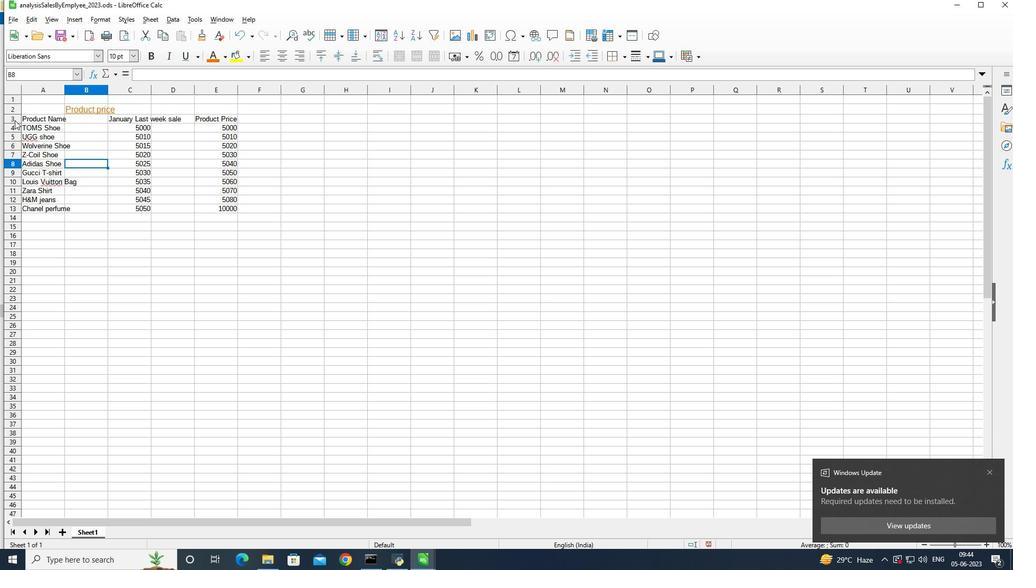 
Action: Mouse pressed left at (5, 97)
Screenshot: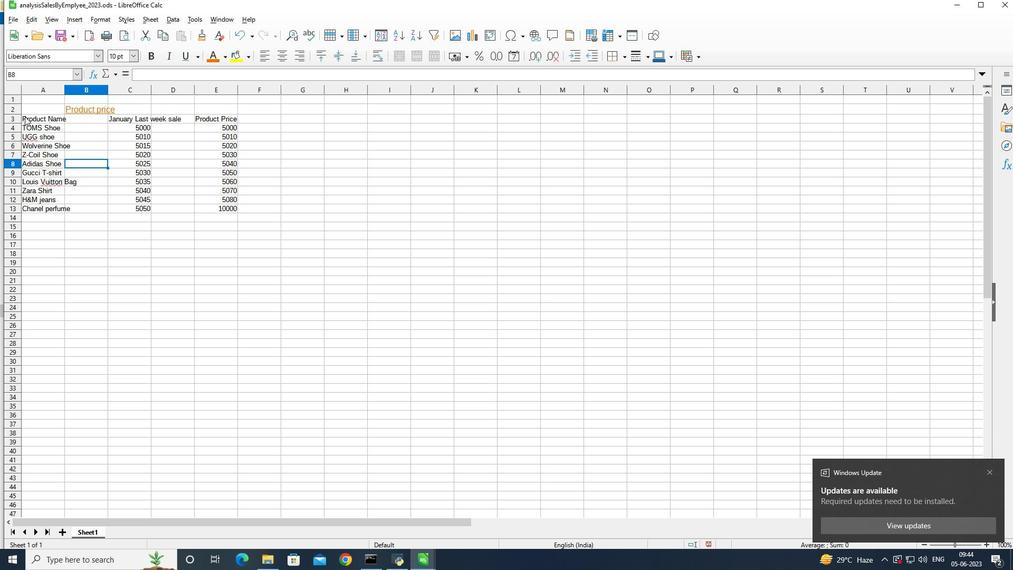 
Action: Mouse moved to (6, 97)
Screenshot: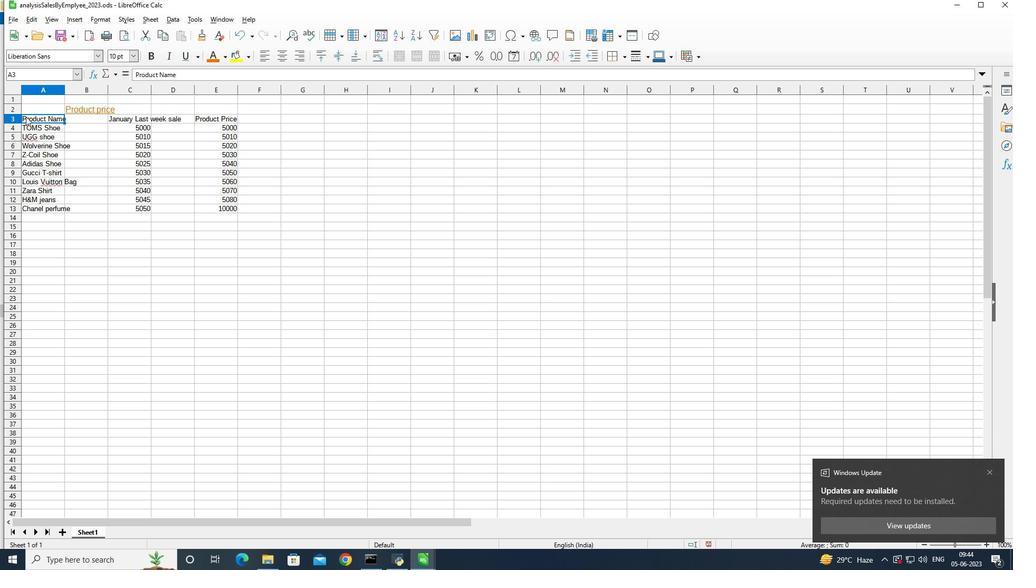 
Action: Mouse pressed left at (6, 97)
Screenshot: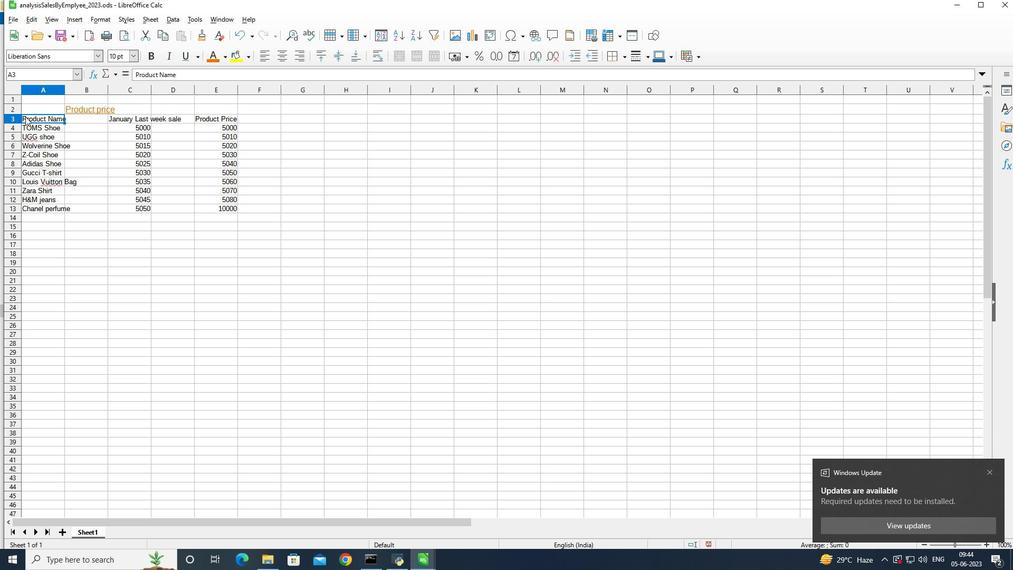 
Action: Mouse moved to (48, 31)
Screenshot: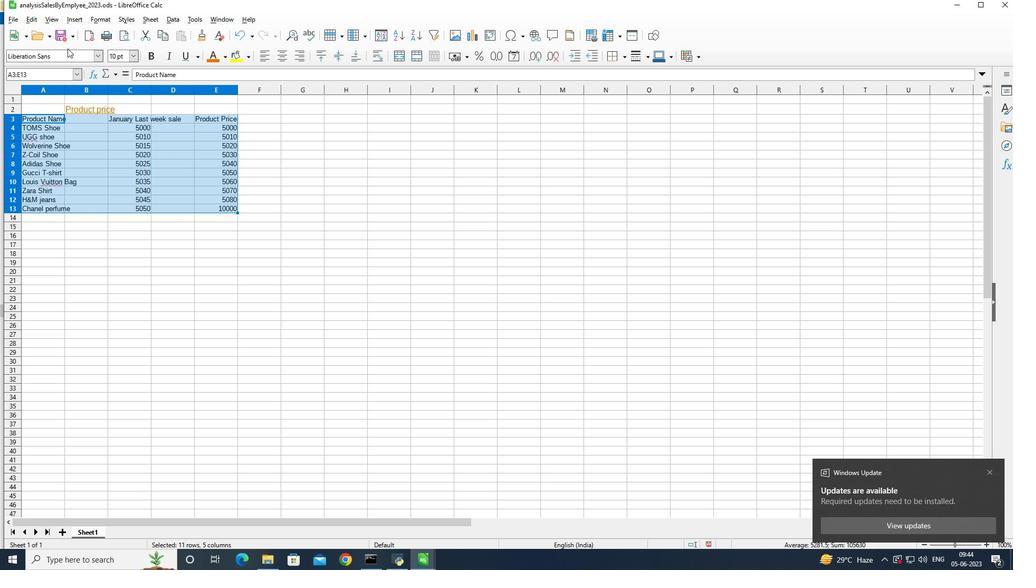 
Action: Mouse pressed left at (48, 31)
Screenshot: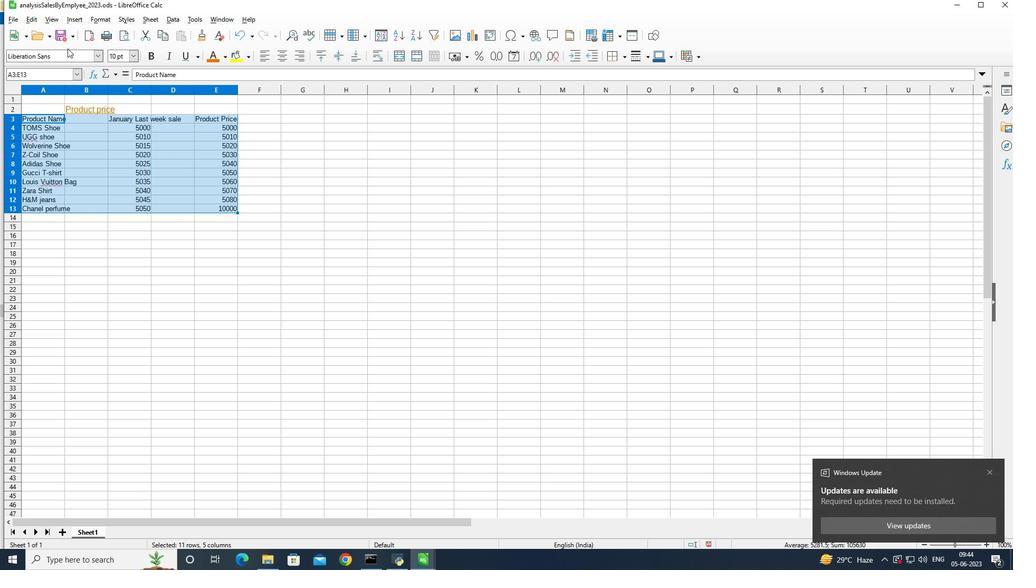 
Action: Mouse moved to (60, 53)
Screenshot: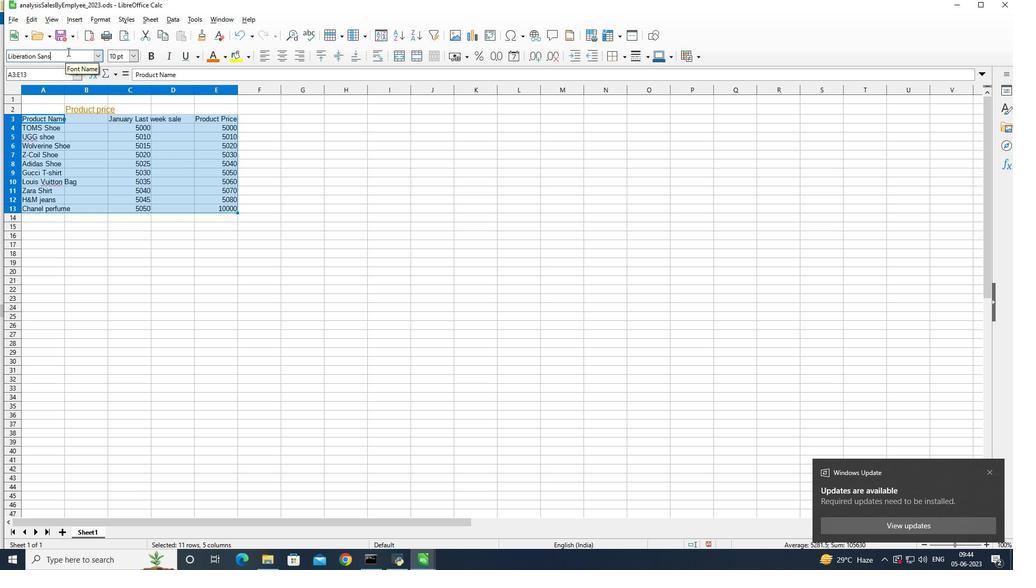 
Action: Key pressed <Key.backspace>
Screenshot: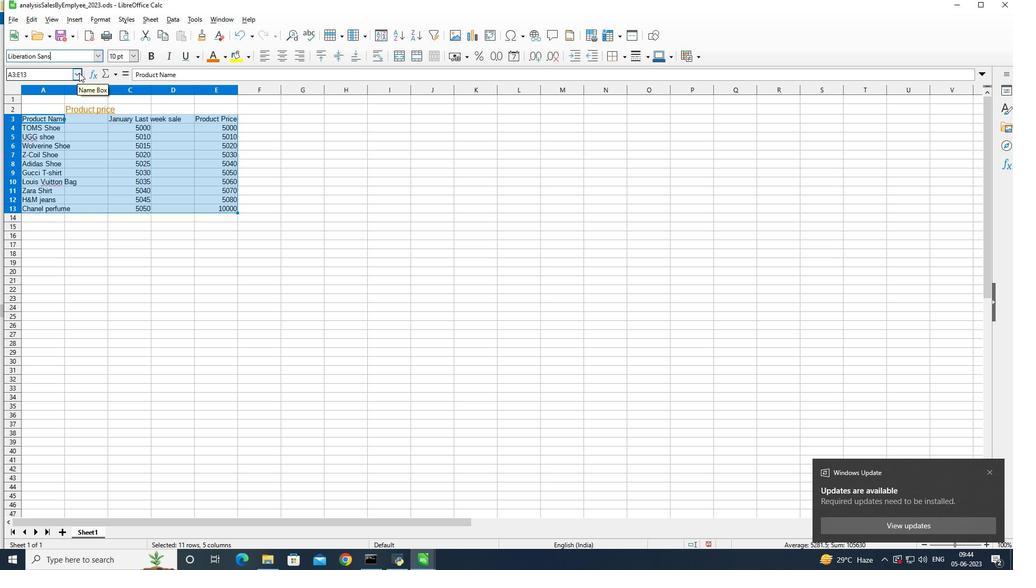 
Action: Mouse moved to (60, 54)
Screenshot: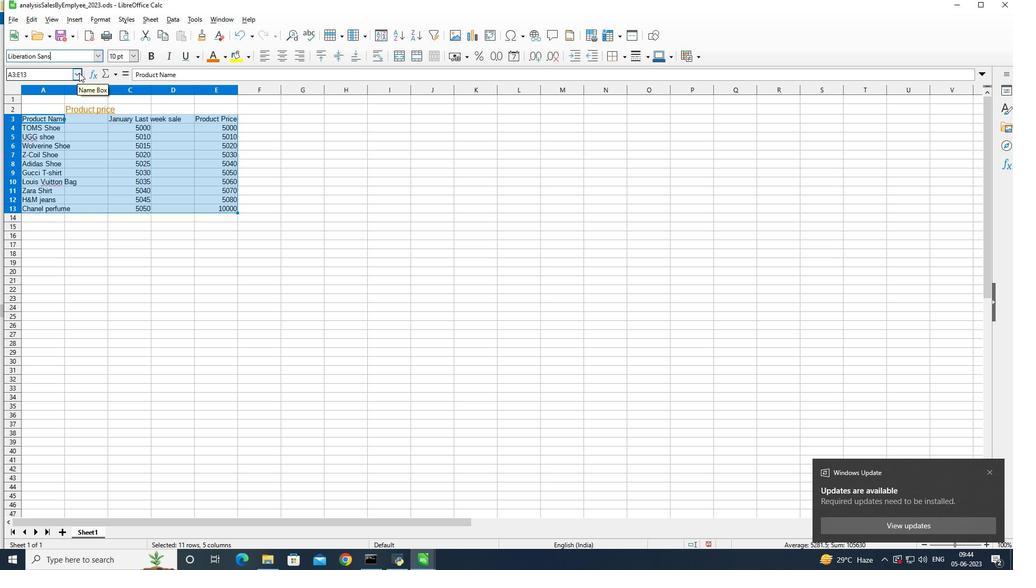 
Action: Key pressed <Key.backspace><Key.backspace><Key.backspace><Key.backspace><Key.backspace><Key.backspace><Key.backspace><Key.backspace><Key.backspace><Key.backspace><Key.backspace><Key.backspace><Key.backspace><Key.backspace><Key.backspace><Key.backspace><Key.backspace><Key.backspace><Key.backspace><Key.backspace>
Screenshot: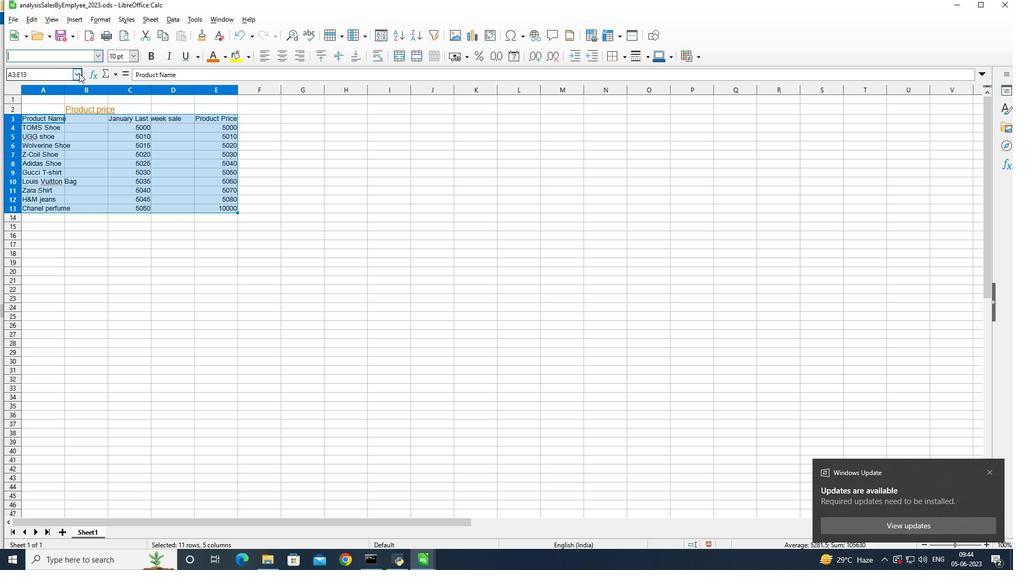 
Action: Mouse moved to (61, 55)
Screenshot: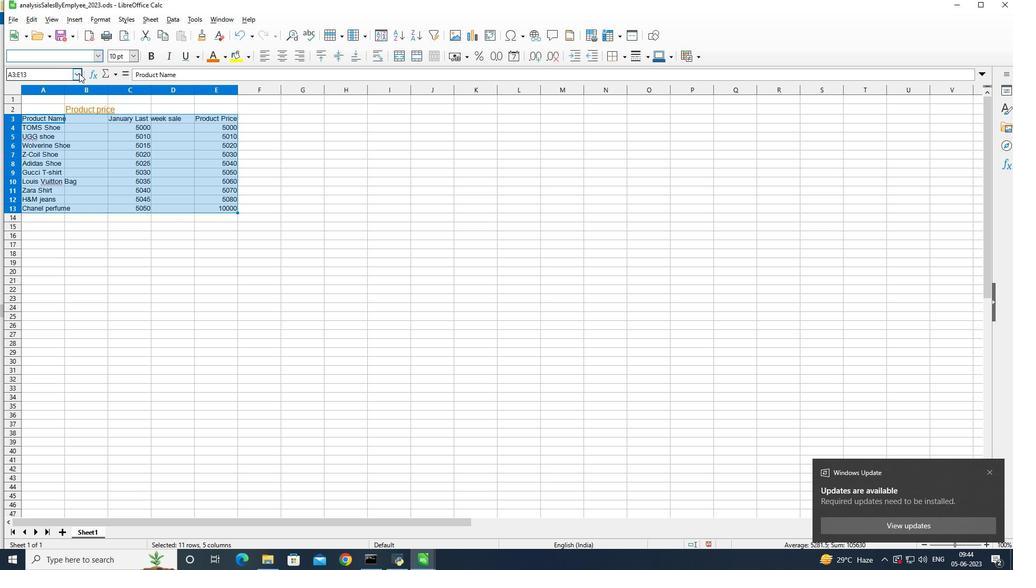 
Action: Key pressed <Key.shift>Ar
Screenshot: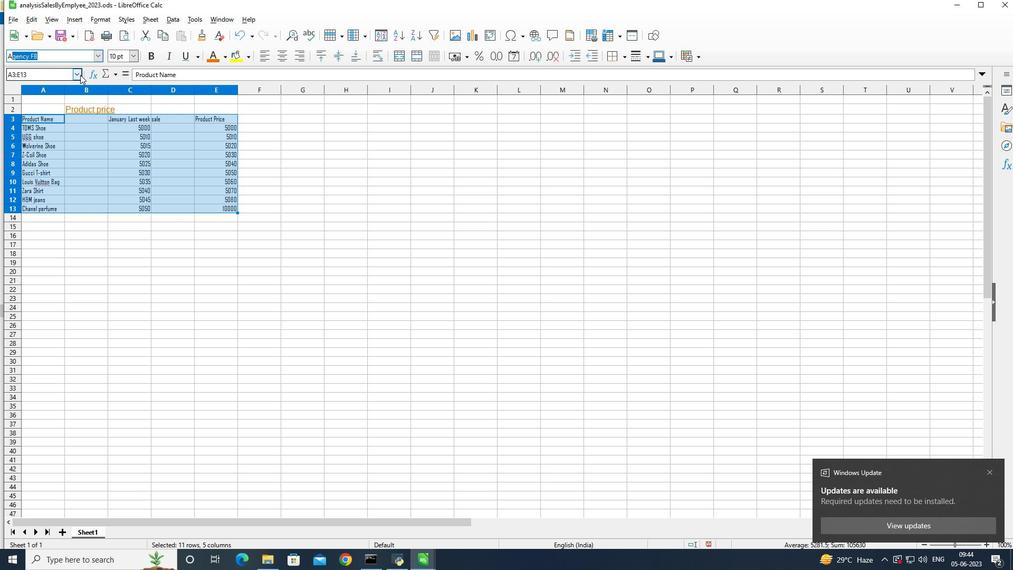
Action: Mouse moved to (61, 56)
Screenshot: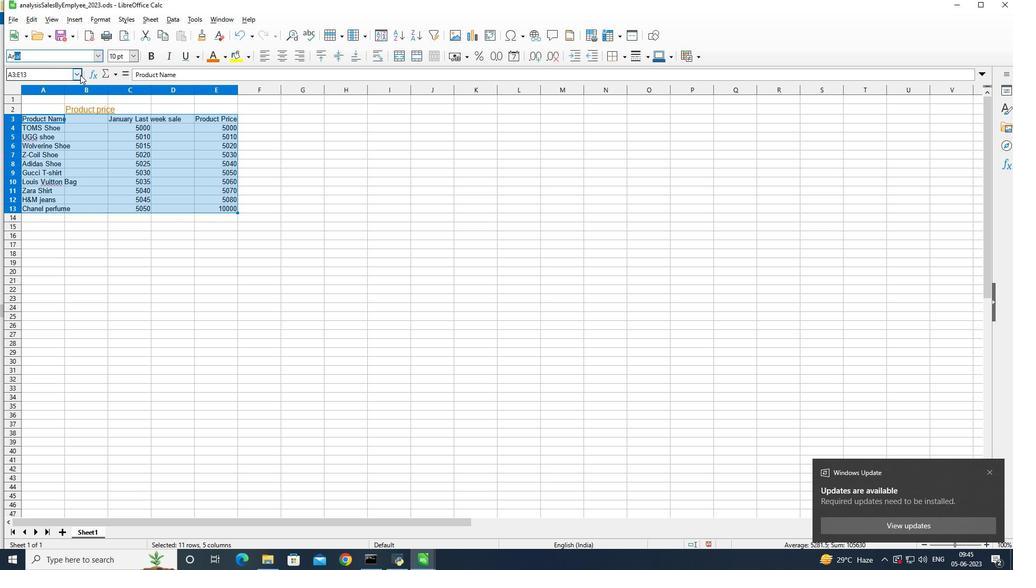 
Action: Key pressed i
Screenshot: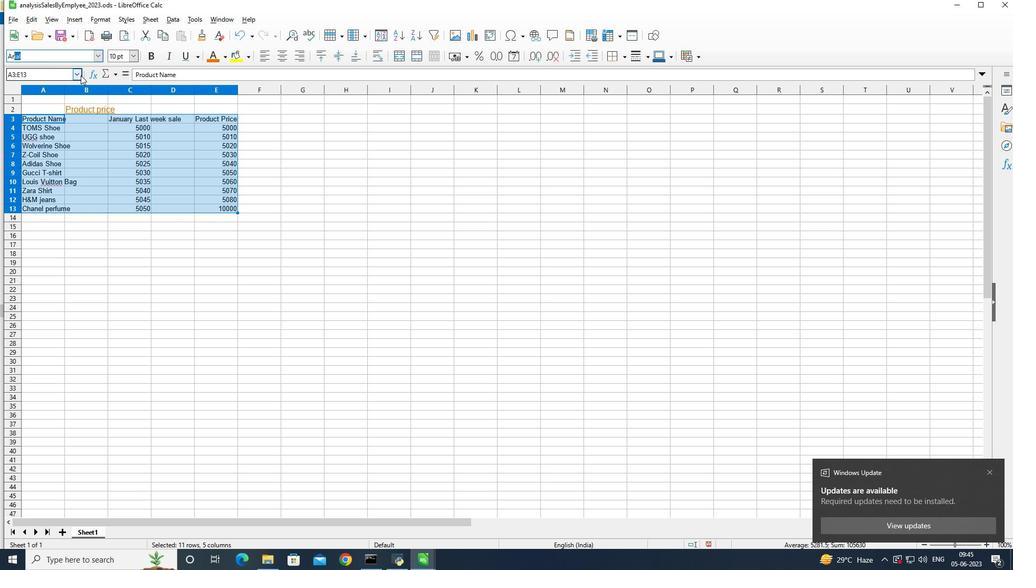 
Action: Mouse moved to (62, 57)
Screenshot: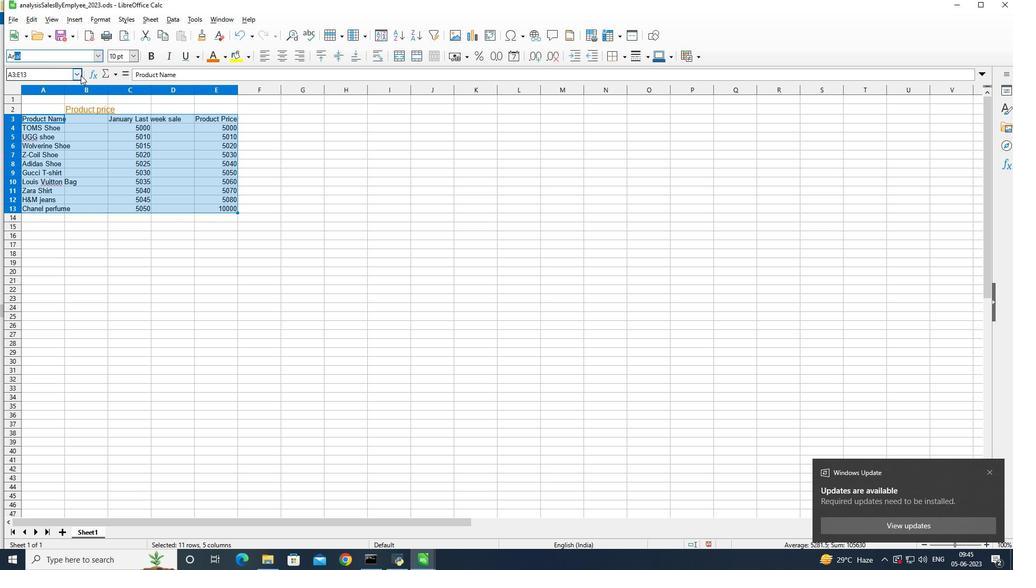 
Action: Key pressed a
Screenshot: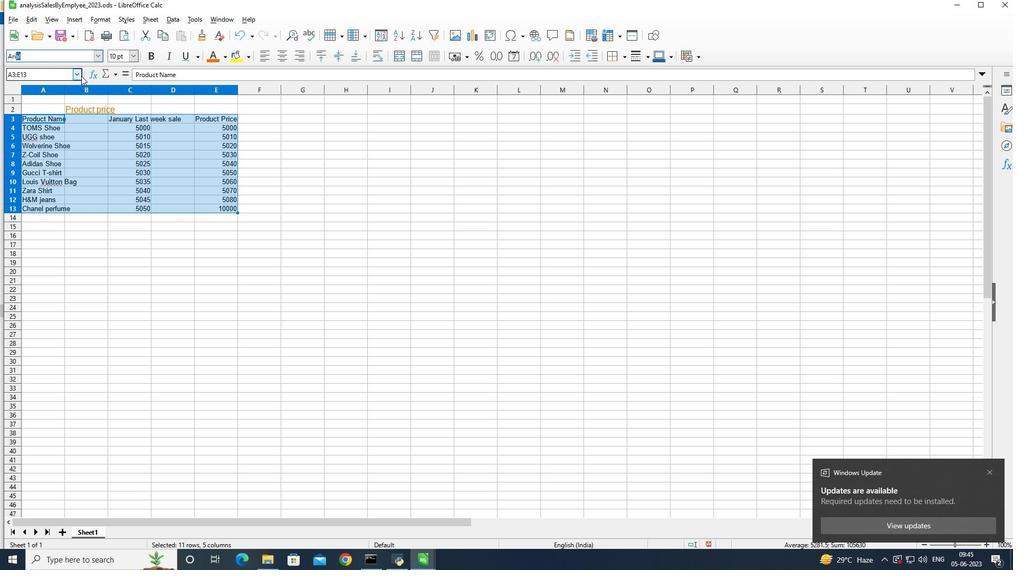 
Action: Mouse moved to (62, 57)
Screenshot: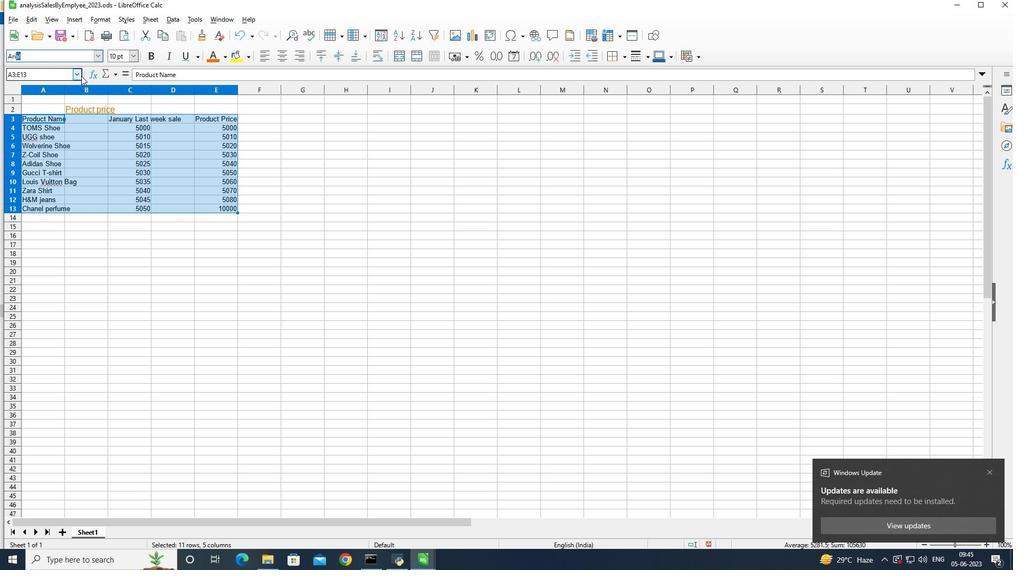 
Action: Key pressed l
Screenshot: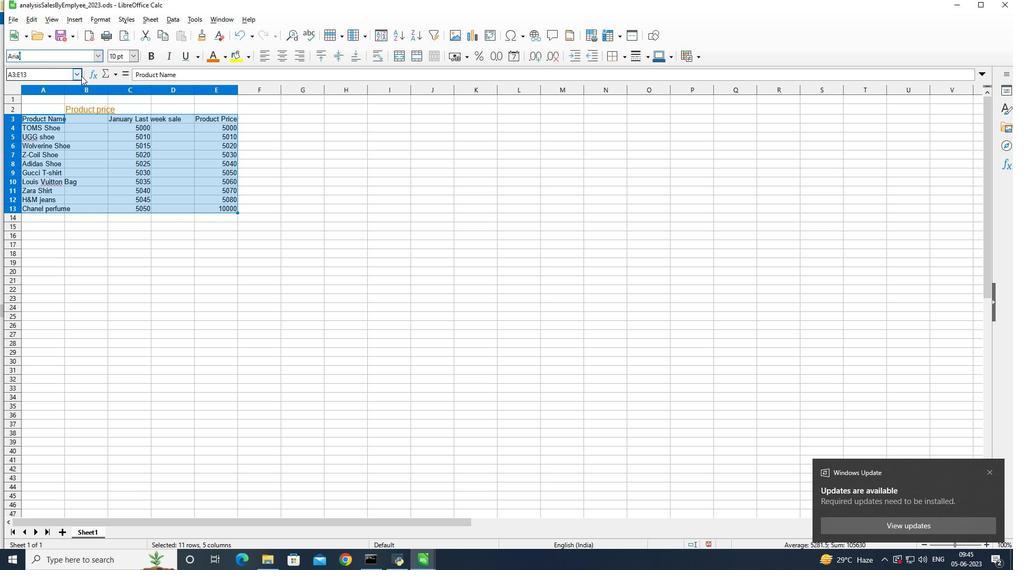
Action: Mouse moved to (62, 58)
Screenshot: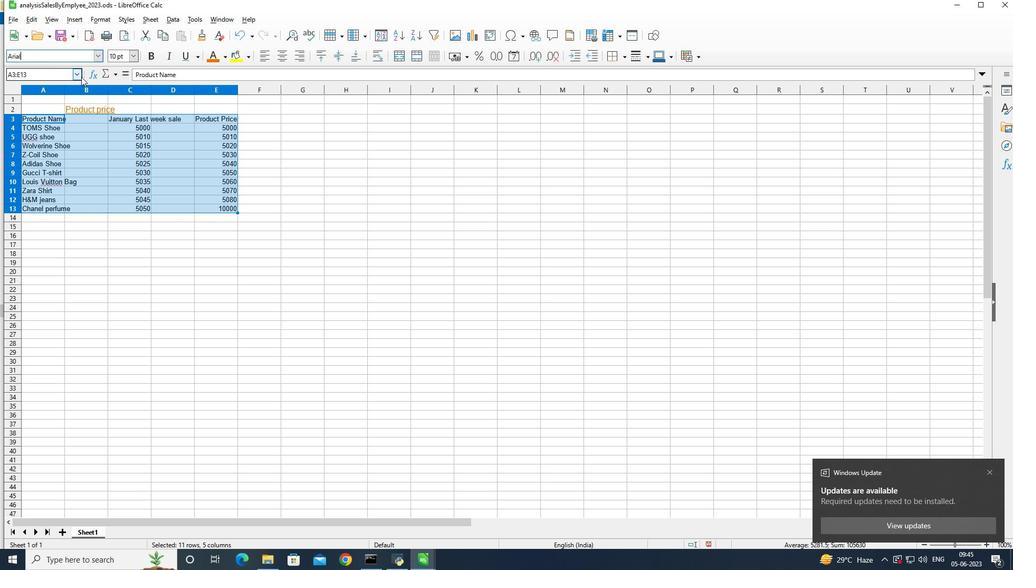 
Action: Key pressed <Key.space><Key.shift>
Screenshot: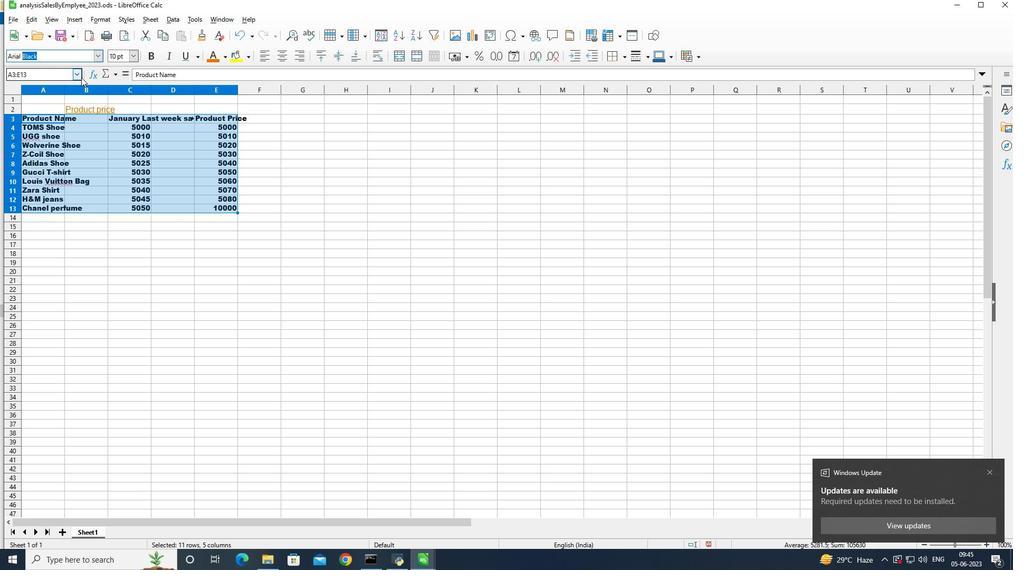 
Action: Mouse moved to (62, 58)
Screenshot: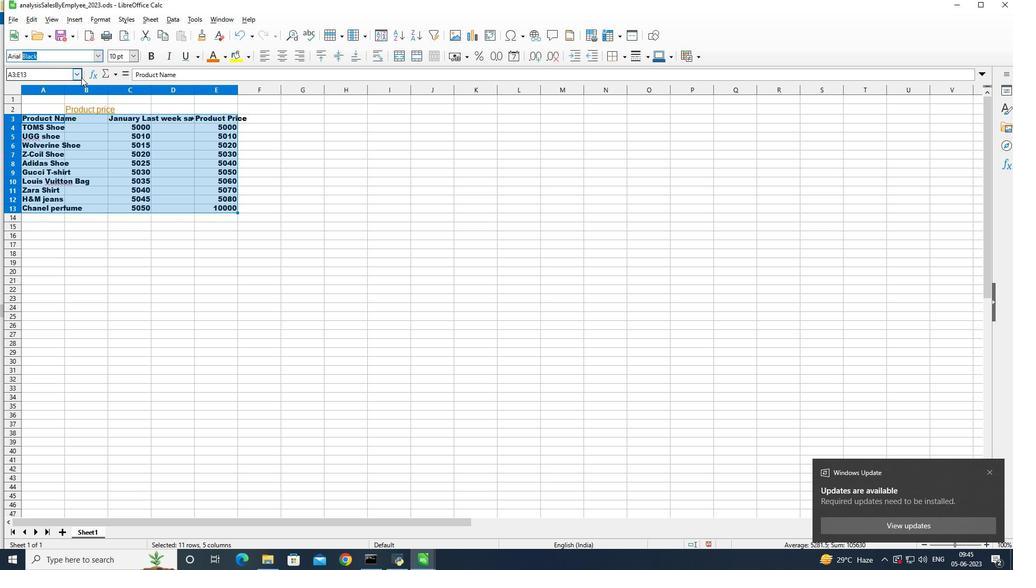 
Action: Key pressed B
Screenshot: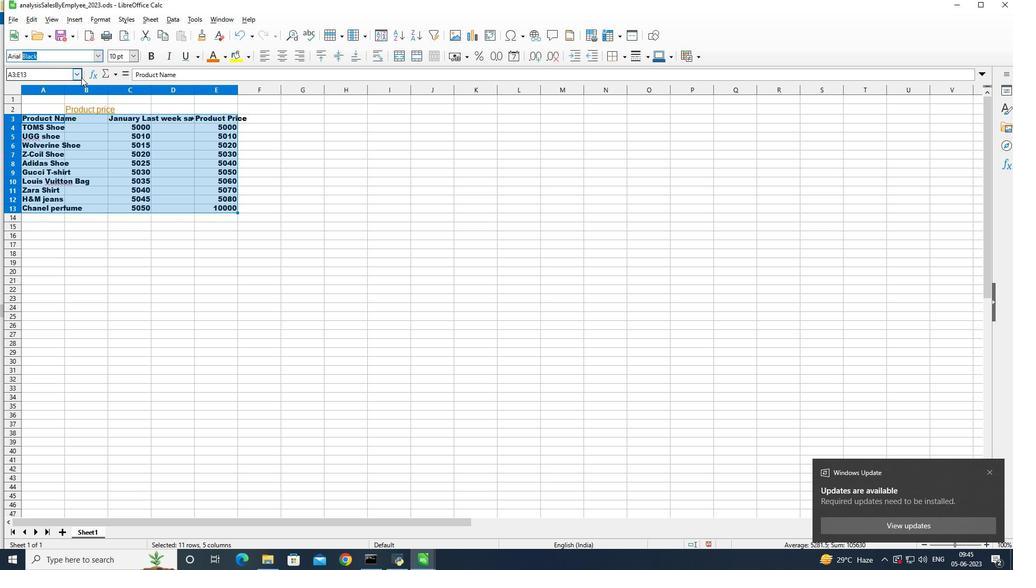 
Action: Mouse moved to (62, 59)
Screenshot: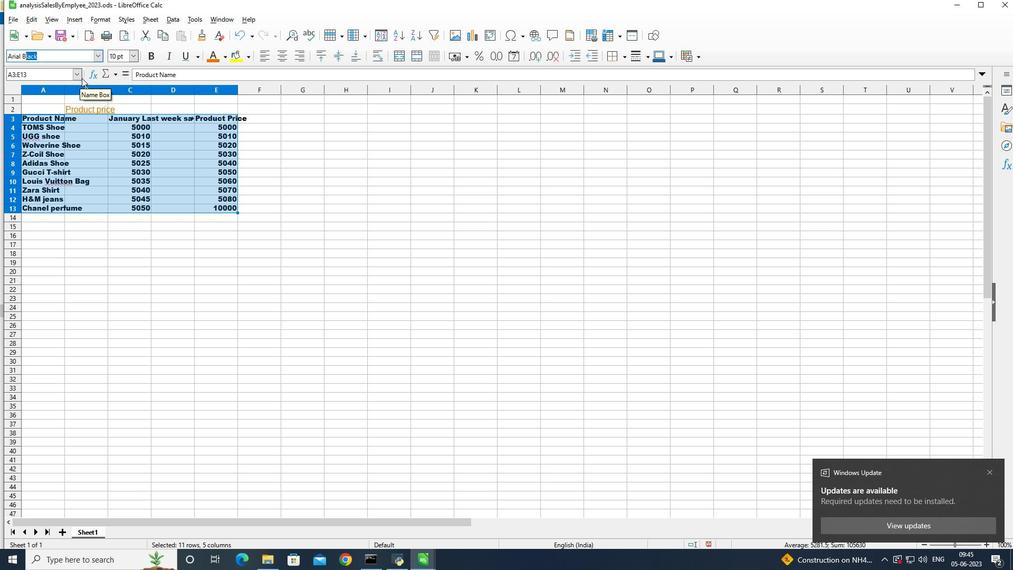 
Action: Key pressed <Key.enter>
Screenshot: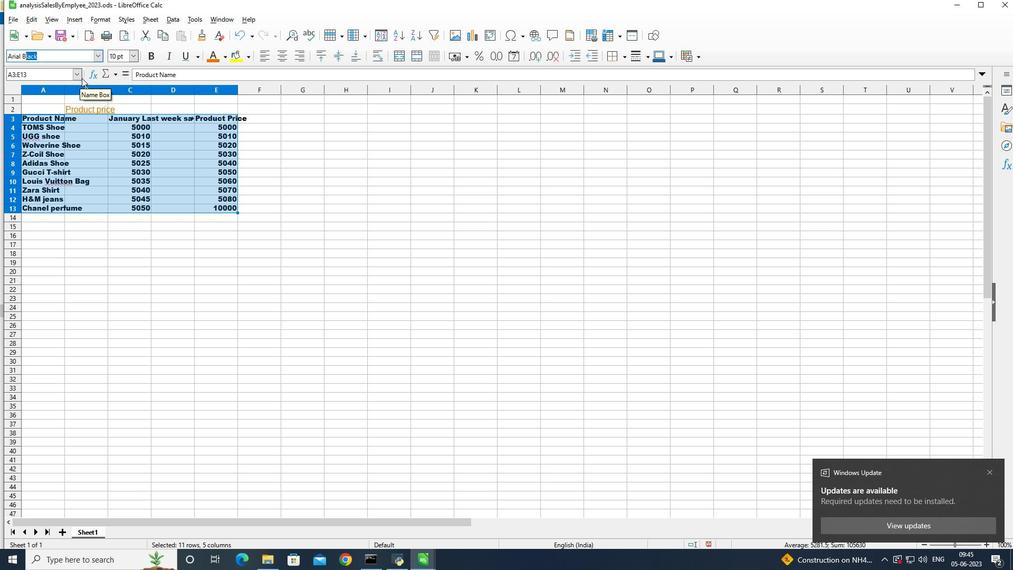 
Action: Mouse moved to (117, 32)
Screenshot: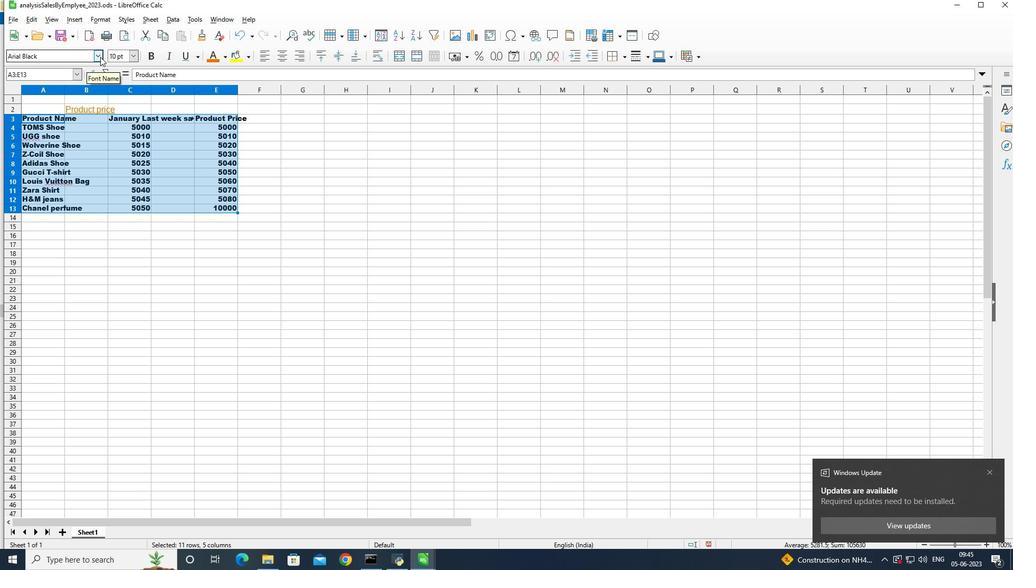 
Action: Mouse pressed left at (117, 32)
Screenshot: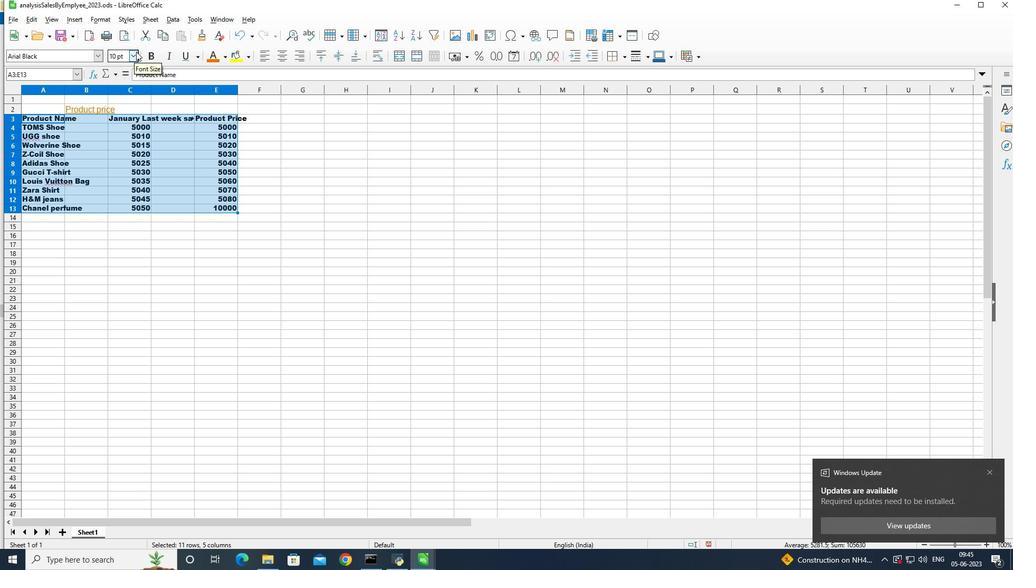 
Action: Mouse moved to (93, 154)
Screenshot: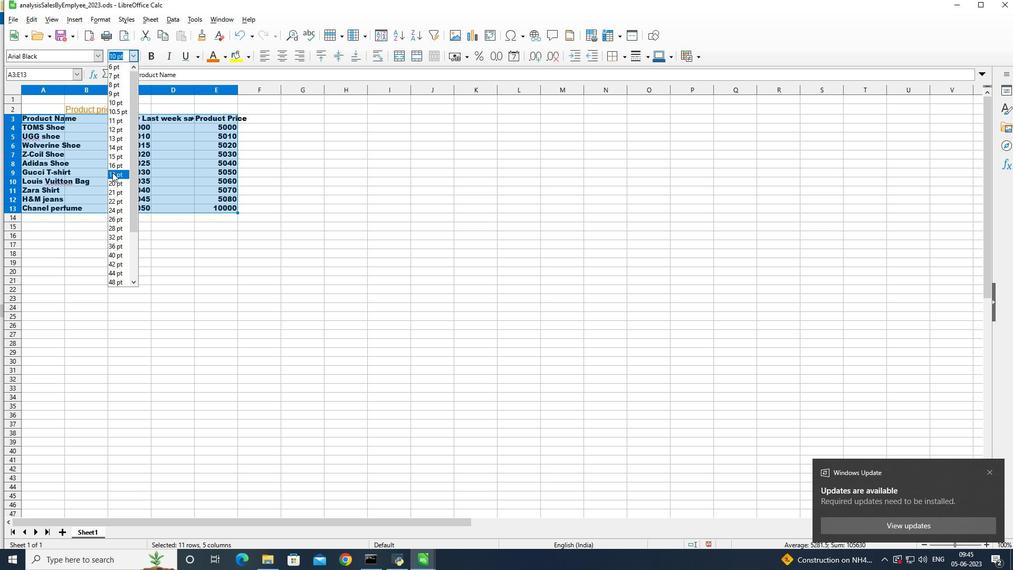 
Action: Mouse pressed left at (93, 154)
Screenshot: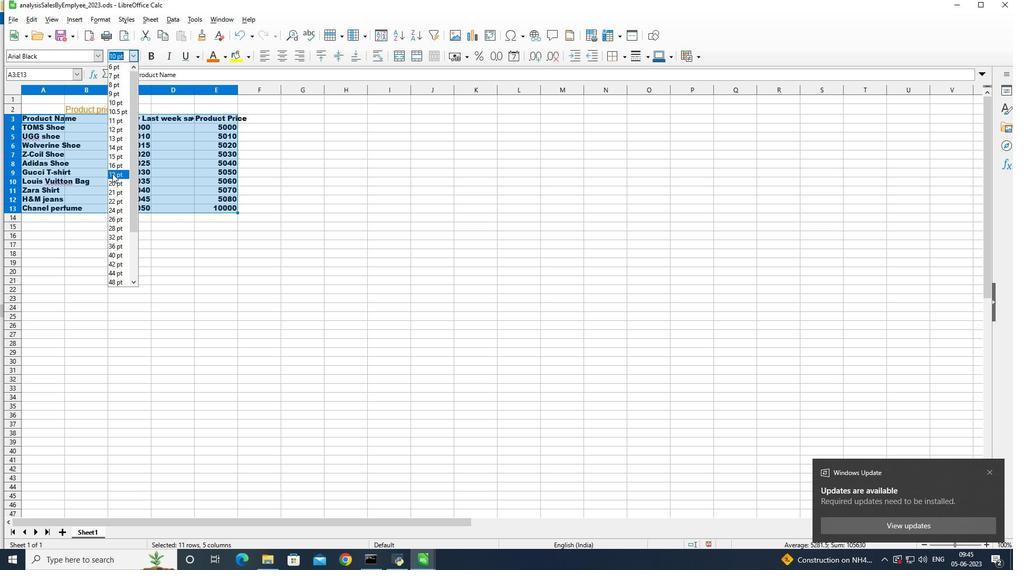 
Action: Mouse moved to (278, 34)
Screenshot: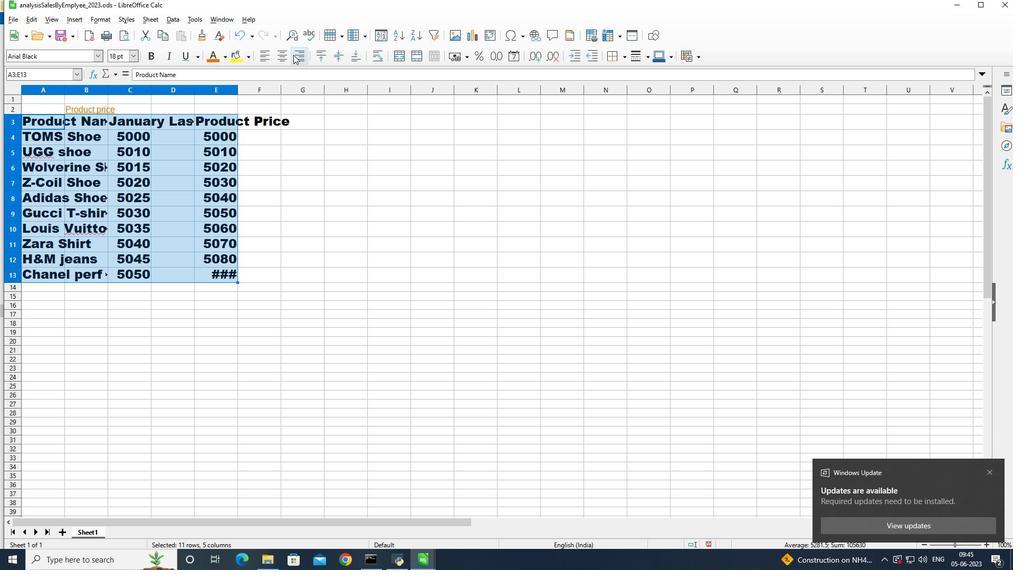 
Action: Mouse pressed left at (278, 34)
Screenshot: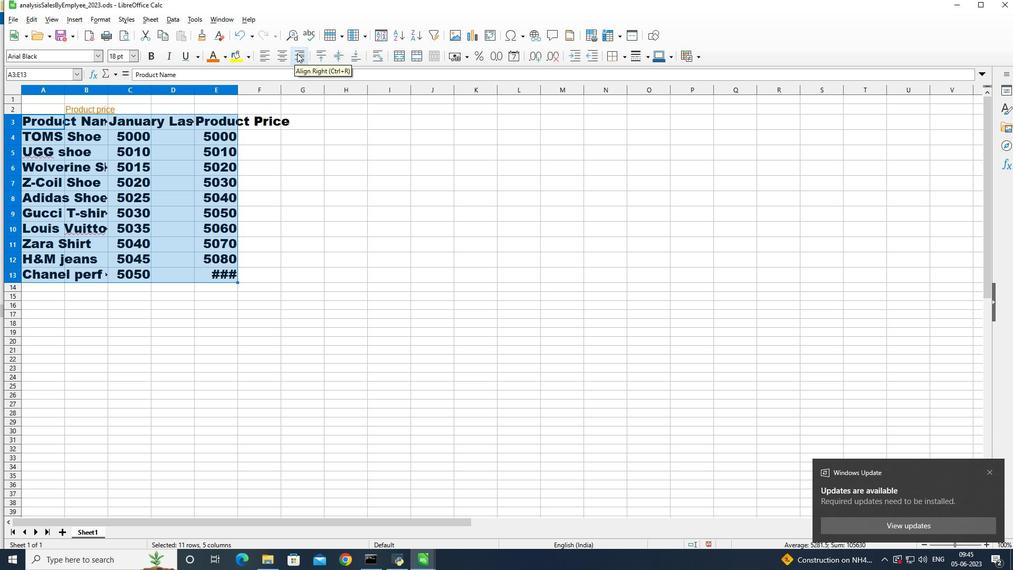 
Action: Mouse moved to (53, 88)
Screenshot: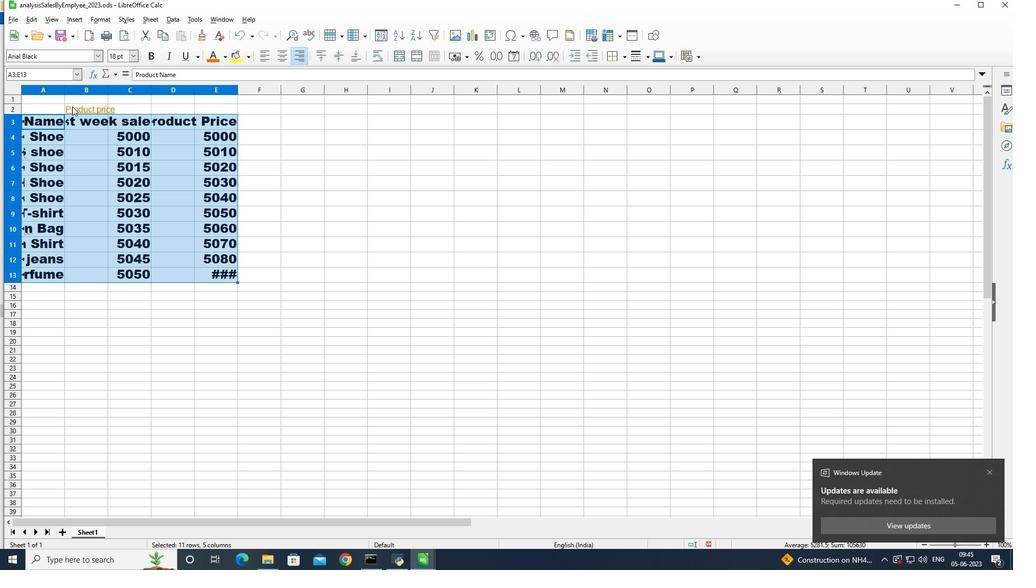 
Action: Mouse pressed left at (53, 88)
Screenshot: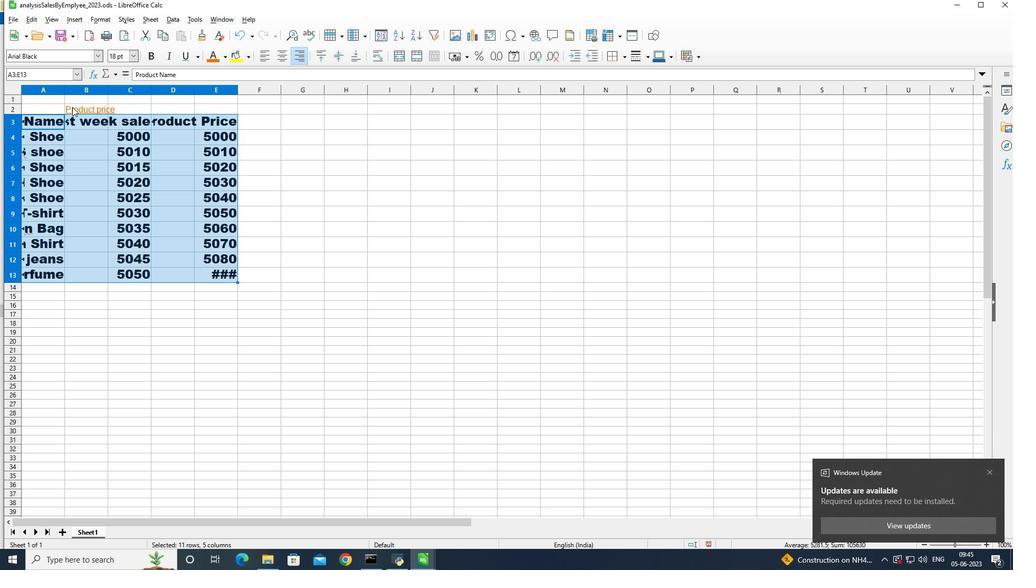 
Action: Mouse pressed left at (53, 88)
Screenshot: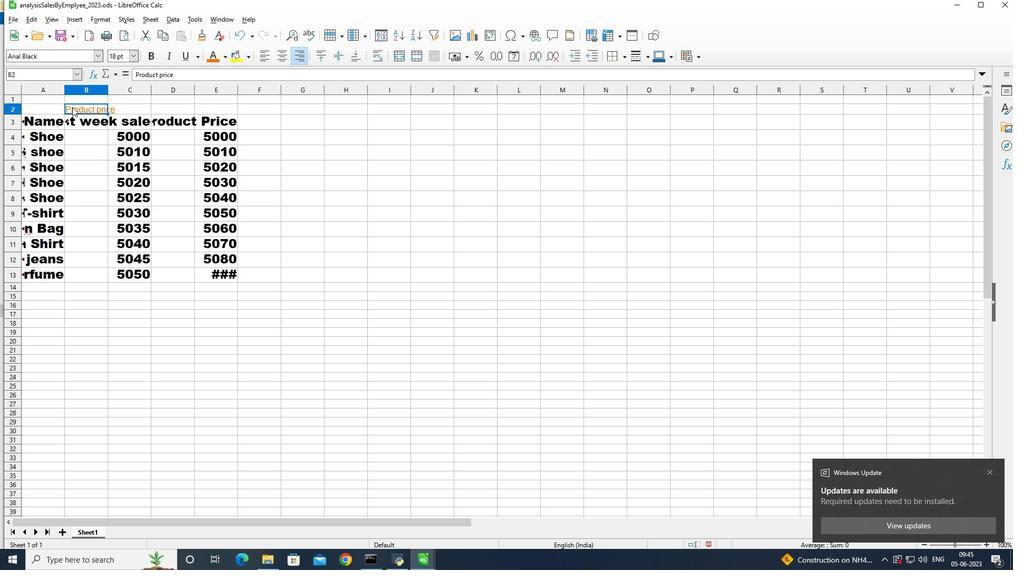 
Action: Mouse pressed left at (53, 88)
Screenshot: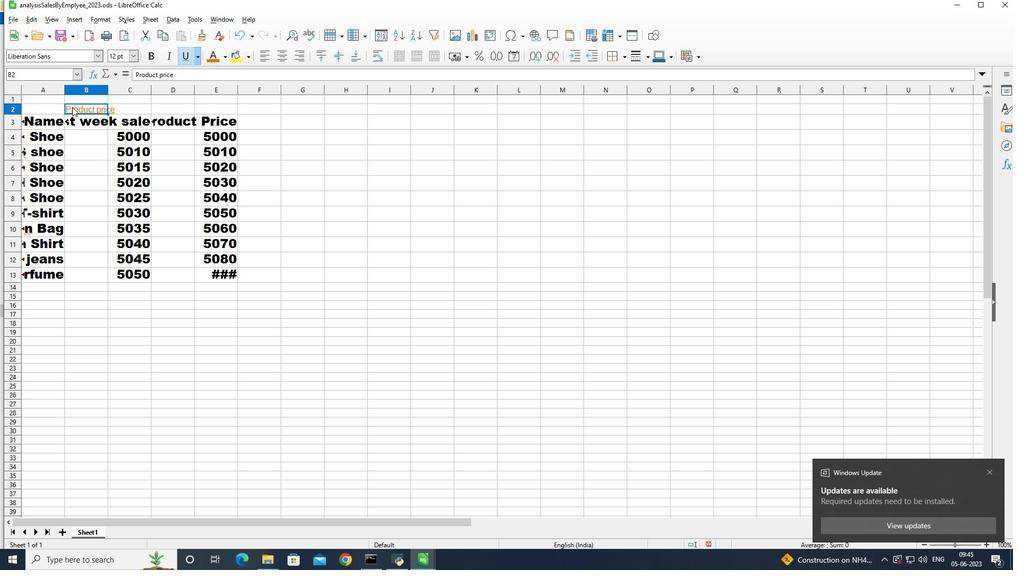 
Action: Mouse pressed left at (53, 88)
Screenshot: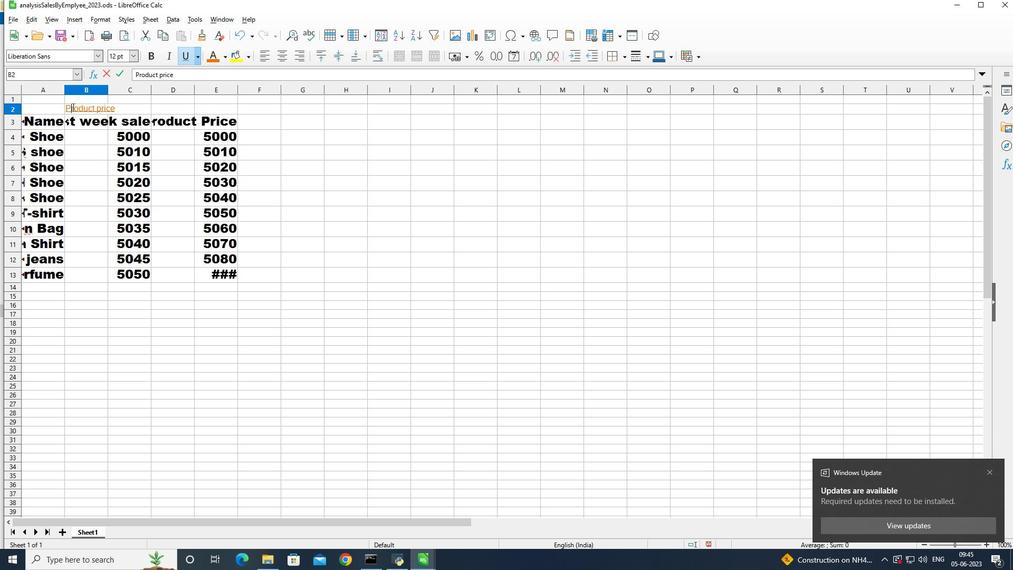 
Action: Mouse moved to (279, 39)
Screenshot: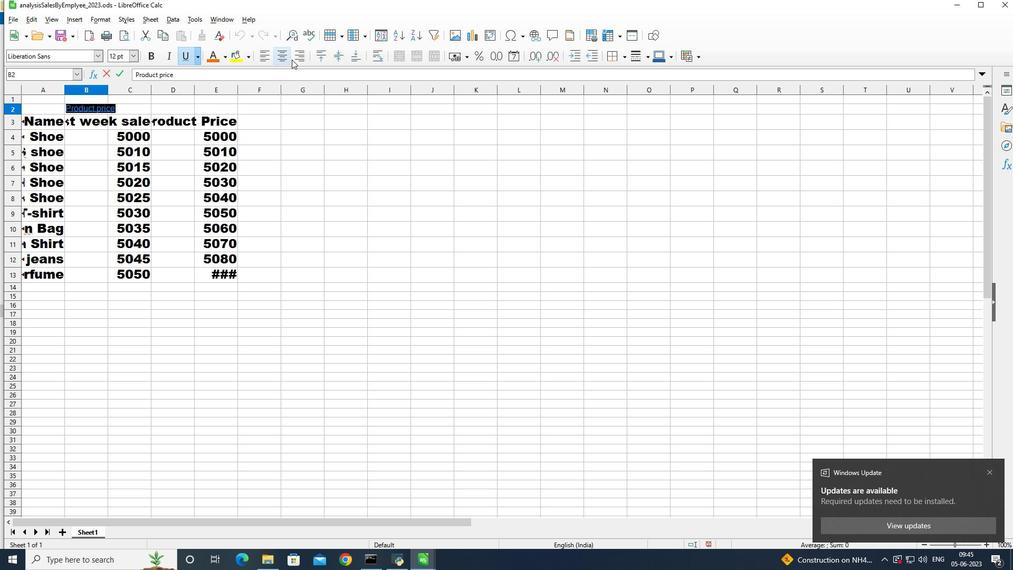 
Action: Mouse pressed left at (279, 39)
Screenshot: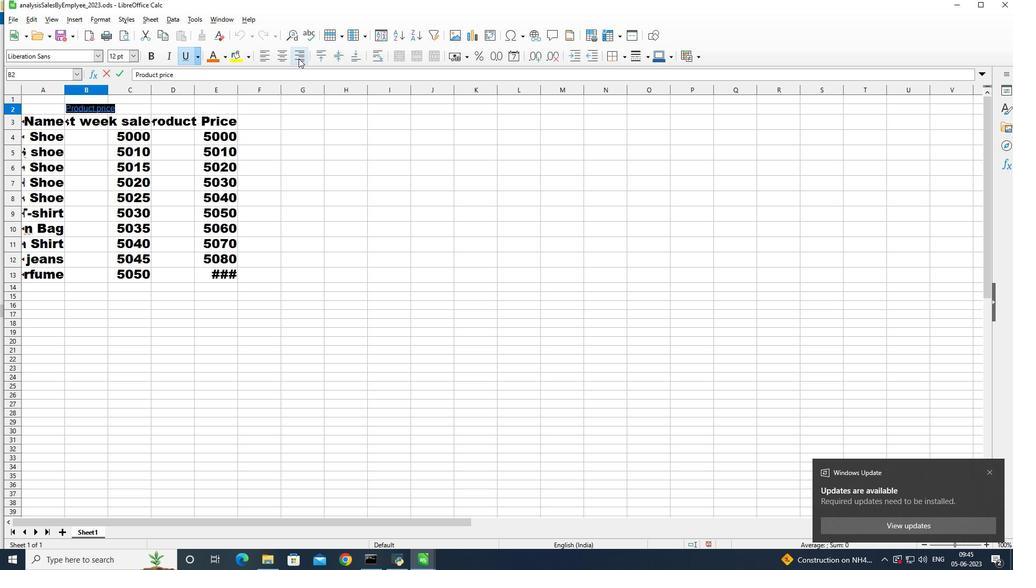 
Action: Mouse moved to (271, 196)
Screenshot: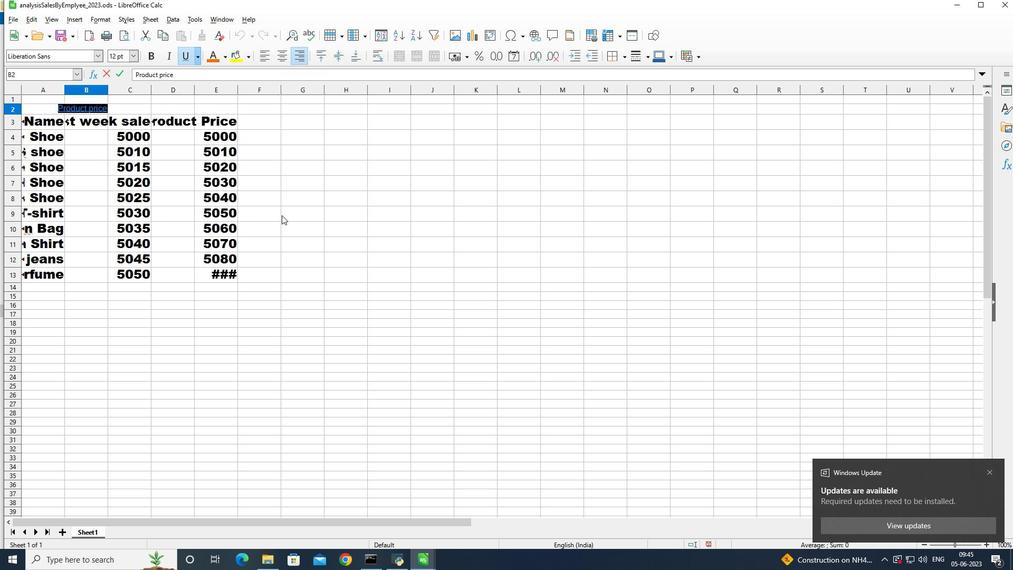 
Action: Mouse pressed left at (271, 196)
Screenshot: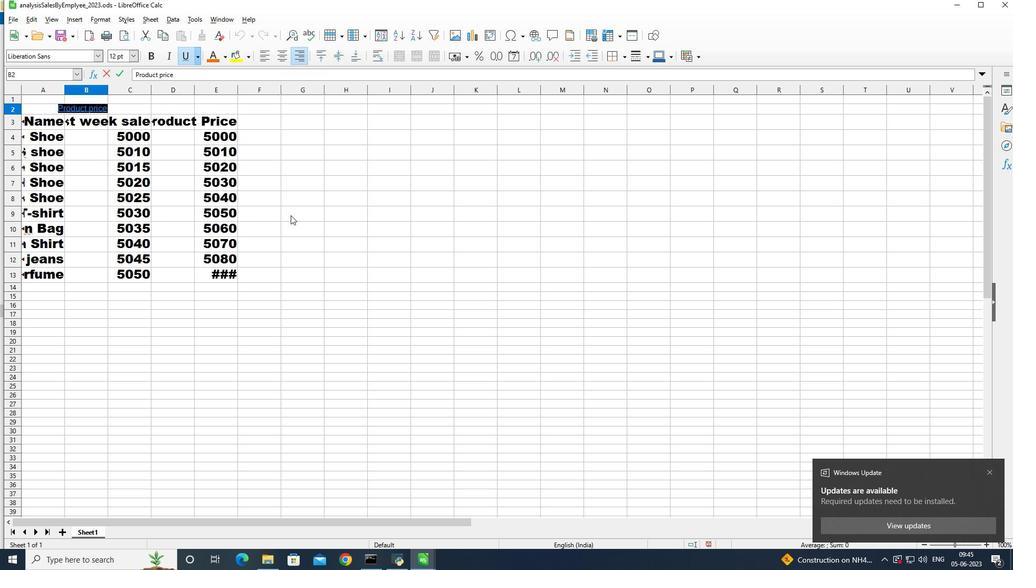 
Action: Mouse moved to (272, 196)
Screenshot: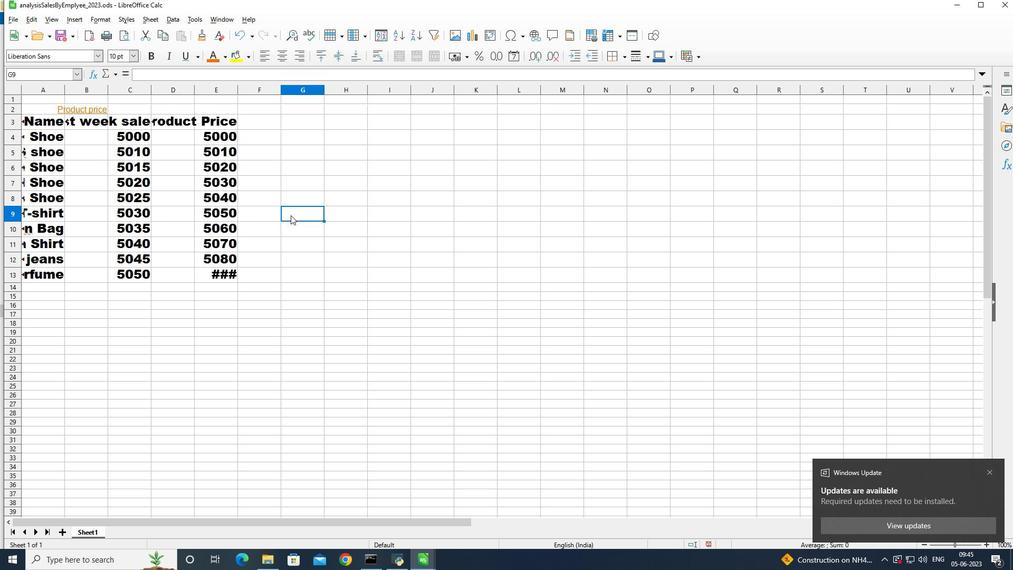 
